 Task: Reply to email with the signature Dallas Robinson with the subject Order confirmation from softage.1@softage.net with the message Please let me know if there are any changes or updates to the project plan. with CC to softage.4@softage.net with an attached document Timesheet.xlsx
Action: Mouse moved to (425, 540)
Screenshot: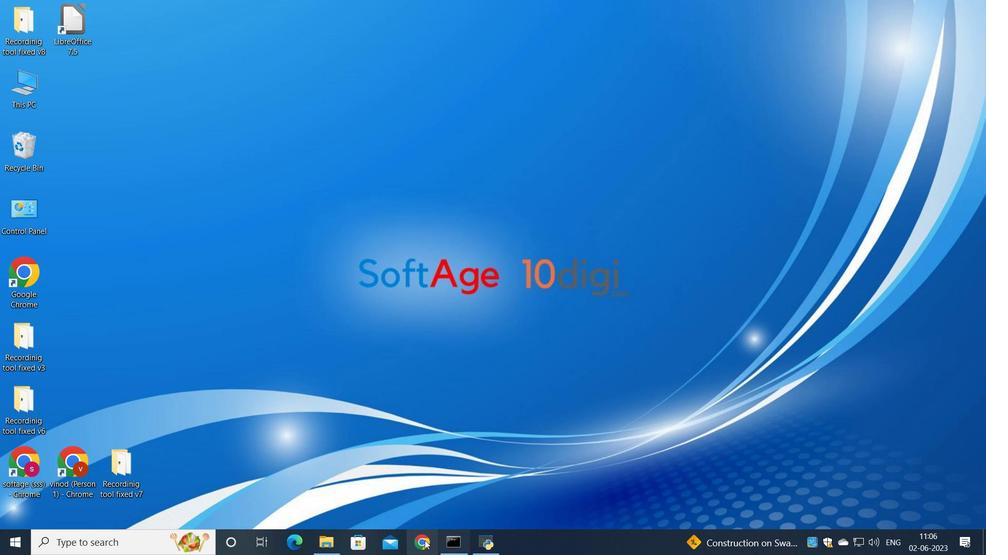 
Action: Mouse pressed left at (425, 540)
Screenshot: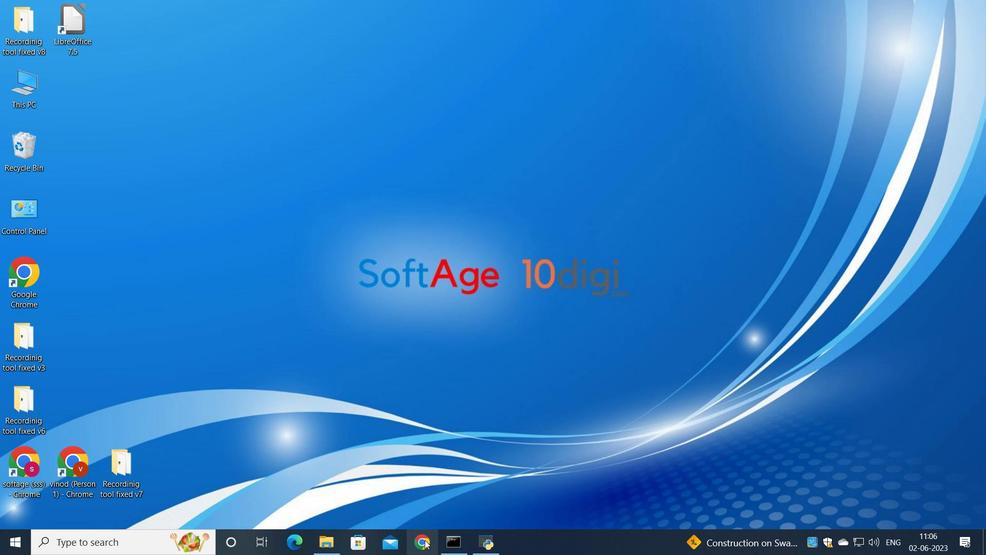
Action: Mouse moved to (414, 316)
Screenshot: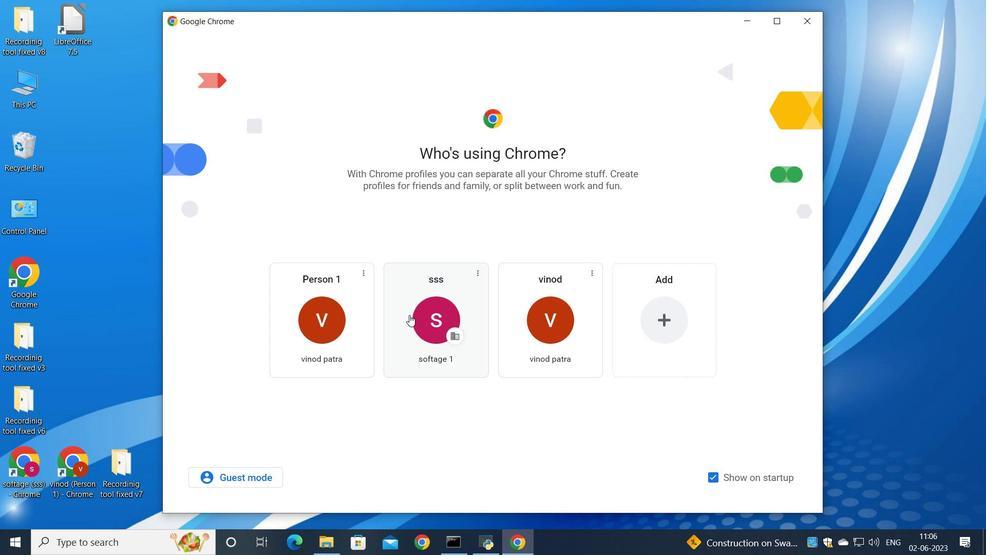 
Action: Mouse pressed left at (414, 316)
Screenshot: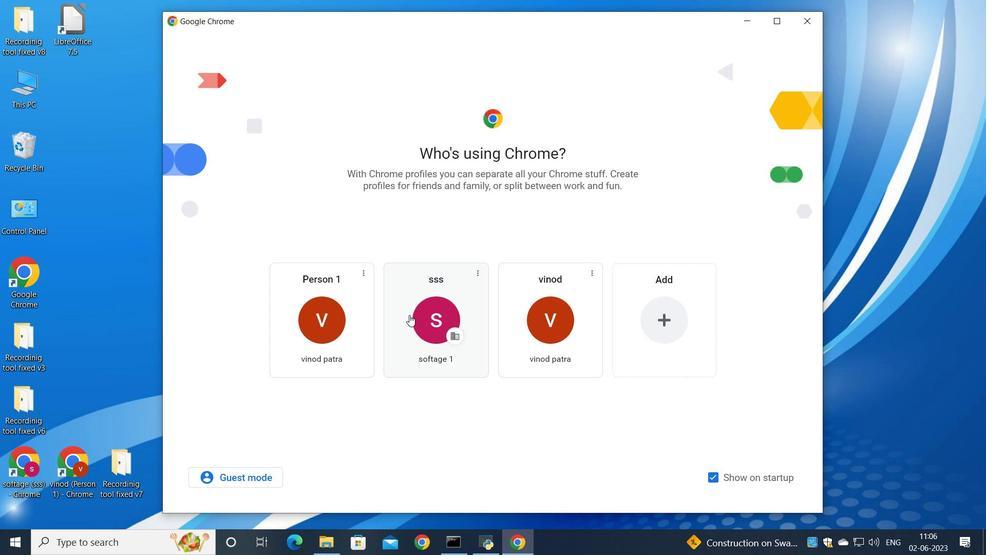 
Action: Mouse moved to (860, 91)
Screenshot: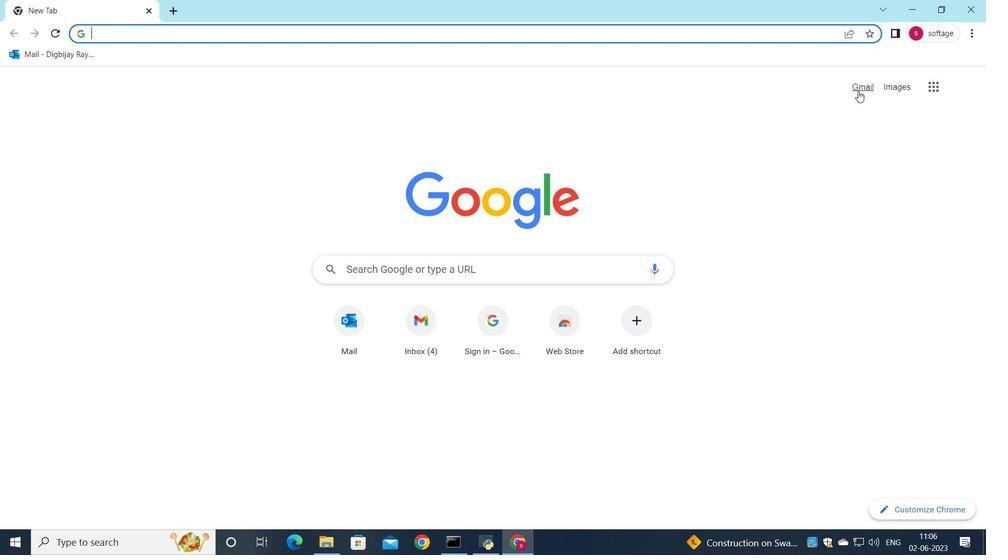 
Action: Mouse pressed left at (860, 91)
Screenshot: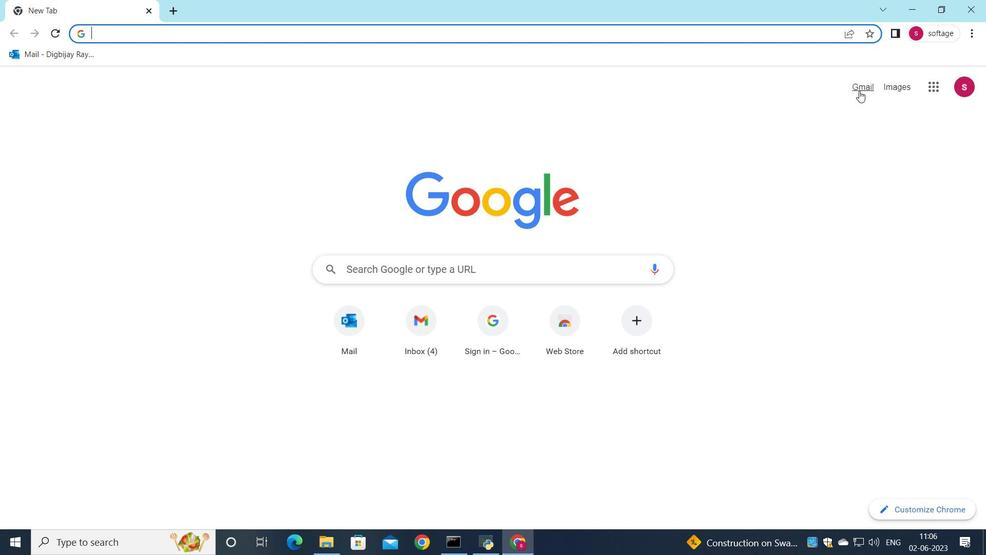 
Action: Mouse moved to (846, 92)
Screenshot: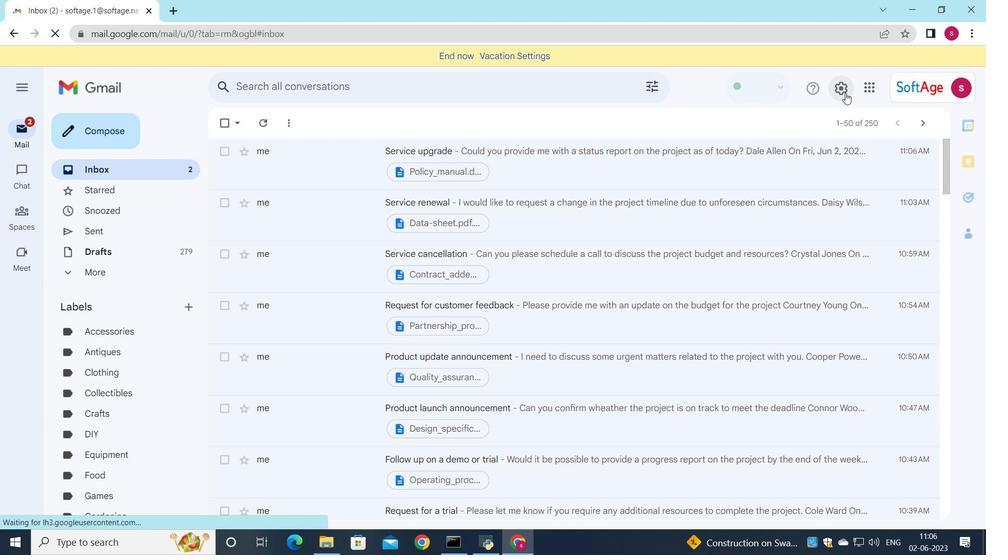 
Action: Mouse pressed left at (846, 92)
Screenshot: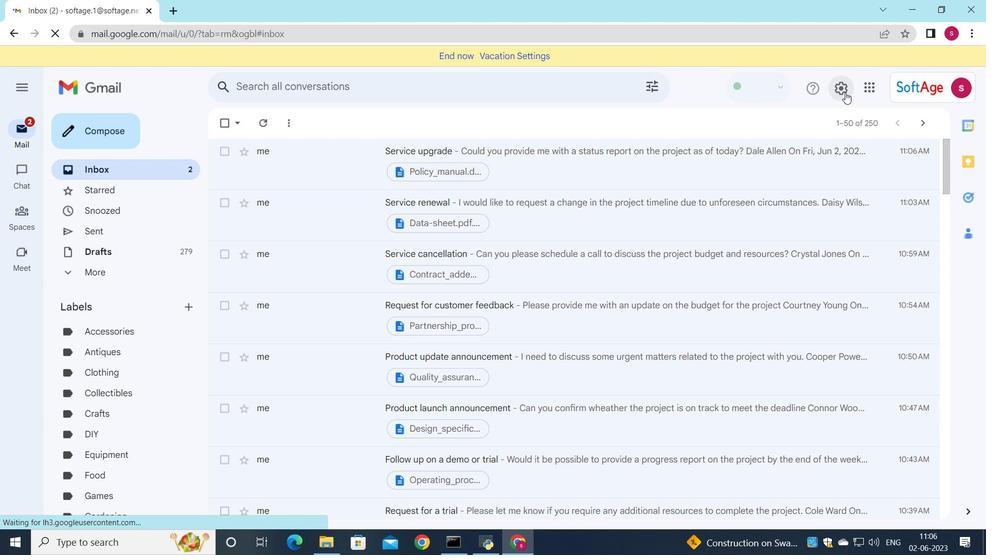 
Action: Mouse moved to (850, 155)
Screenshot: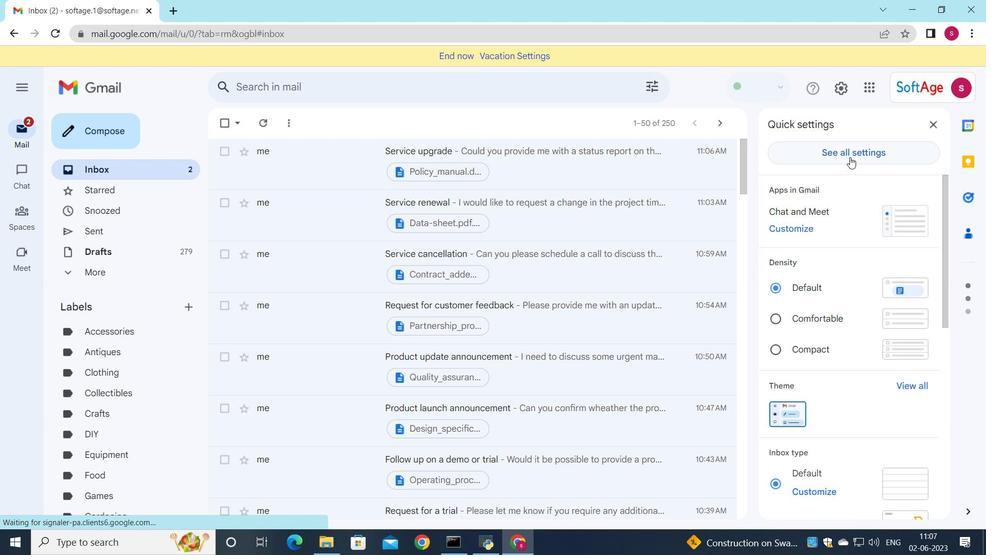
Action: Mouse pressed left at (850, 155)
Screenshot: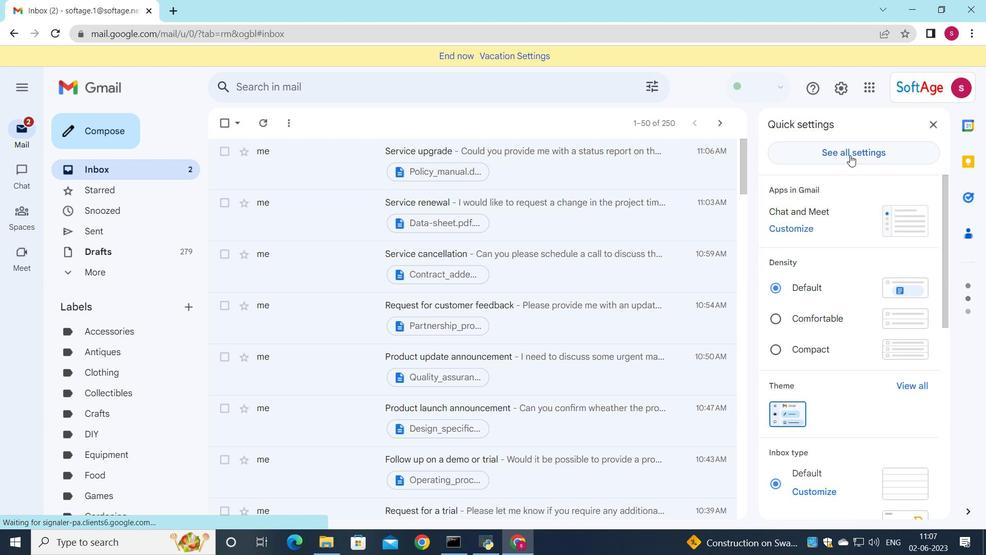 
Action: Mouse moved to (617, 305)
Screenshot: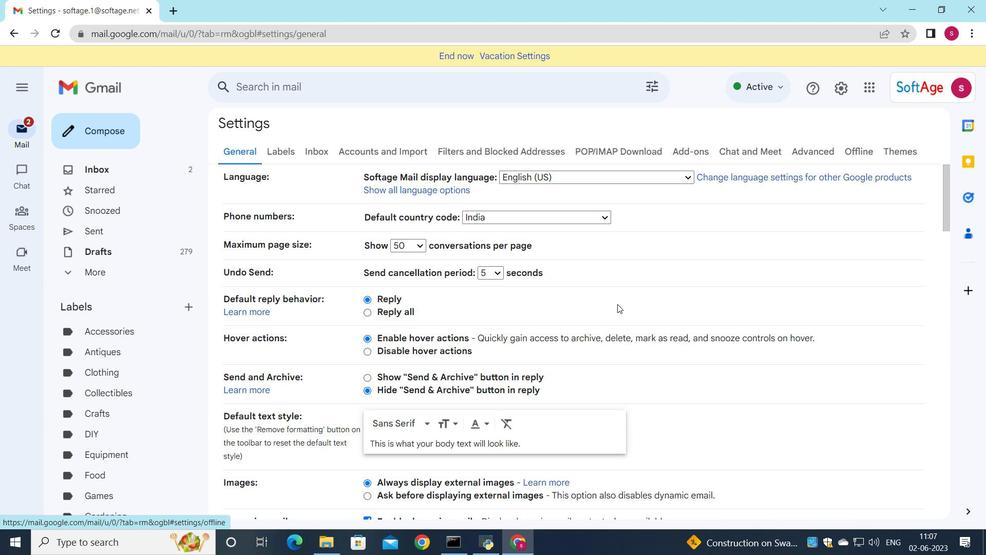
Action: Mouse scrolled (617, 304) with delta (0, 0)
Screenshot: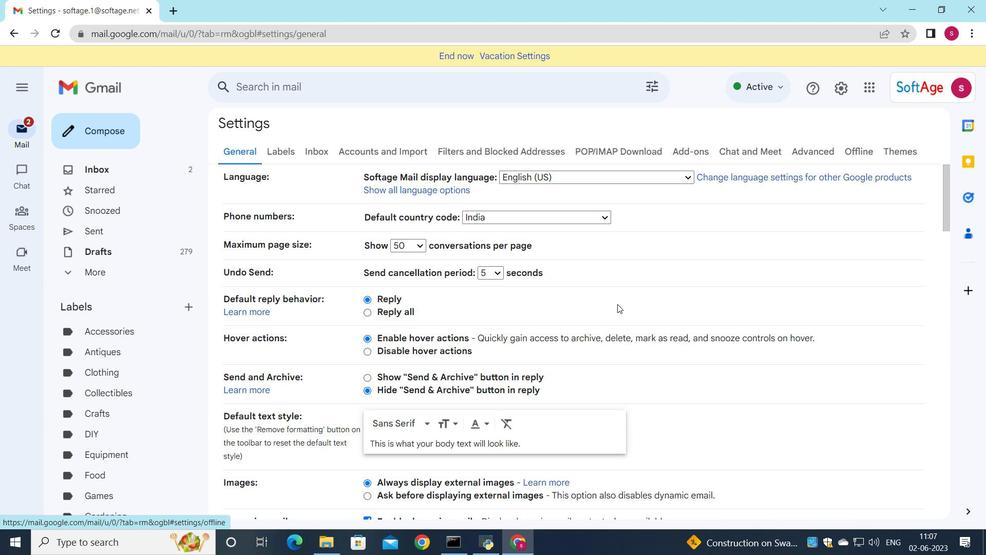 
Action: Mouse moved to (617, 305)
Screenshot: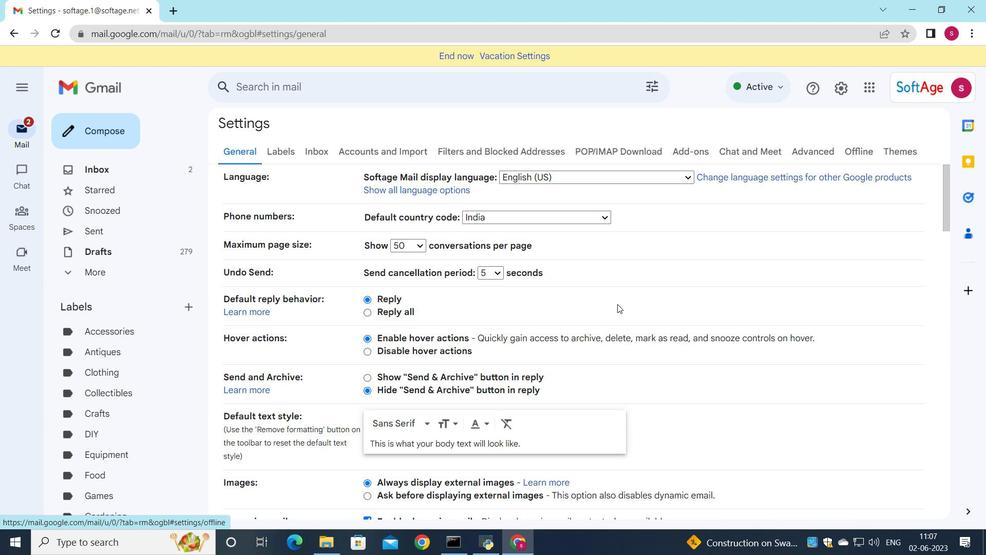
Action: Mouse scrolled (617, 305) with delta (0, 0)
Screenshot: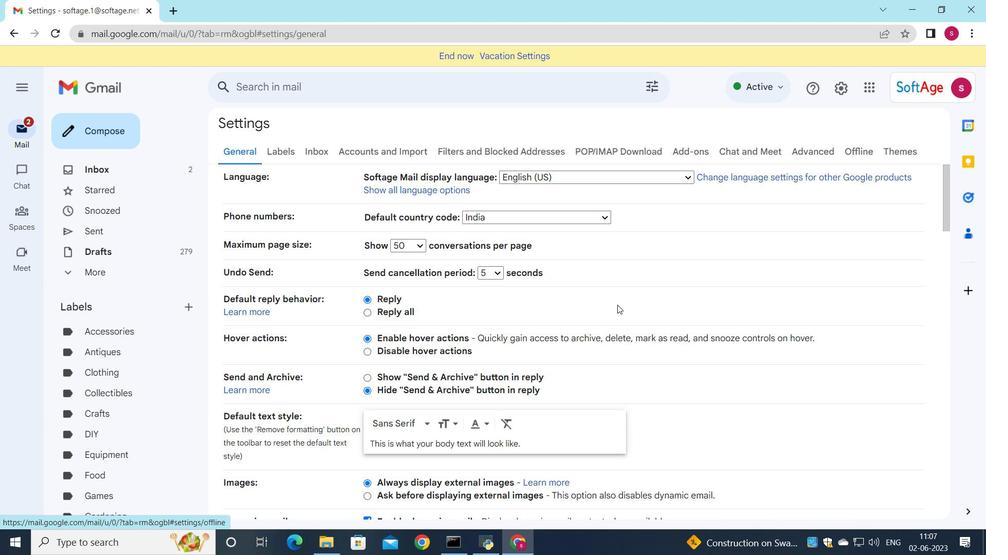 
Action: Mouse moved to (616, 305)
Screenshot: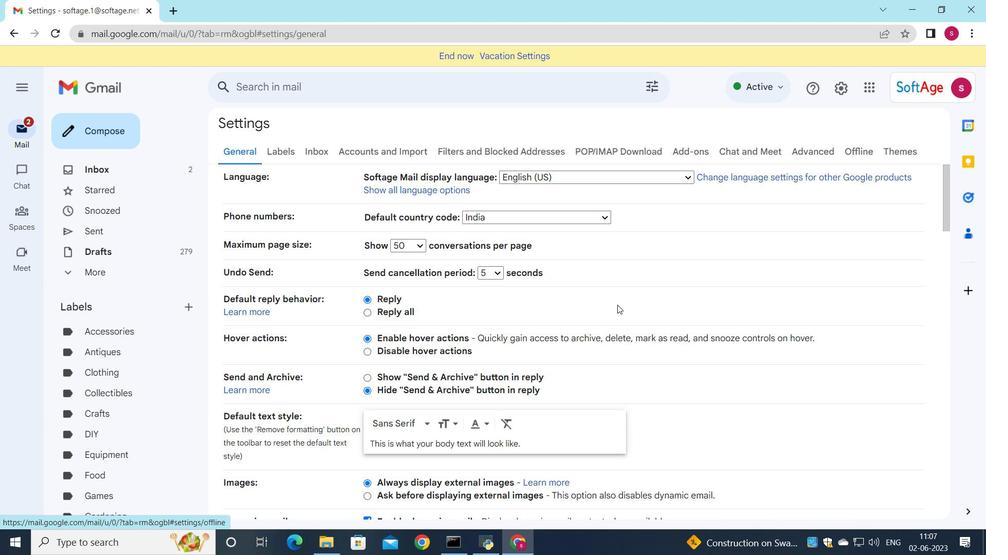 
Action: Mouse scrolled (616, 305) with delta (0, 0)
Screenshot: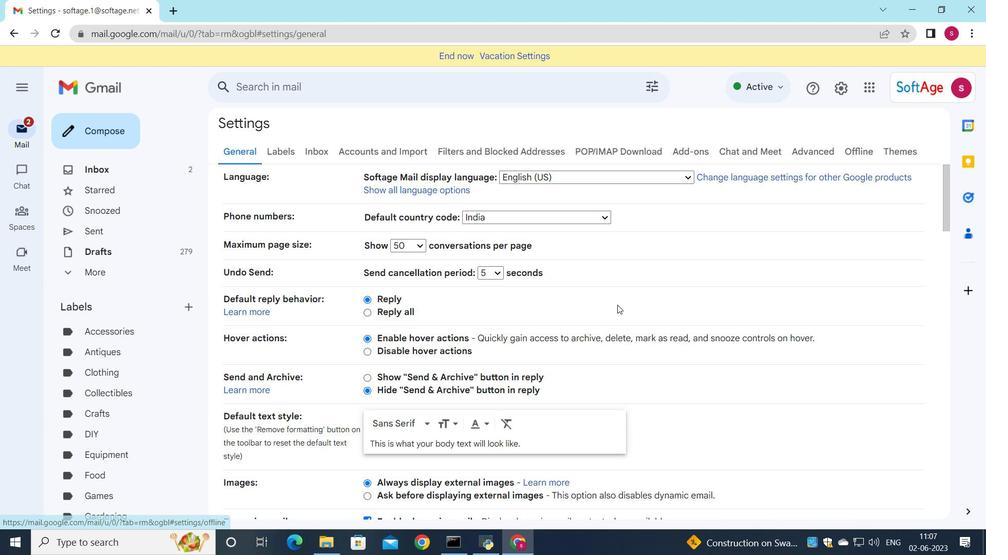 
Action: Mouse scrolled (616, 305) with delta (0, 0)
Screenshot: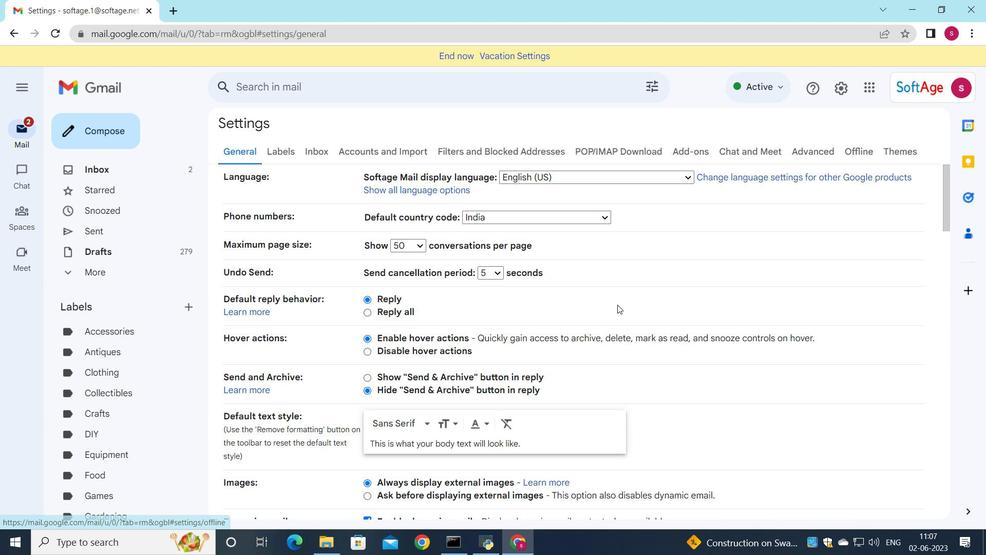 
Action: Mouse moved to (611, 295)
Screenshot: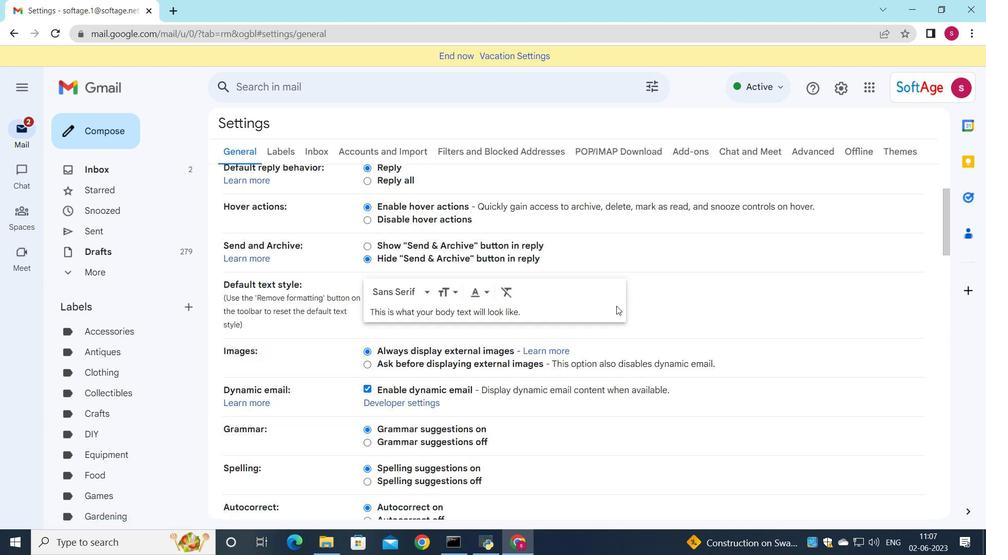 
Action: Mouse scrolled (611, 294) with delta (0, 0)
Screenshot: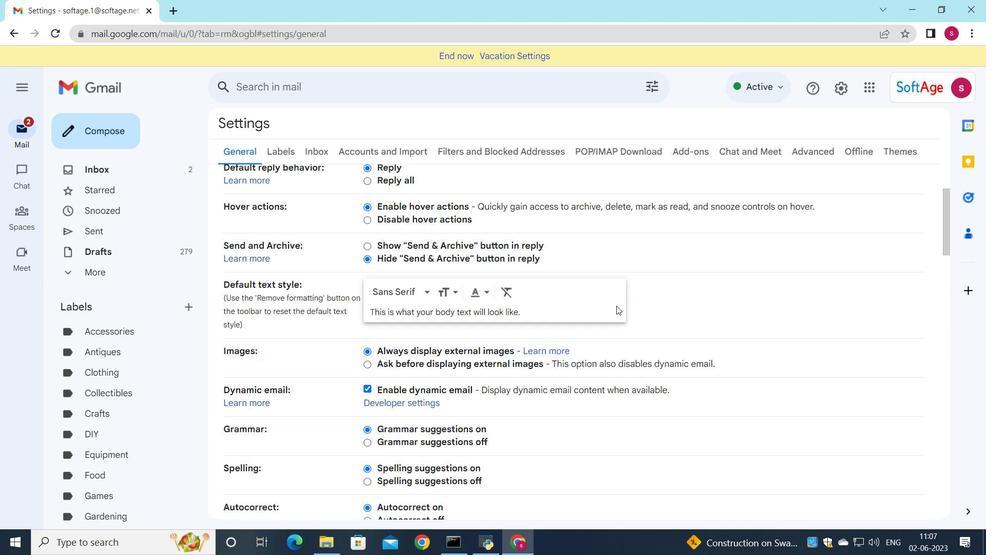 
Action: Mouse scrolled (611, 294) with delta (0, 0)
Screenshot: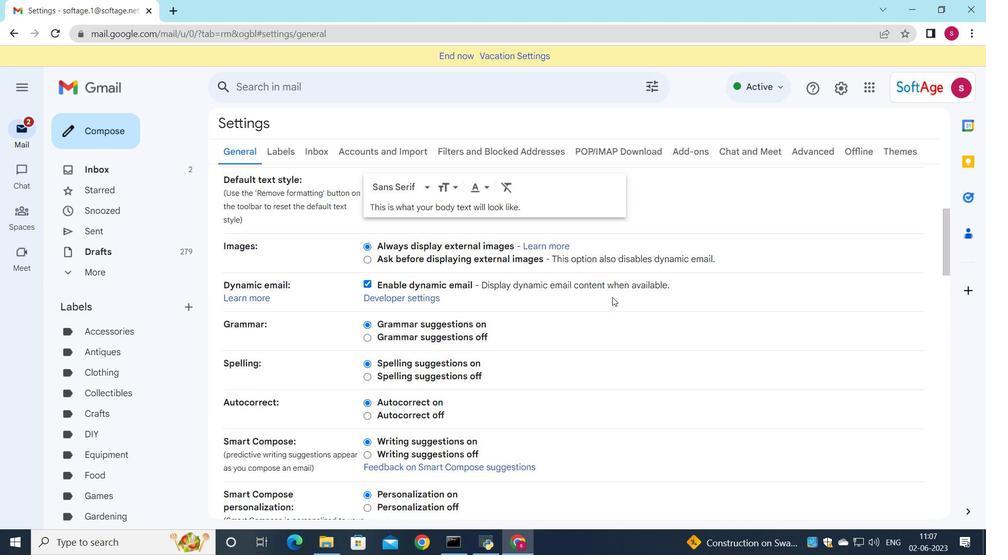 
Action: Mouse scrolled (611, 294) with delta (0, 0)
Screenshot: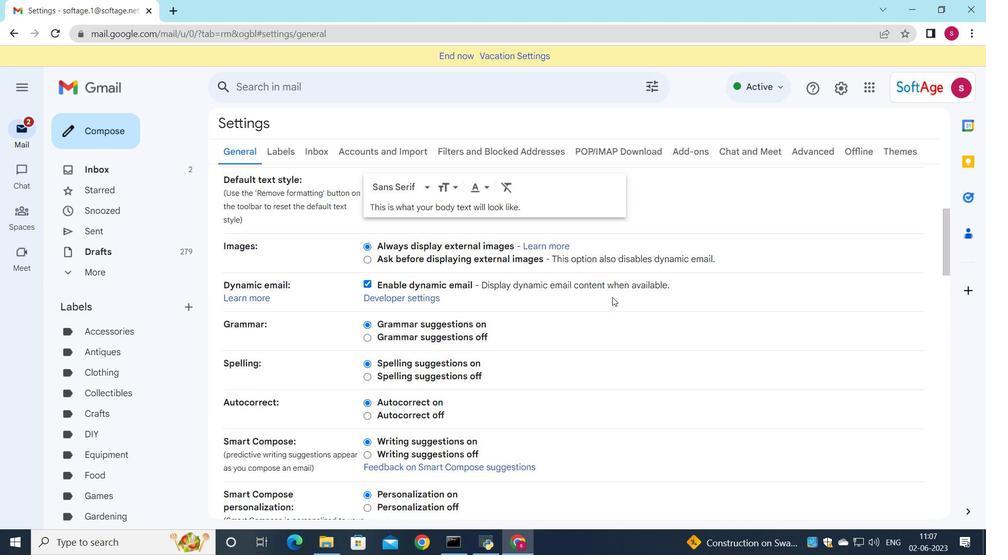 
Action: Mouse scrolled (611, 294) with delta (0, 0)
Screenshot: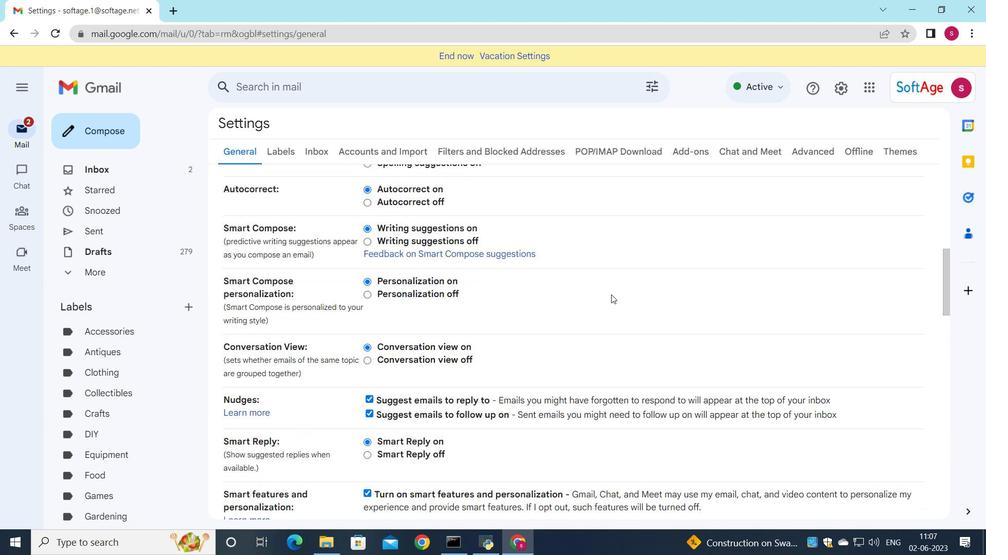 
Action: Mouse scrolled (611, 294) with delta (0, 0)
Screenshot: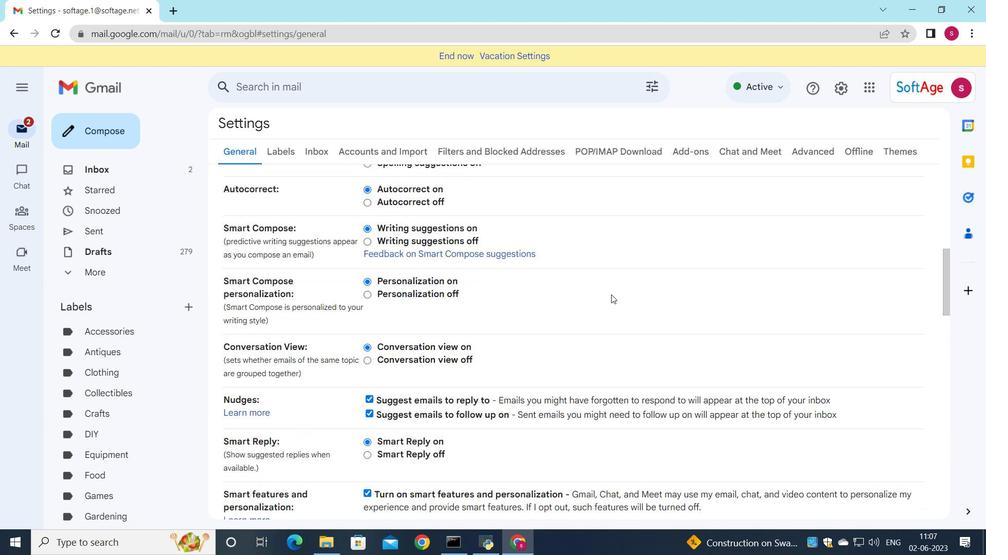 
Action: Mouse scrolled (611, 294) with delta (0, 0)
Screenshot: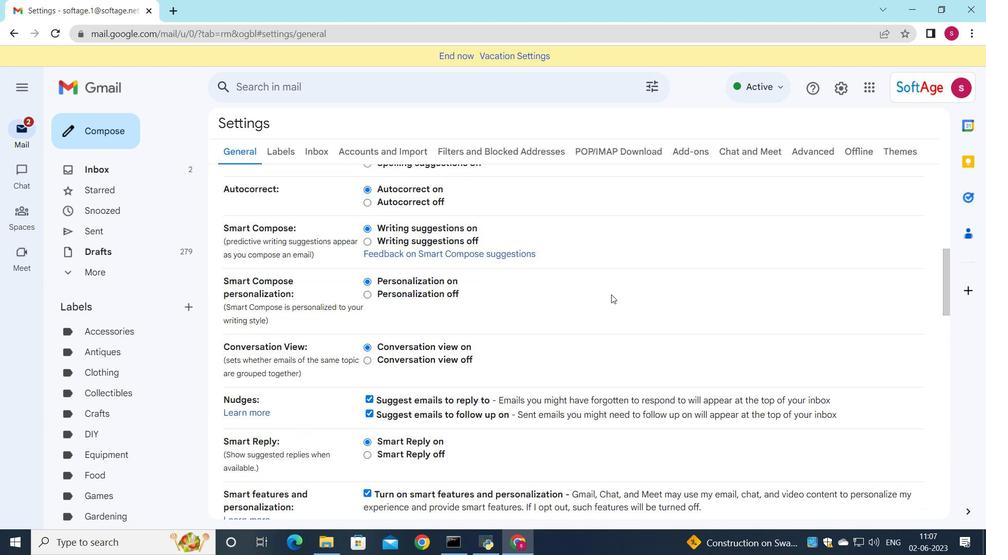 
Action: Mouse scrolled (611, 294) with delta (0, 0)
Screenshot: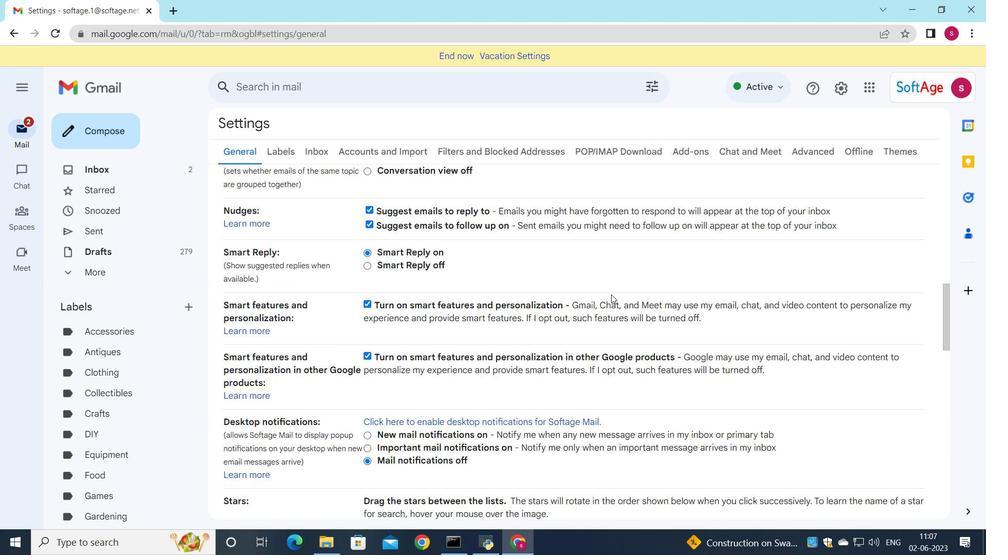
Action: Mouse scrolled (611, 294) with delta (0, 0)
Screenshot: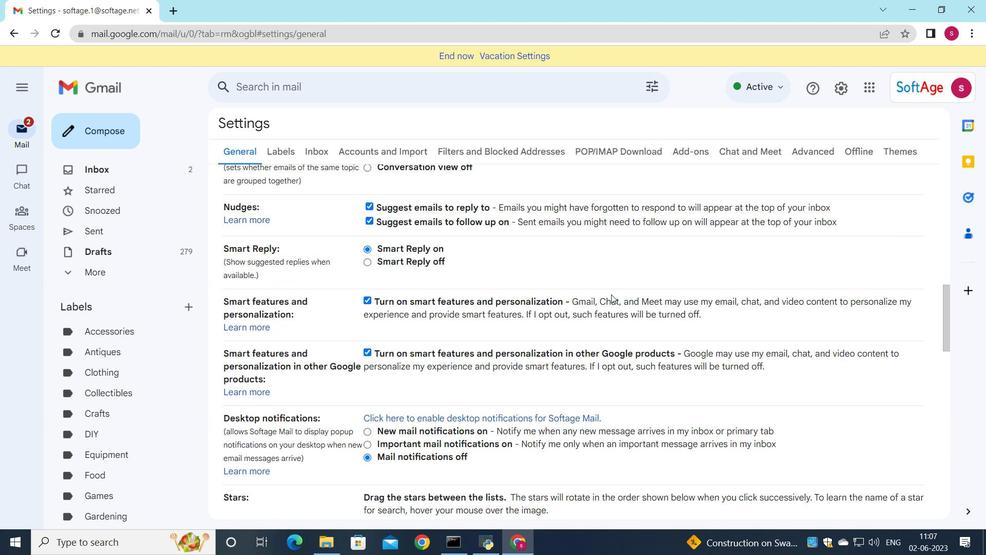 
Action: Mouse scrolled (611, 294) with delta (0, 0)
Screenshot: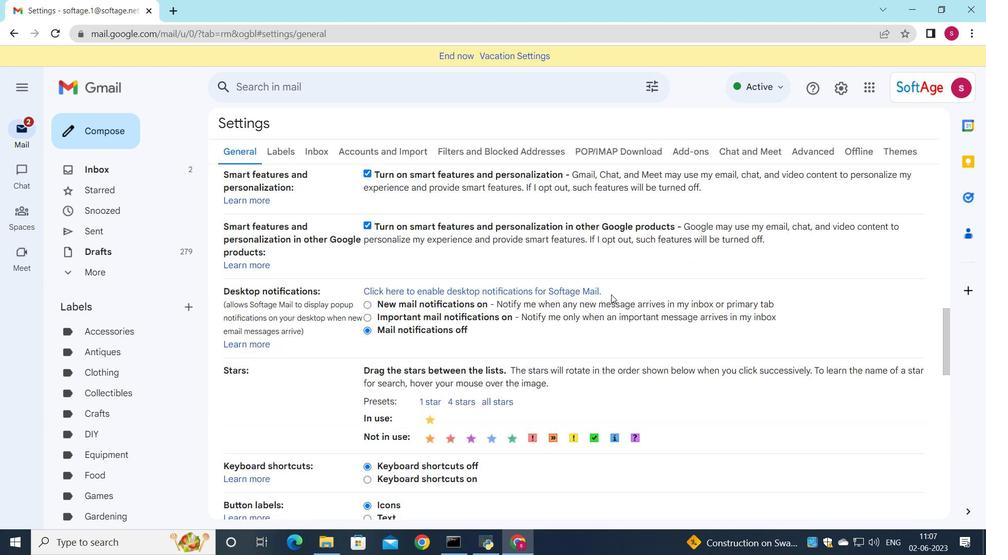 
Action: Mouse scrolled (611, 294) with delta (0, 0)
Screenshot: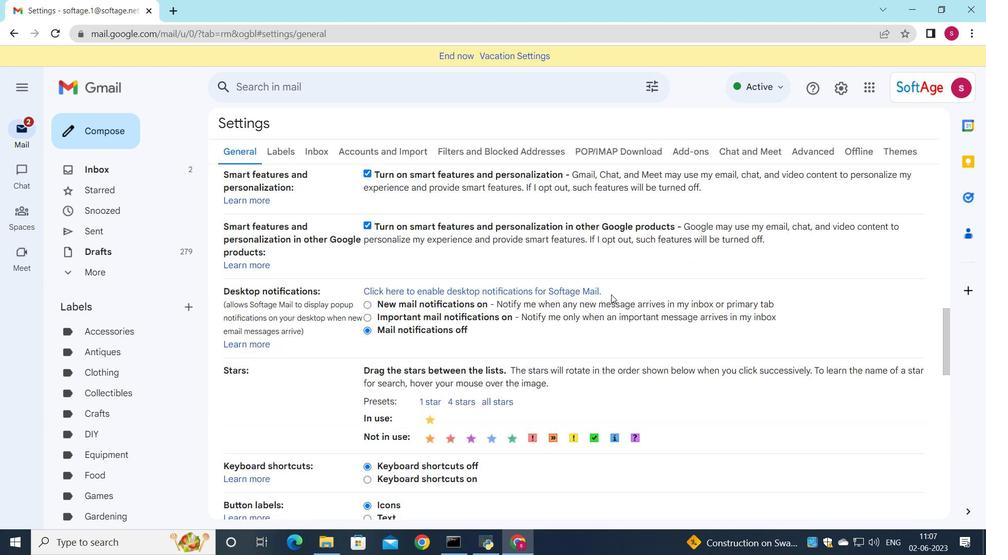 
Action: Mouse scrolled (611, 294) with delta (0, 0)
Screenshot: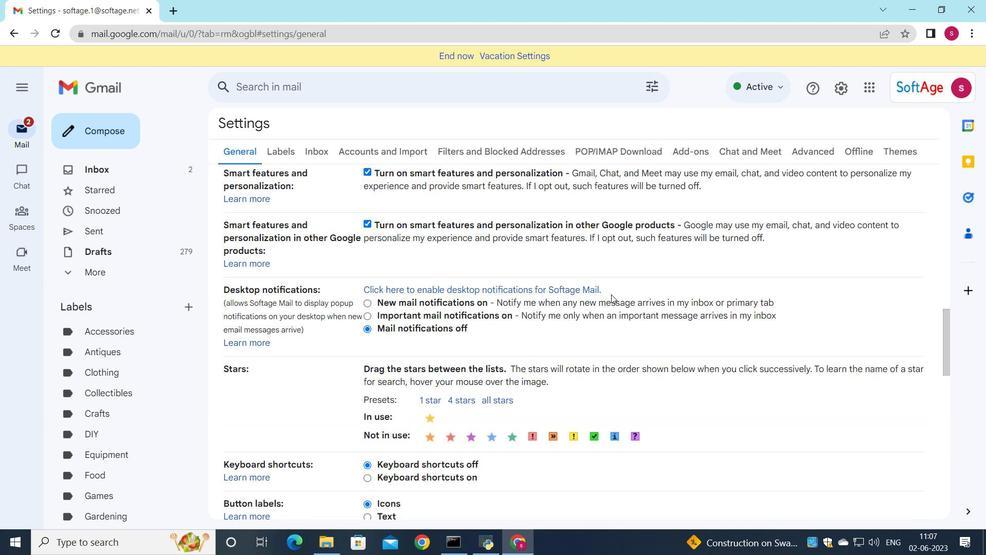 
Action: Mouse scrolled (611, 294) with delta (0, 0)
Screenshot: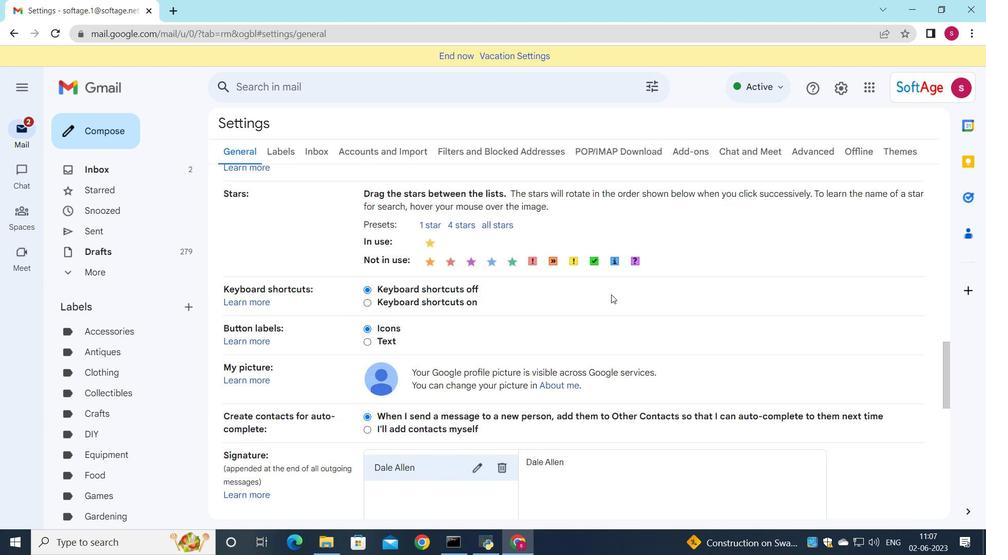 
Action: Mouse scrolled (611, 294) with delta (0, 0)
Screenshot: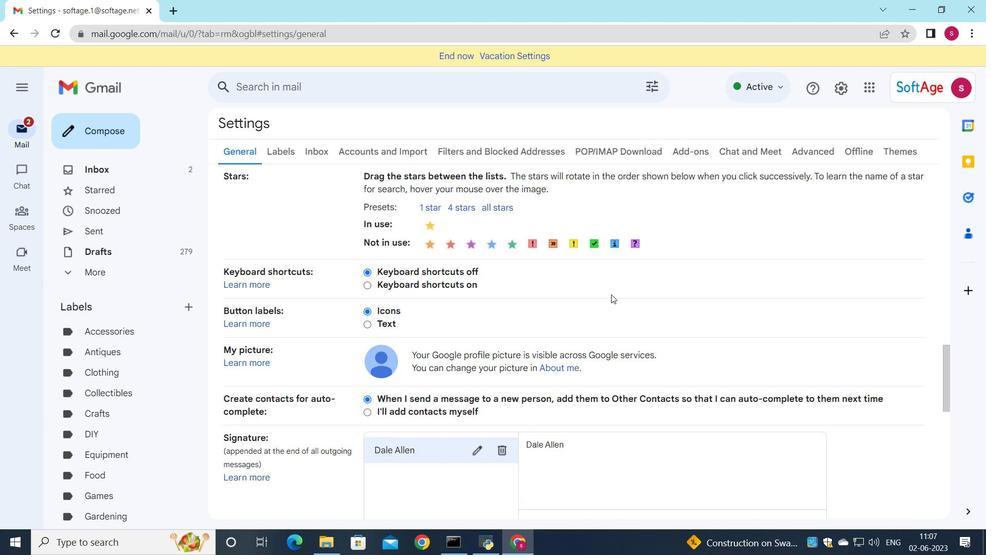 
Action: Mouse scrolled (611, 294) with delta (0, 0)
Screenshot: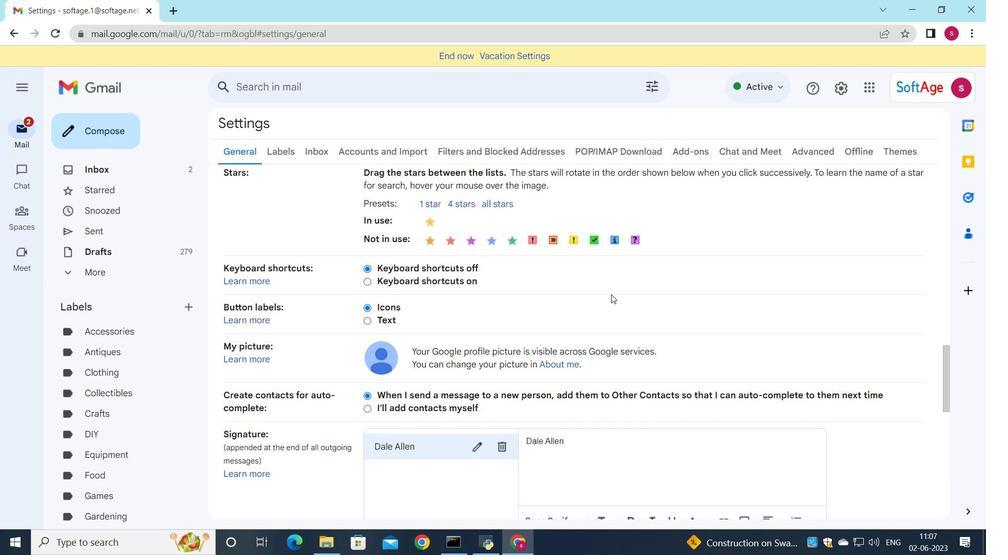 
Action: Mouse moved to (504, 259)
Screenshot: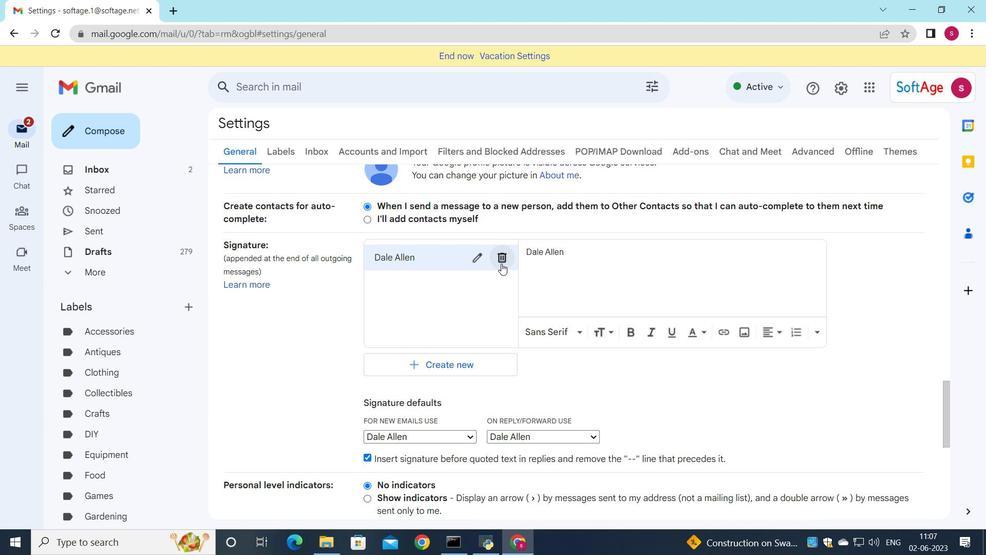 
Action: Mouse pressed left at (504, 259)
Screenshot: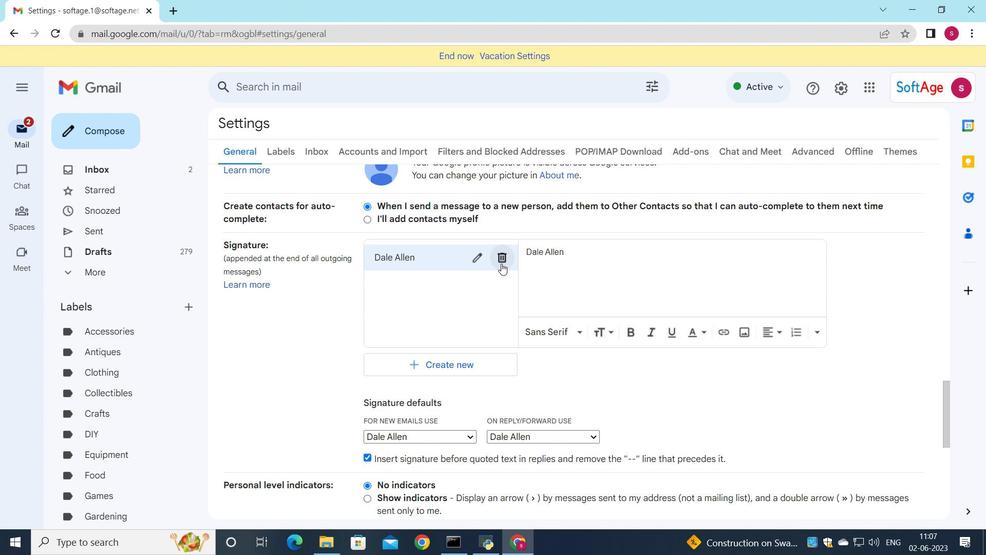 
Action: Mouse moved to (601, 319)
Screenshot: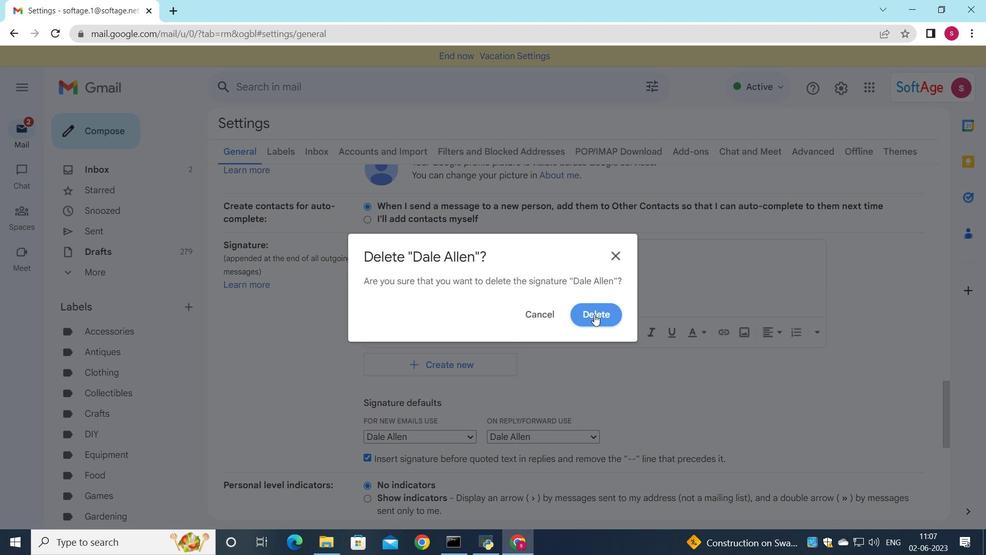 
Action: Mouse pressed left at (601, 319)
Screenshot: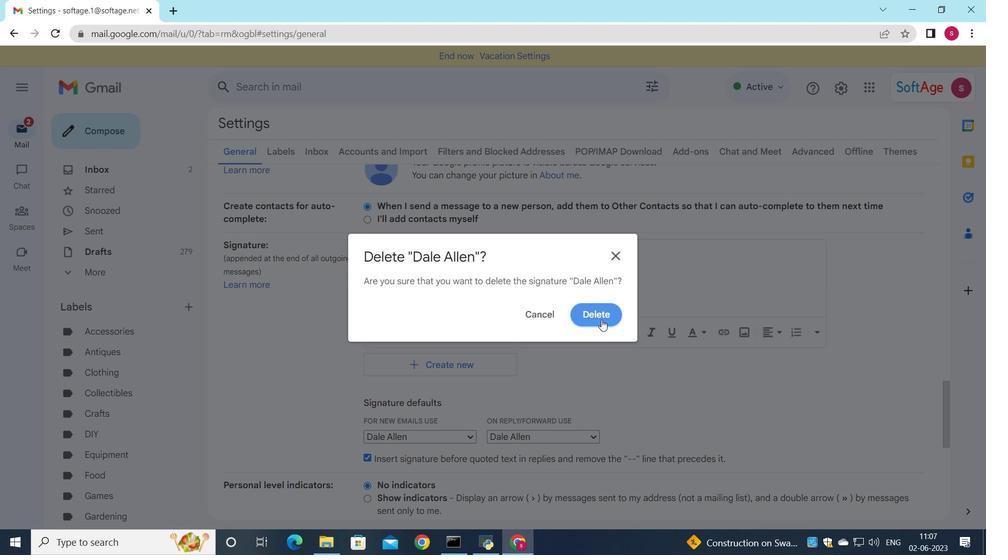 
Action: Mouse moved to (434, 266)
Screenshot: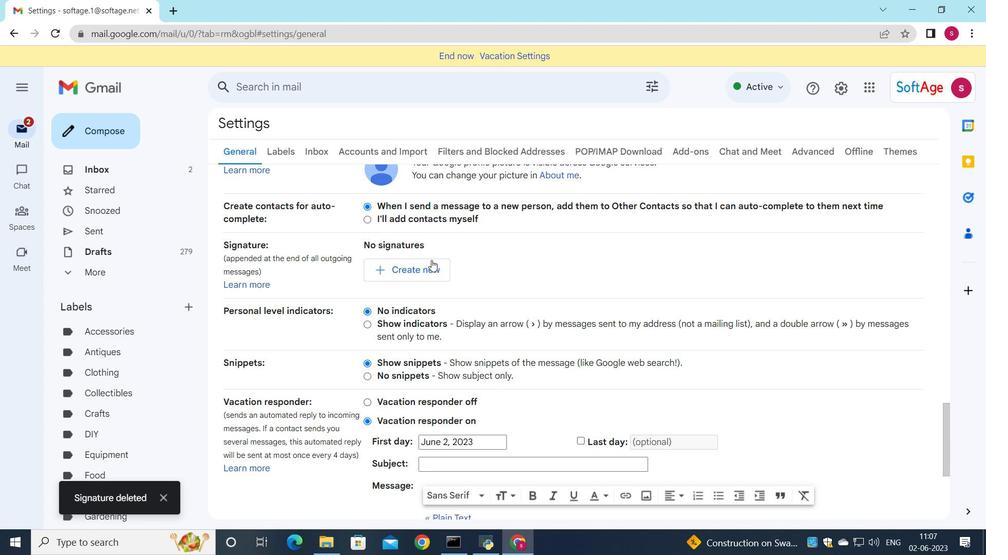 
Action: Mouse pressed left at (434, 266)
Screenshot: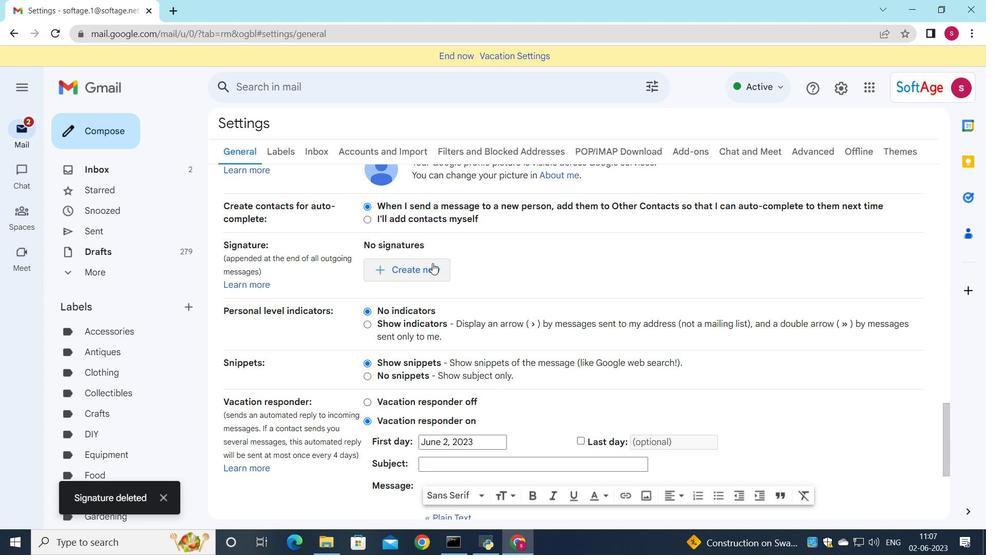 
Action: Mouse moved to (644, 260)
Screenshot: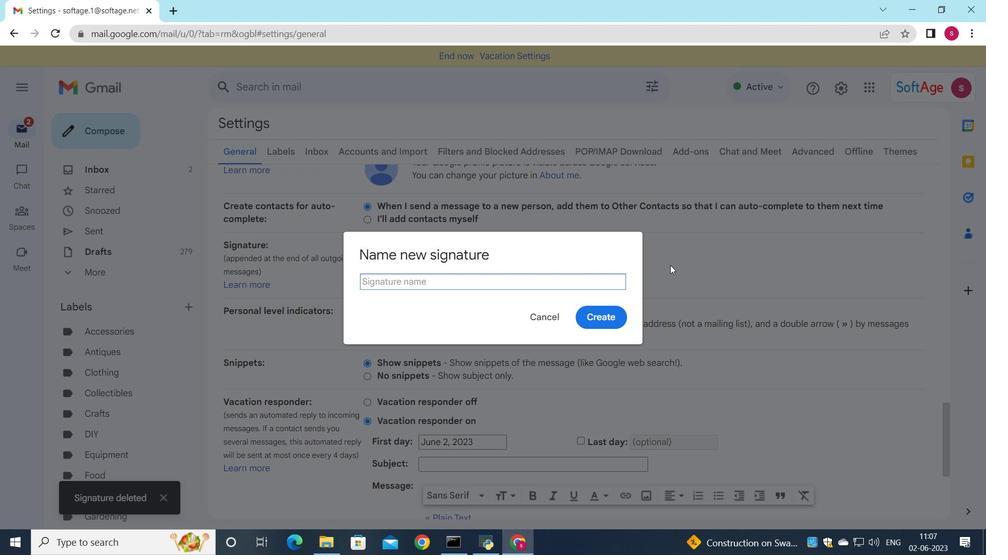 
Action: Key pressed <Key.shift>dallas<Key.space><Key.backspace><Key.backspace><Key.backspace><Key.backspace><Key.backspace><Key.backspace><Key.backspace><Key.backspace><Key.backspace><Key.backspace><Key.backspace><Key.backspace><Key.backspace><Key.backspace><Key.shift>Dallas<Key.space><Key.shift>Robinson
Screenshot: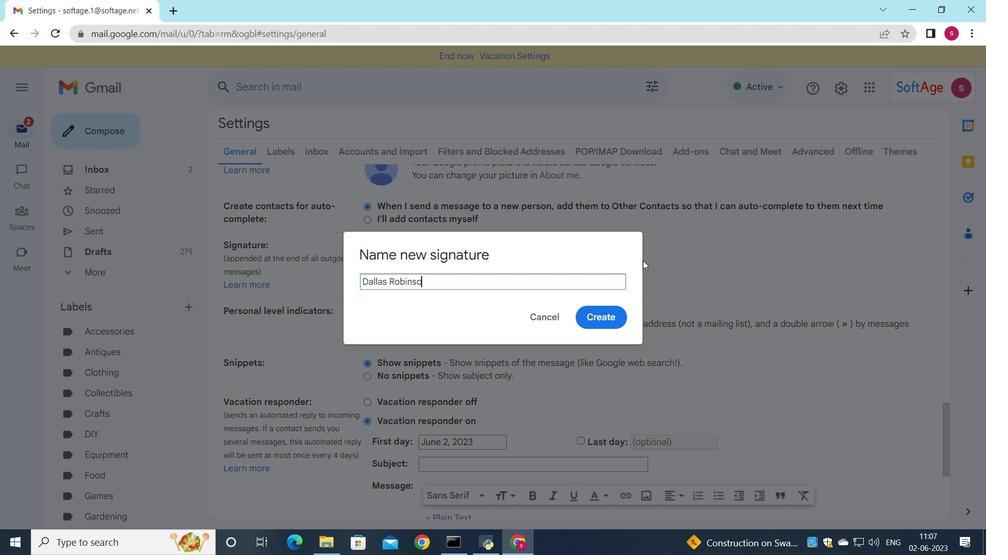 
Action: Mouse moved to (593, 320)
Screenshot: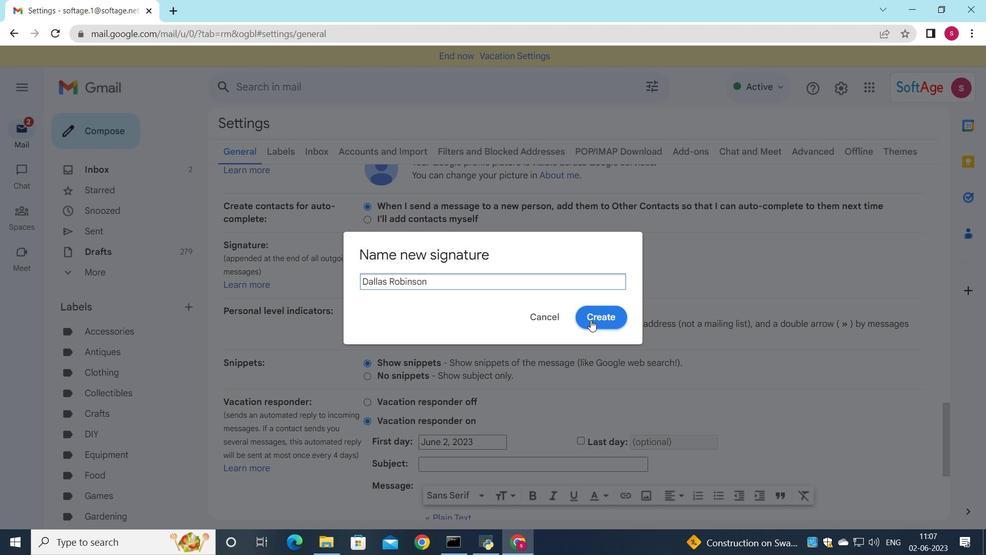 
Action: Mouse pressed left at (593, 320)
Screenshot: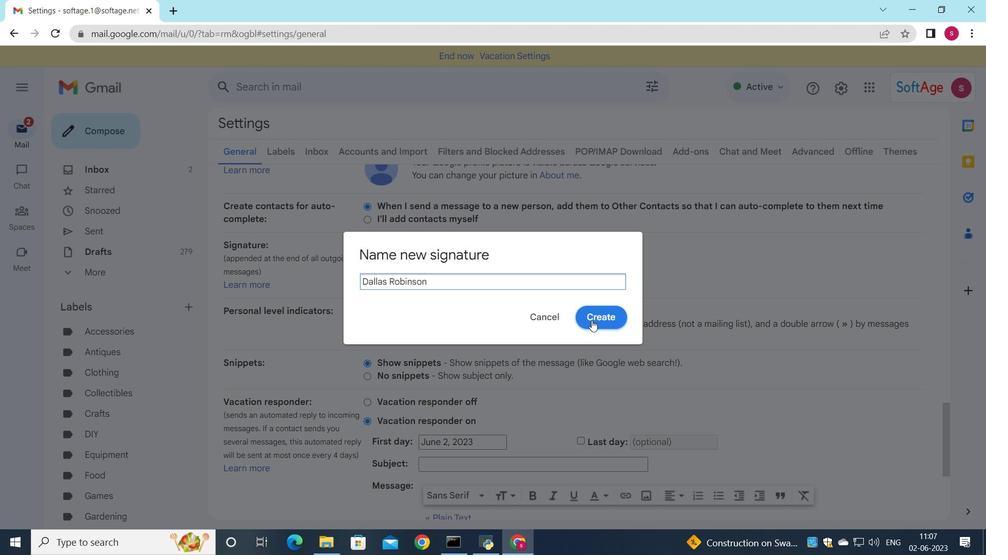 
Action: Mouse moved to (604, 274)
Screenshot: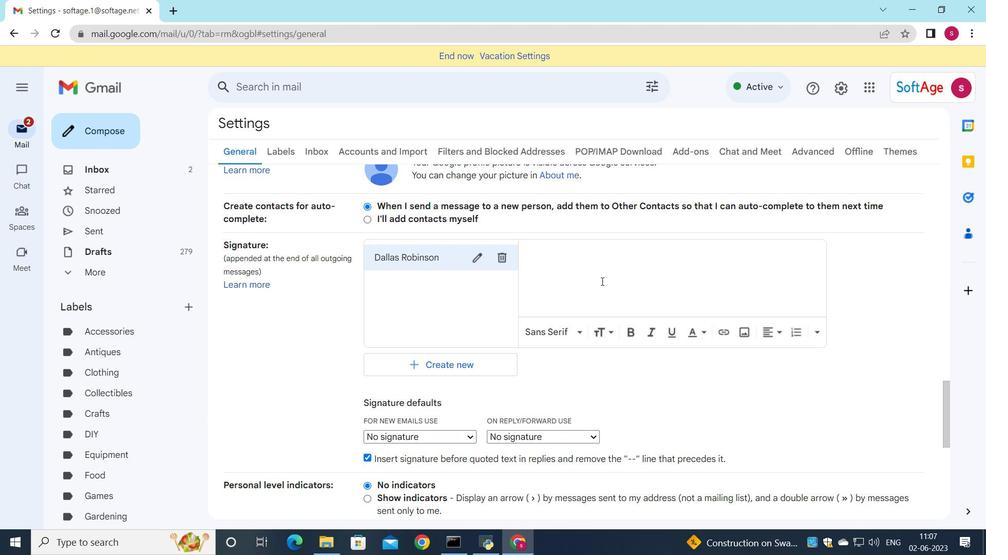 
Action: Mouse pressed left at (604, 274)
Screenshot: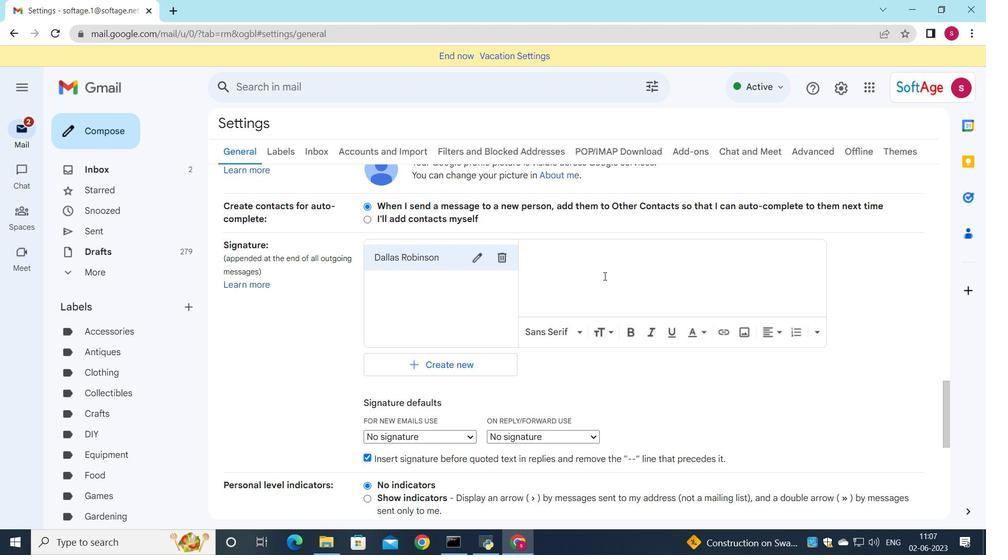 
Action: Mouse moved to (602, 272)
Screenshot: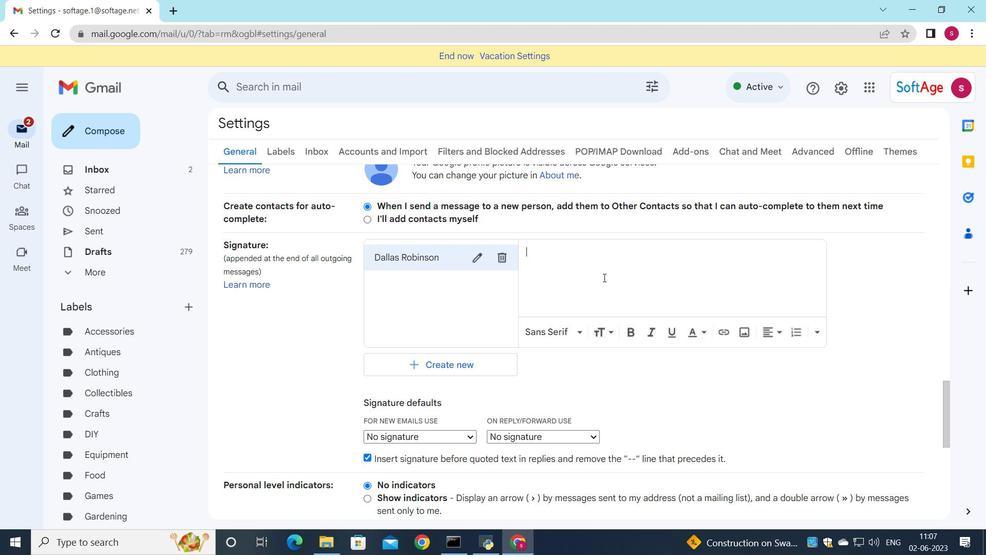 
Action: Key pressed <Key.shift>Dallas<Key.space><Key.shift>Robim<Key.backspace>nson
Screenshot: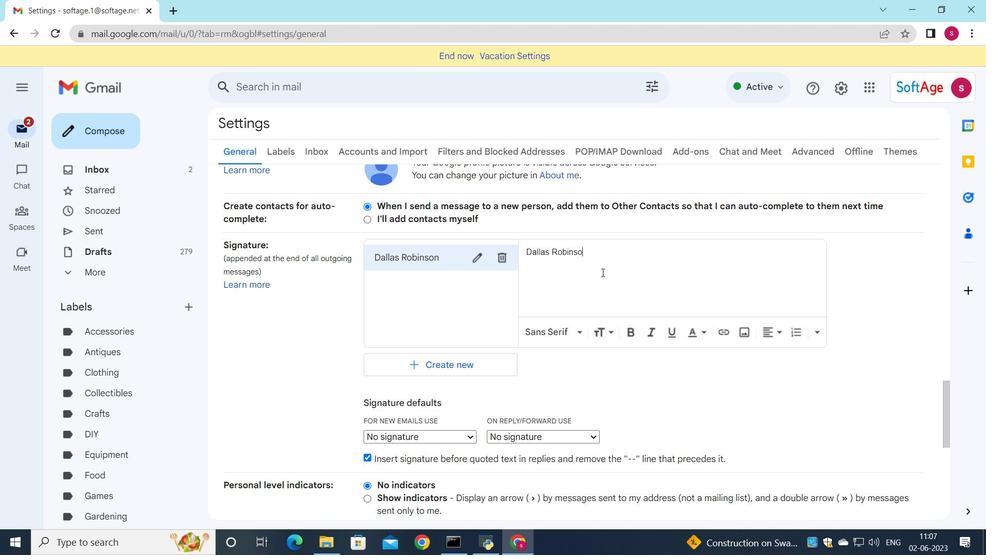 
Action: Mouse moved to (413, 433)
Screenshot: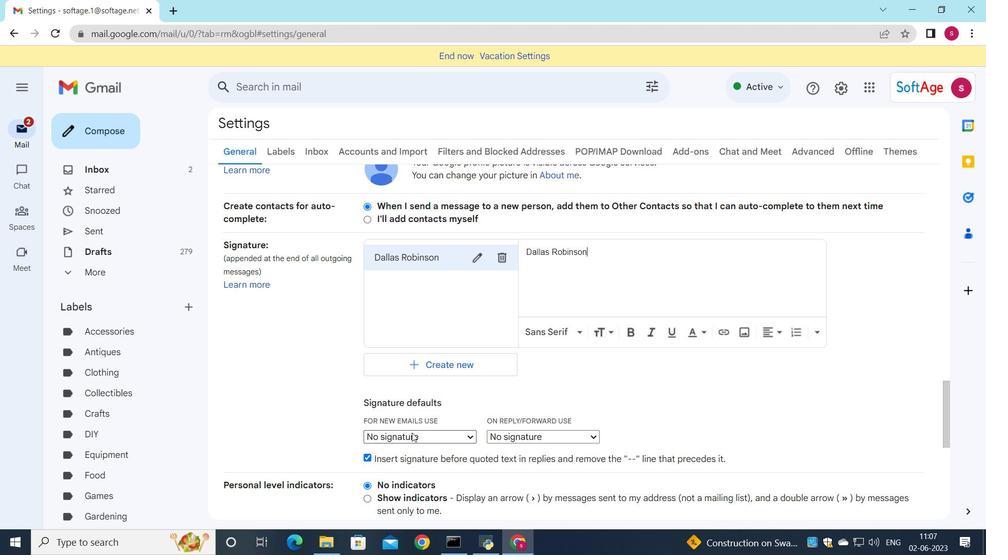 
Action: Mouse pressed left at (413, 433)
Screenshot: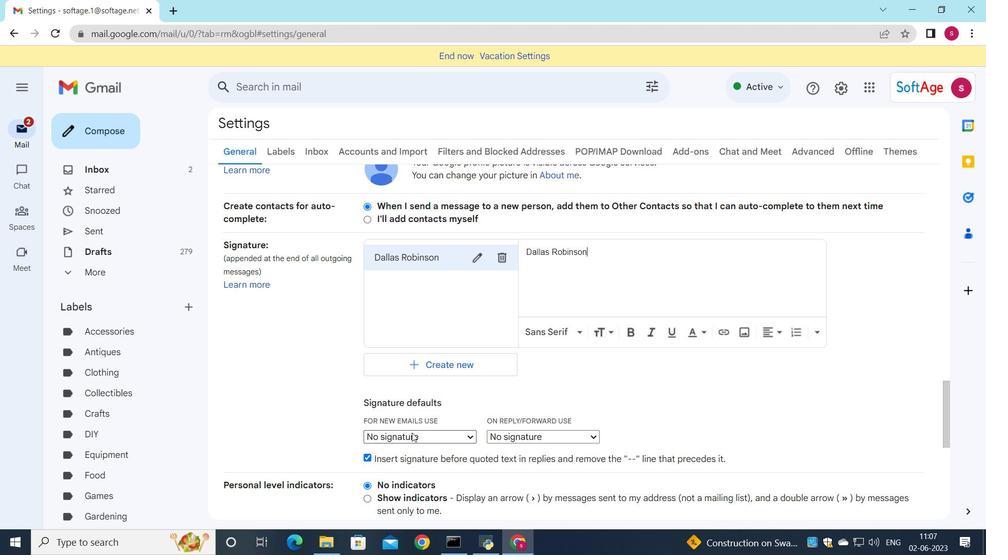 
Action: Mouse moved to (417, 459)
Screenshot: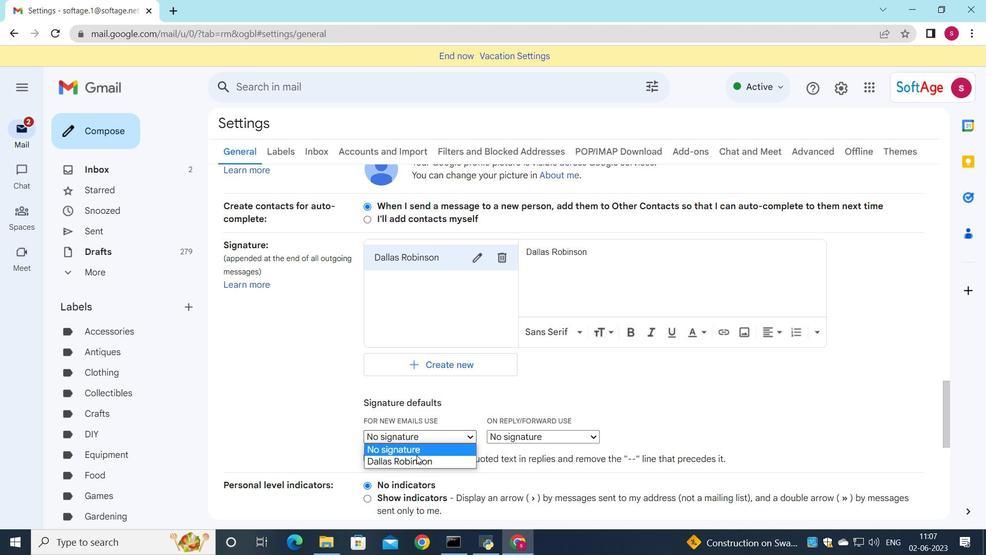 
Action: Mouse pressed left at (417, 459)
Screenshot: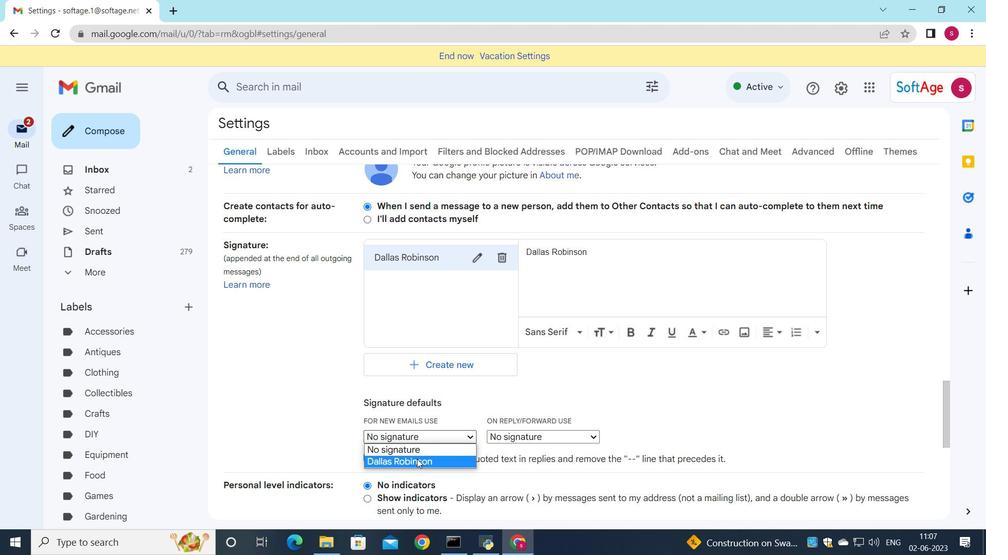 
Action: Mouse moved to (493, 431)
Screenshot: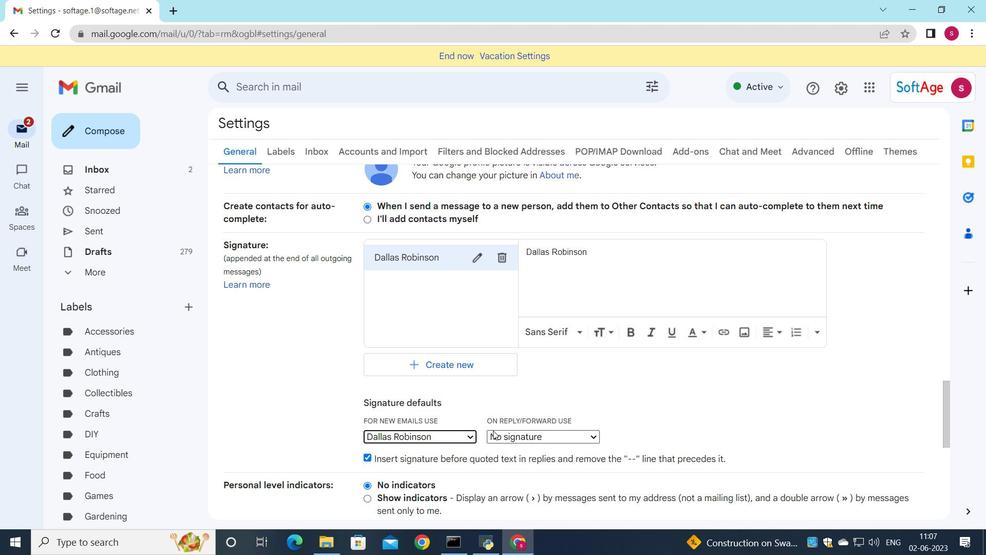 
Action: Mouse pressed left at (493, 431)
Screenshot: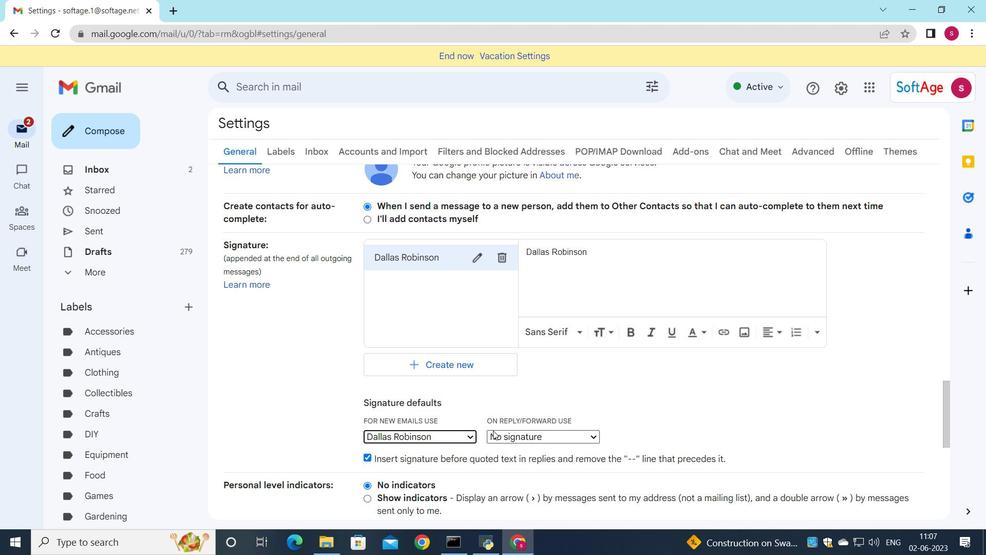 
Action: Mouse moved to (492, 462)
Screenshot: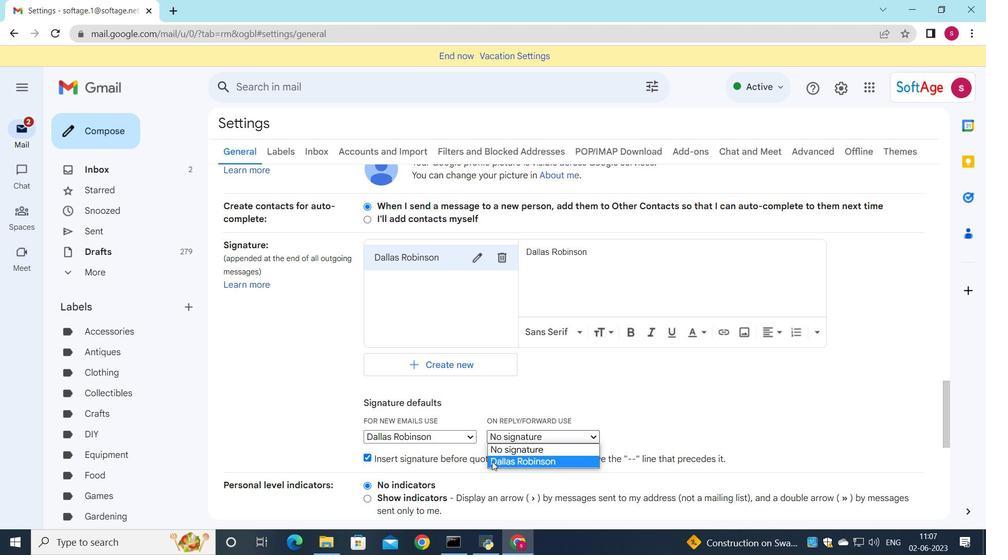 
Action: Mouse pressed left at (492, 462)
Screenshot: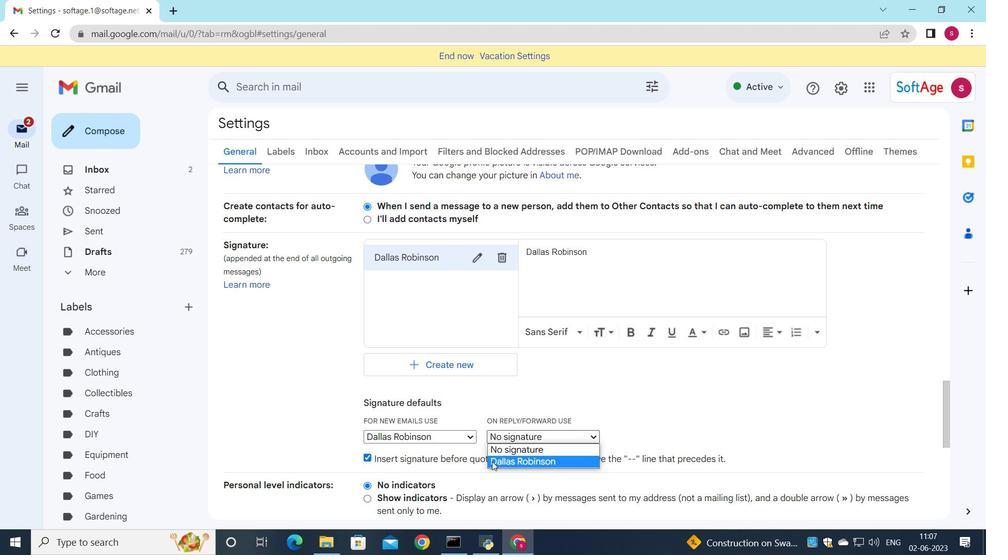 
Action: Mouse moved to (492, 427)
Screenshot: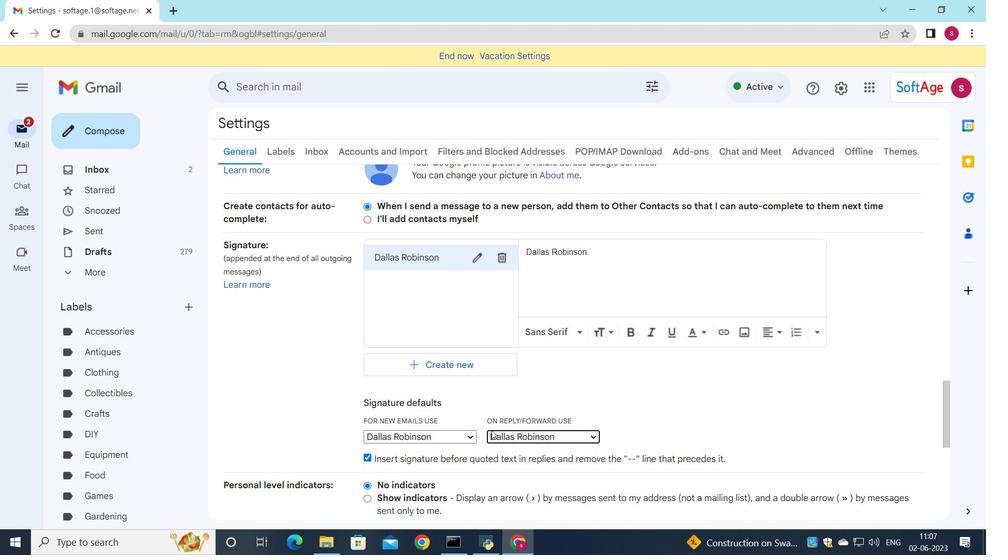 
Action: Mouse scrolled (492, 426) with delta (0, 0)
Screenshot: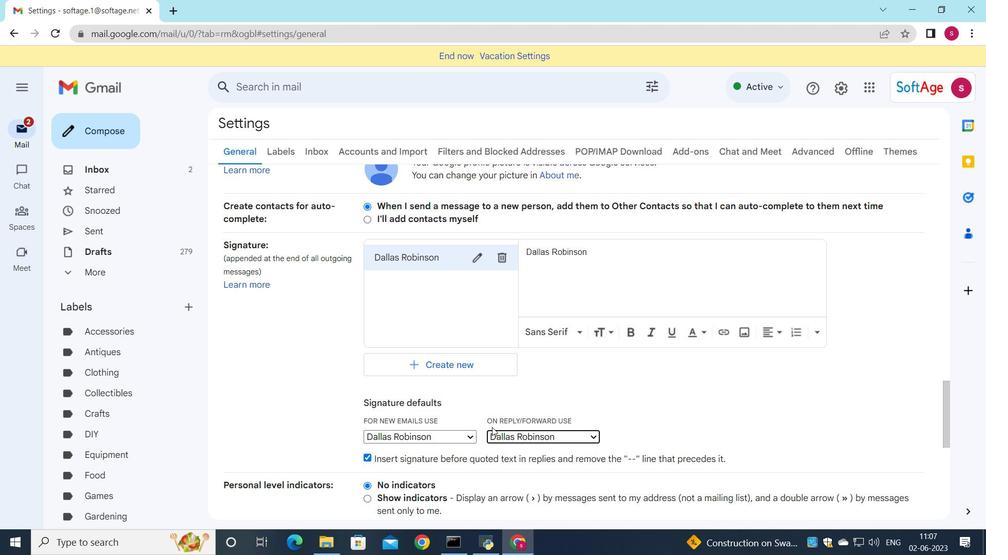 
Action: Mouse scrolled (492, 426) with delta (0, 0)
Screenshot: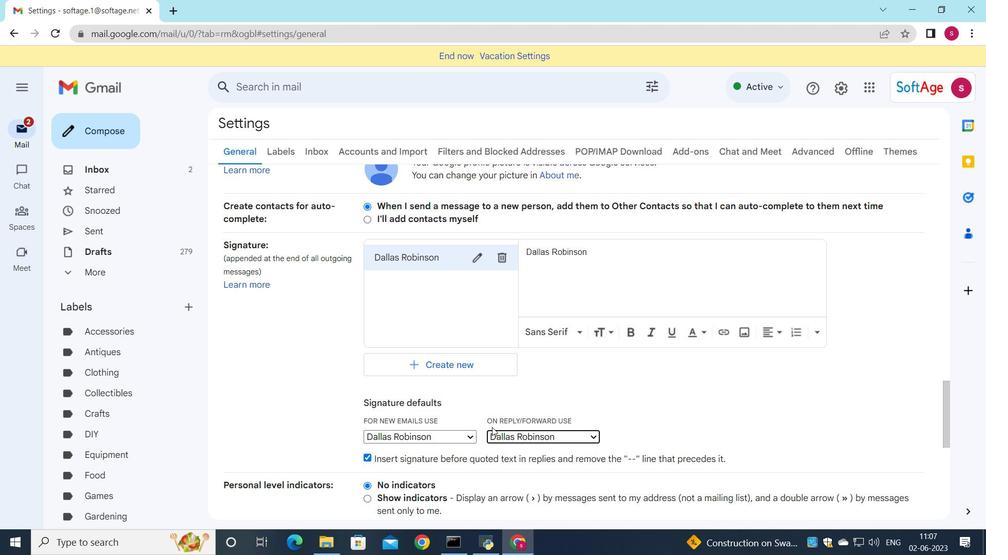 
Action: Mouse scrolled (492, 426) with delta (0, 0)
Screenshot: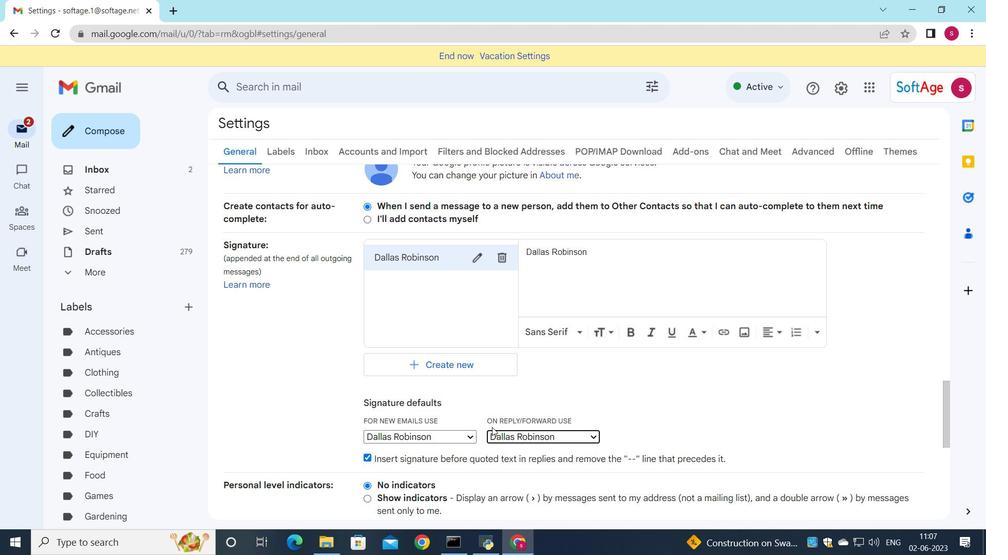 
Action: Mouse scrolled (492, 426) with delta (0, 0)
Screenshot: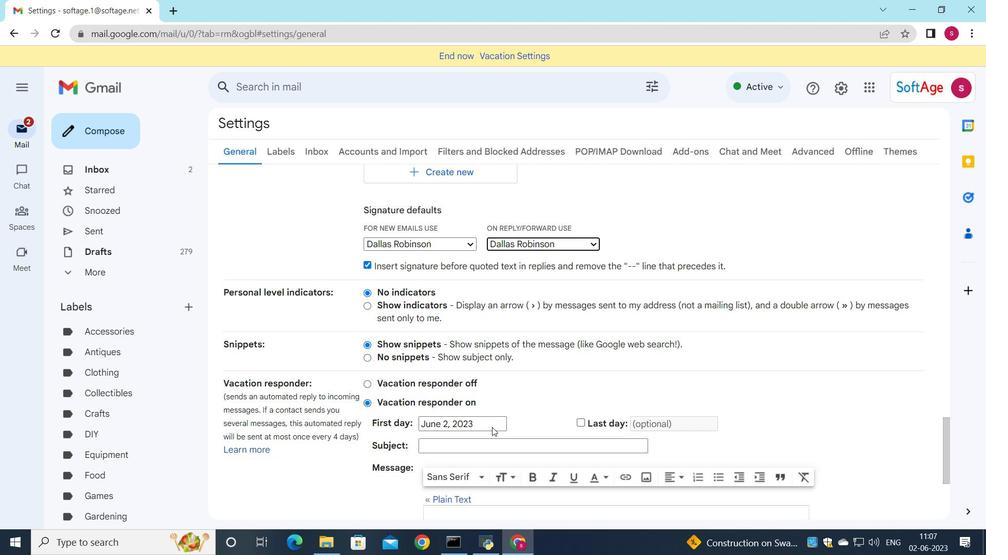 
Action: Mouse scrolled (492, 426) with delta (0, 0)
Screenshot: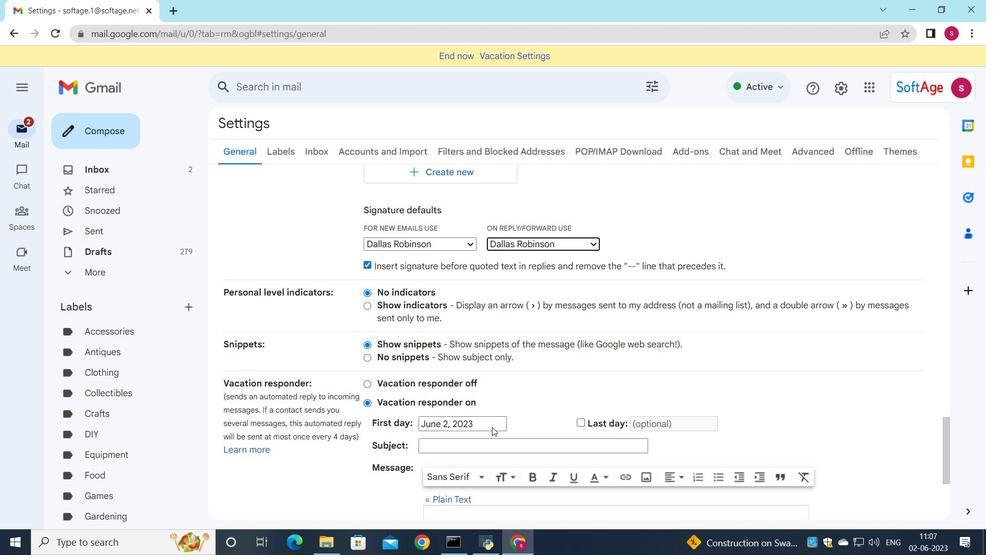
Action: Mouse scrolled (492, 426) with delta (0, 0)
Screenshot: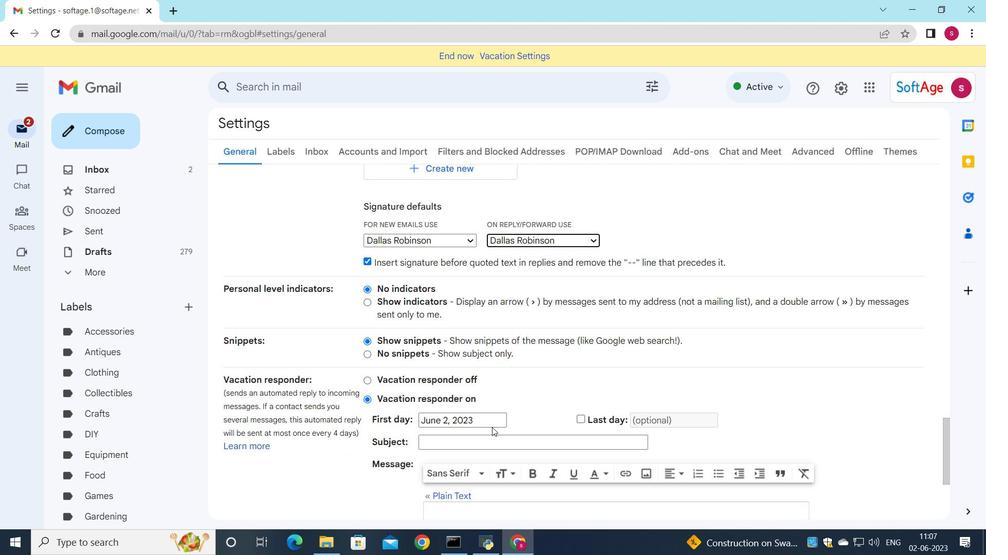 
Action: Mouse scrolled (492, 426) with delta (0, 0)
Screenshot: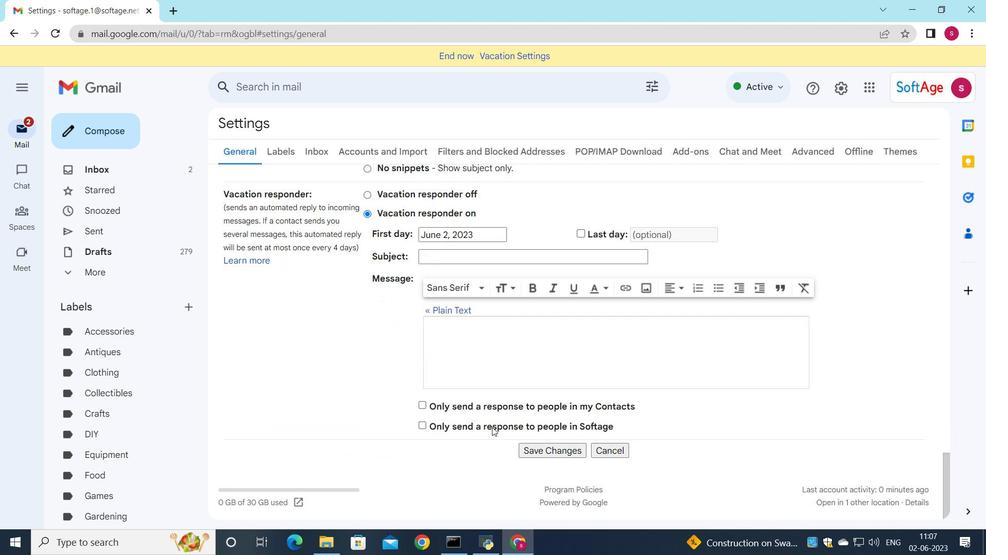 
Action: Mouse scrolled (492, 426) with delta (0, 0)
Screenshot: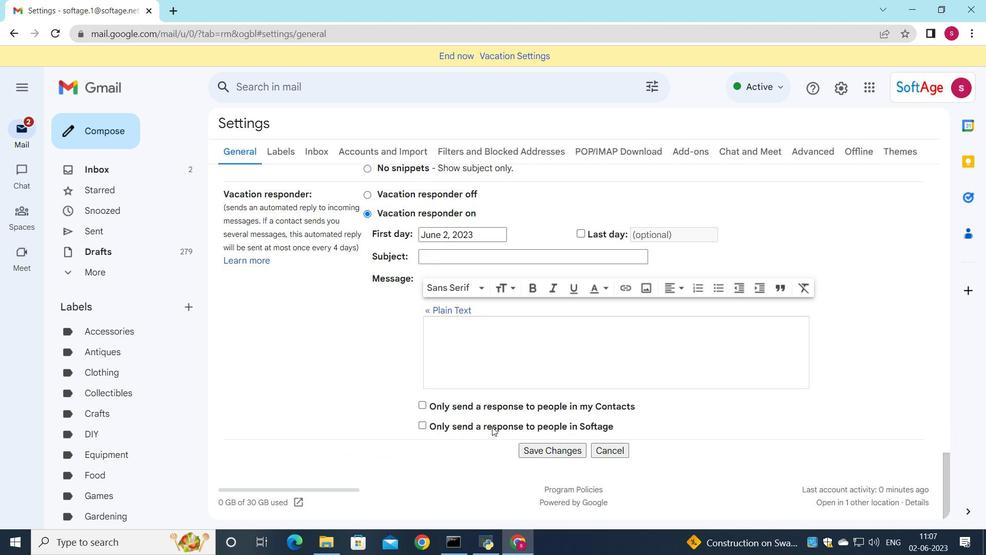 
Action: Mouse scrolled (492, 426) with delta (0, 0)
Screenshot: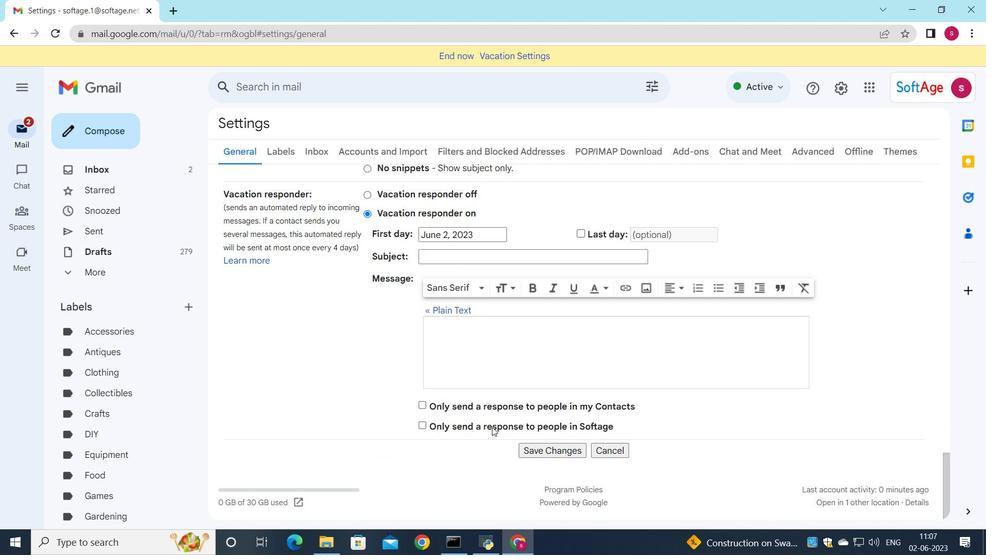 
Action: Mouse moved to (527, 448)
Screenshot: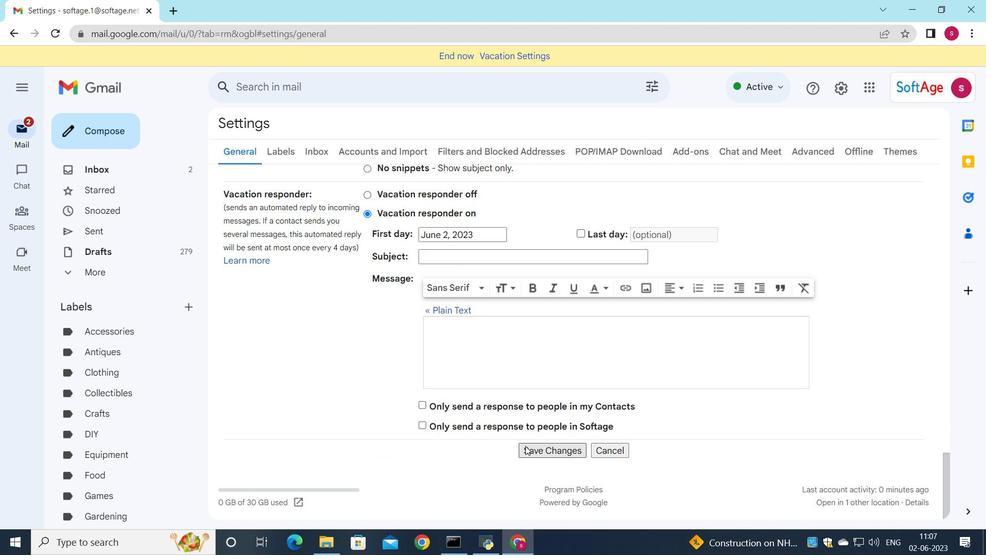 
Action: Mouse pressed left at (527, 448)
Screenshot: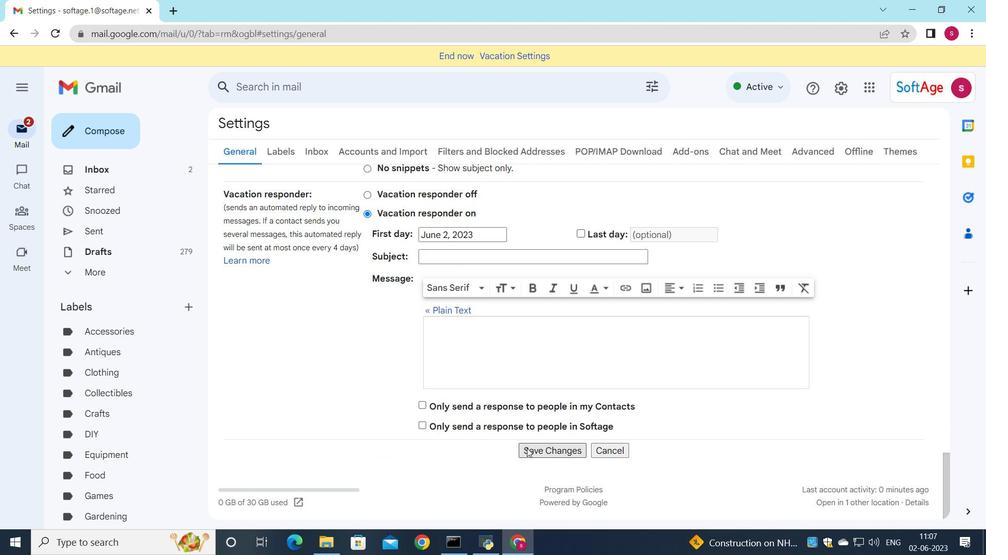 
Action: Mouse moved to (574, 364)
Screenshot: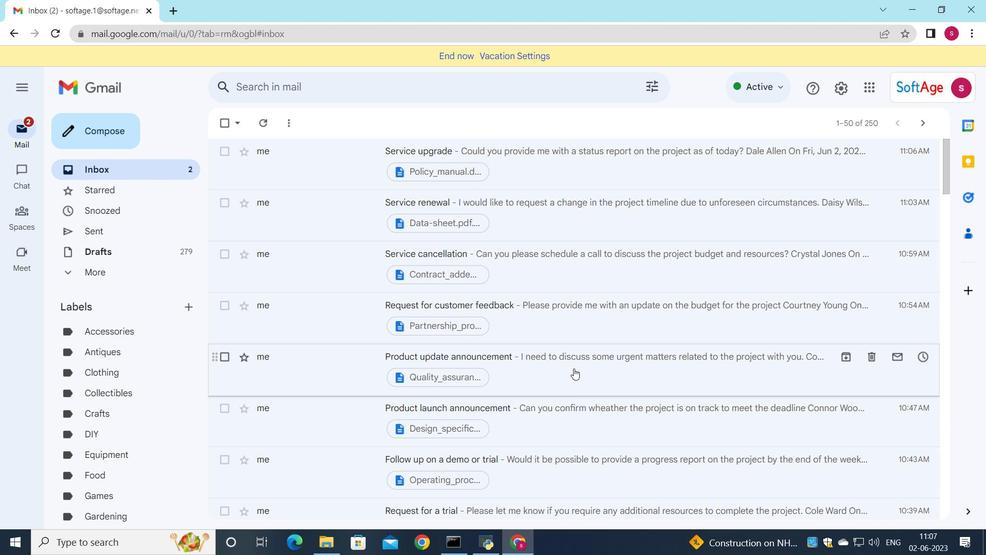 
Action: Mouse scrolled (574, 364) with delta (0, 0)
Screenshot: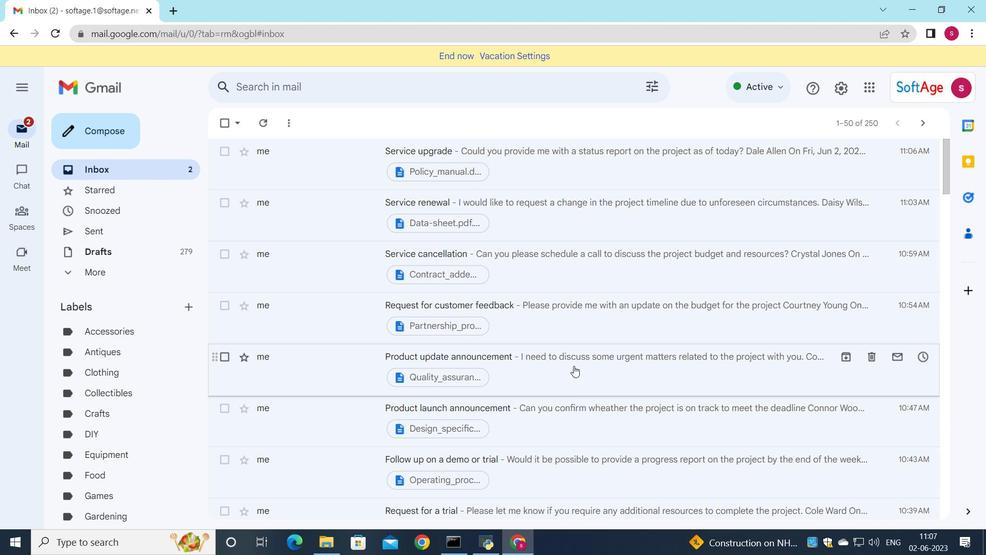 
Action: Mouse moved to (602, 327)
Screenshot: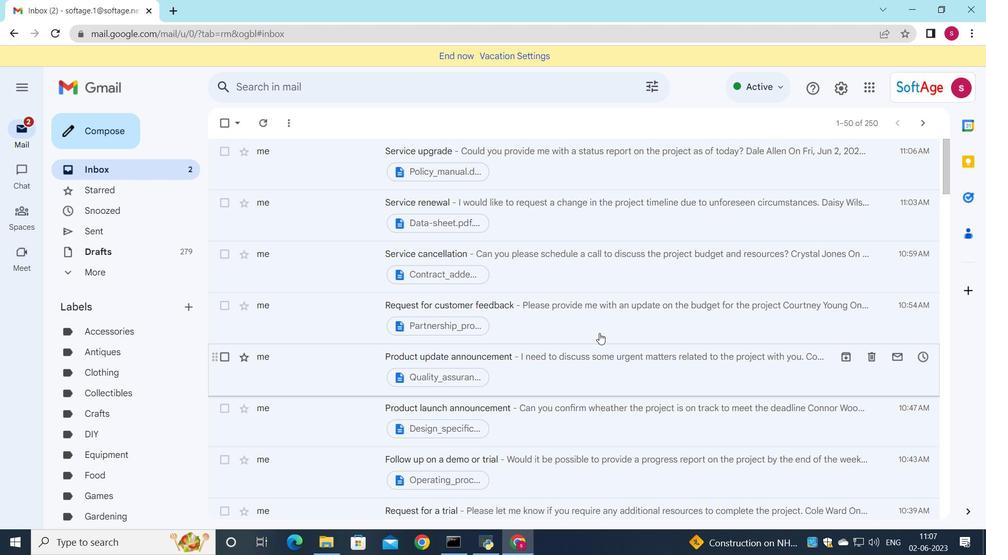 
Action: Mouse pressed left at (602, 327)
Screenshot: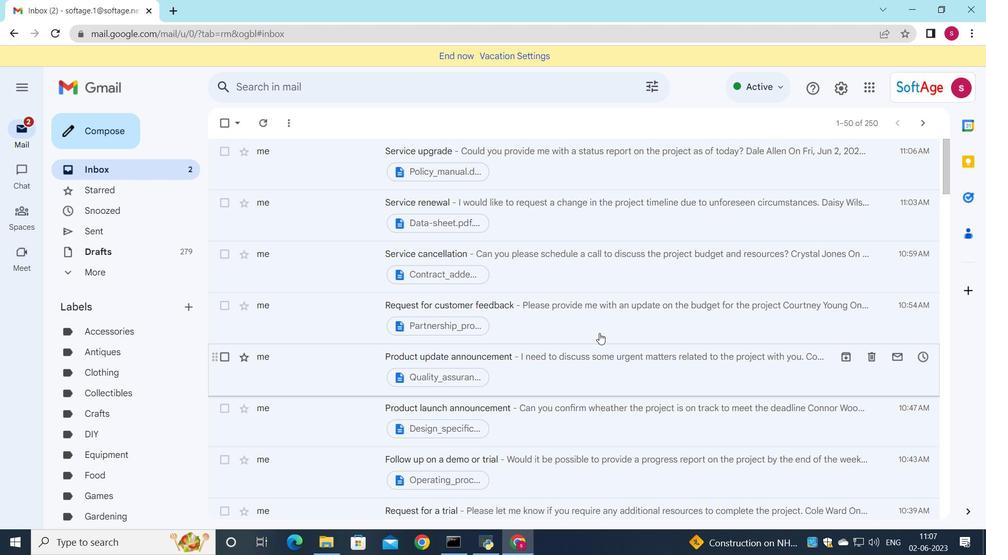 
Action: Mouse moved to (481, 391)
Screenshot: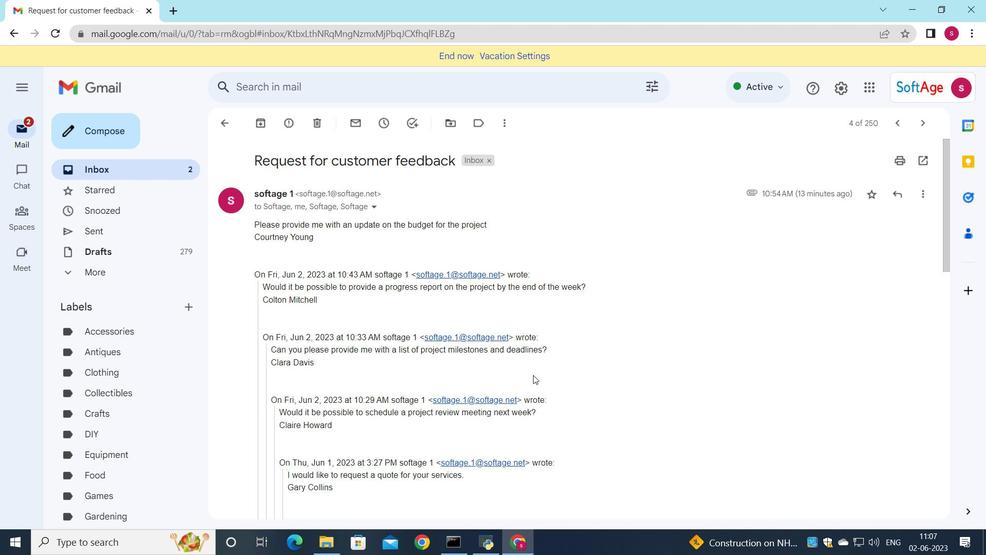 
Action: Mouse scrolled (481, 391) with delta (0, 0)
Screenshot: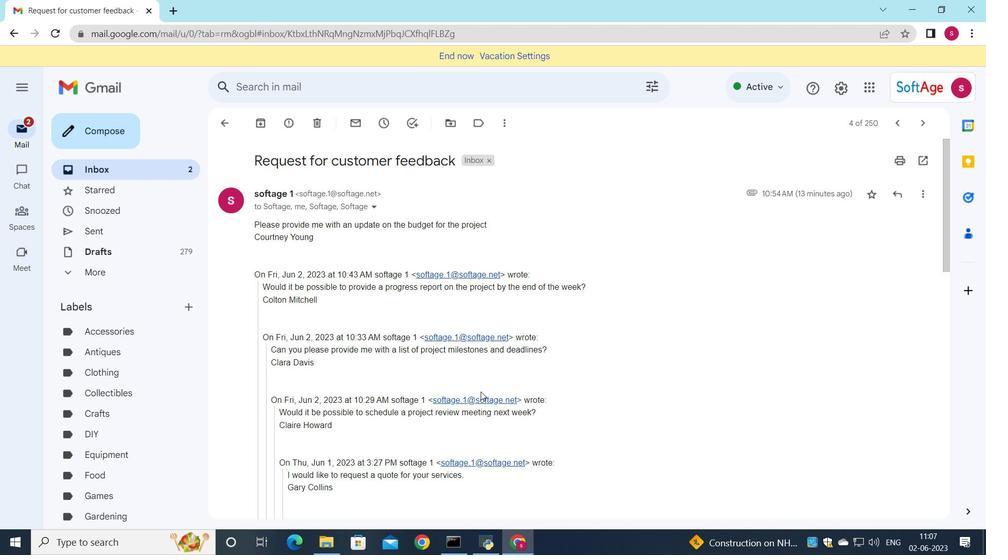 
Action: Mouse scrolled (481, 391) with delta (0, 0)
Screenshot: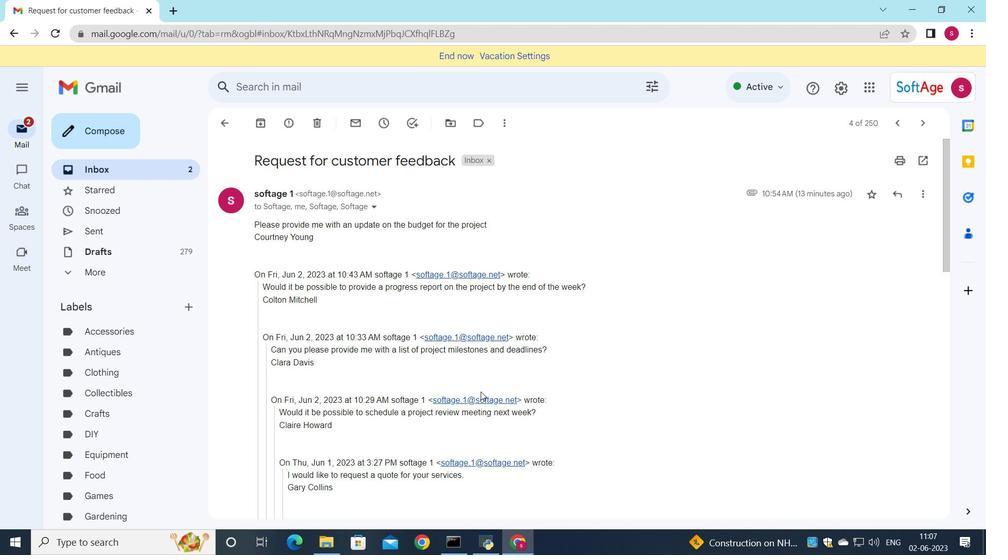
Action: Mouse moved to (481, 392)
Screenshot: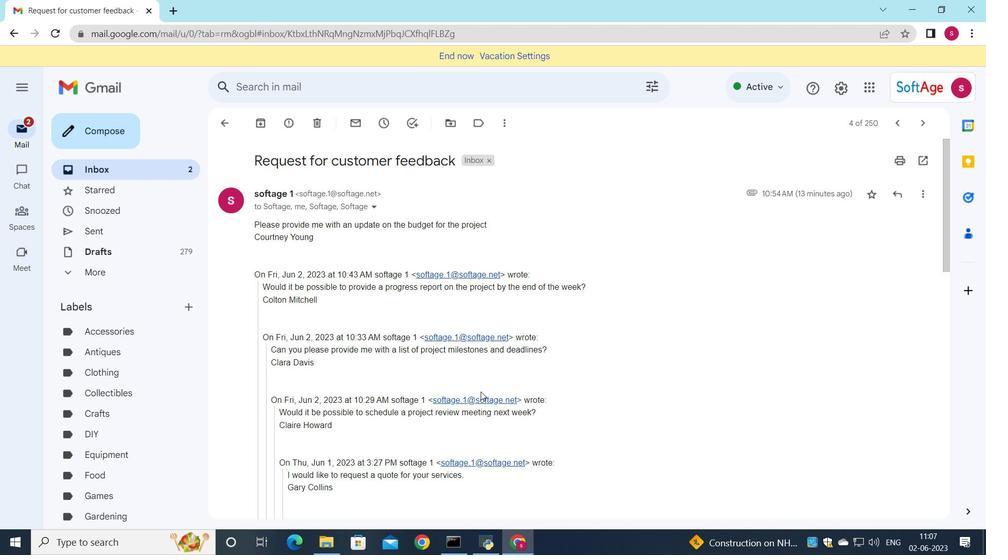 
Action: Mouse scrolled (481, 391) with delta (0, 0)
Screenshot: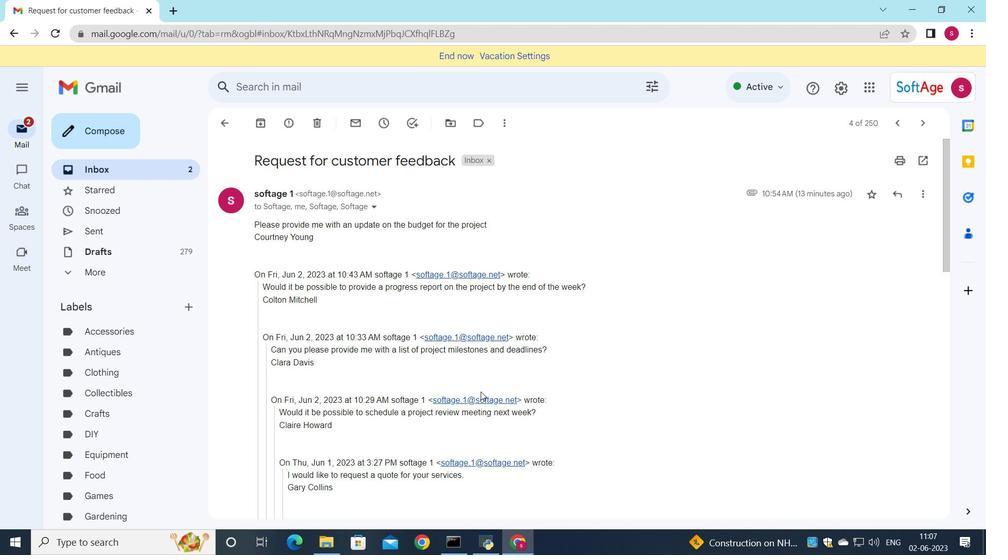 
Action: Mouse moved to (478, 422)
Screenshot: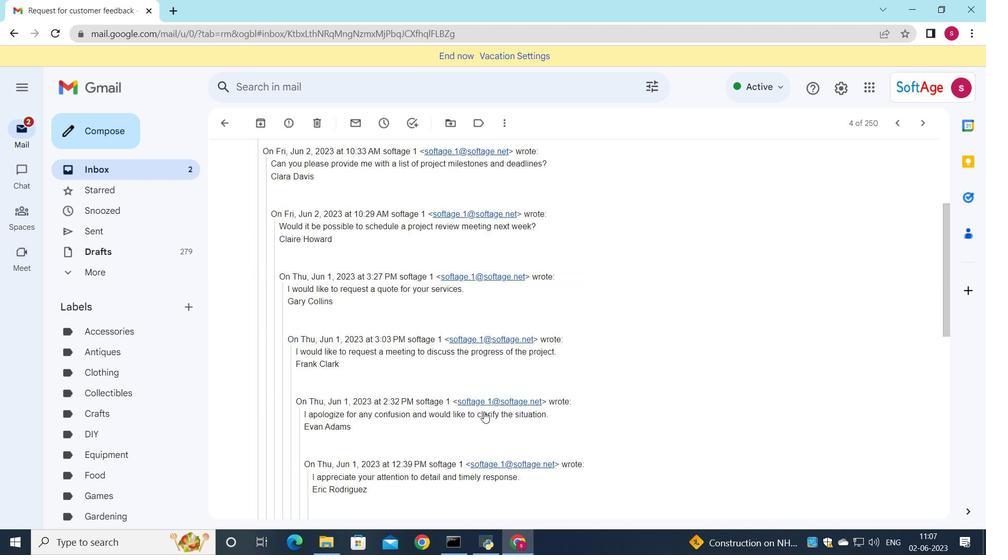 
Action: Mouse scrolled (478, 421) with delta (0, 0)
Screenshot: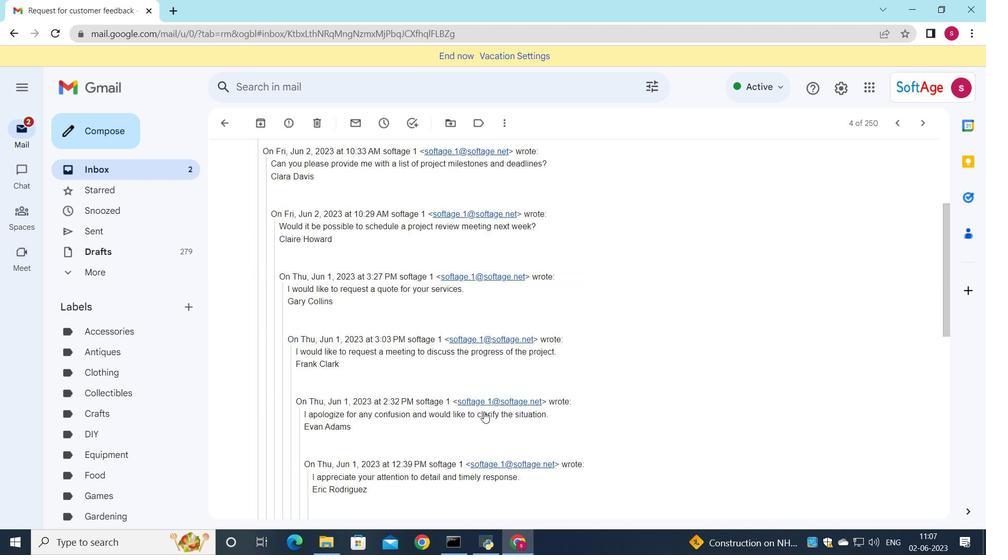
Action: Mouse moved to (472, 430)
Screenshot: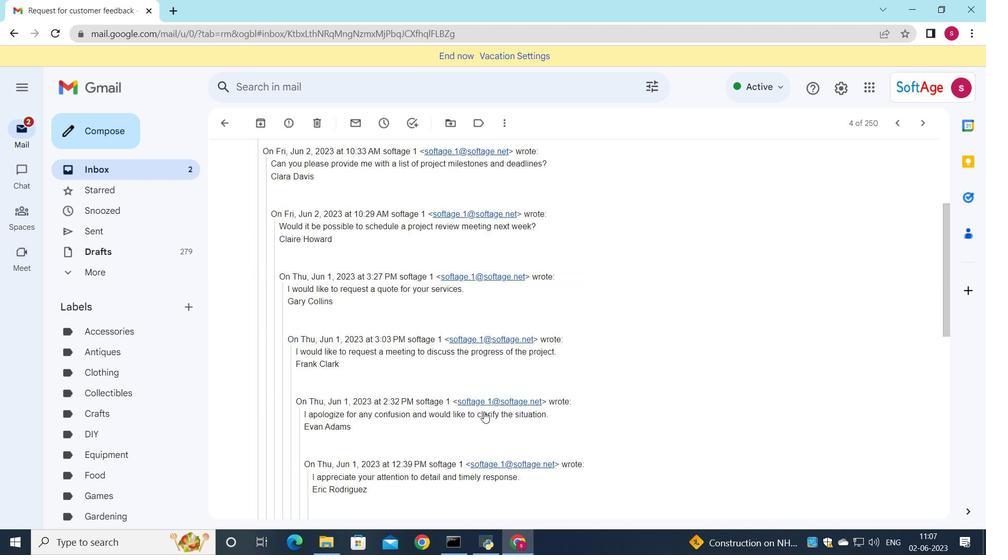 
Action: Mouse scrolled (472, 429) with delta (0, 0)
Screenshot: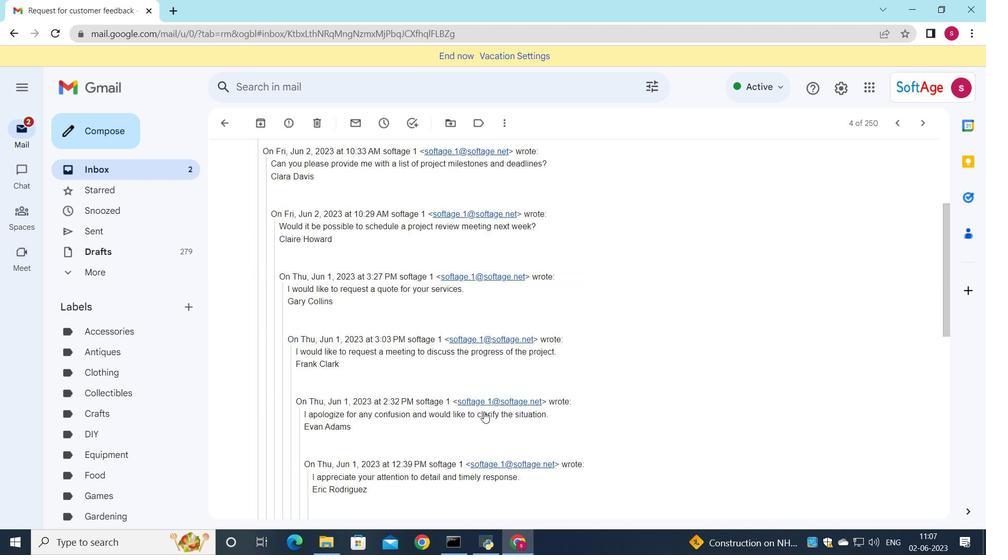 
Action: Mouse moved to (467, 436)
Screenshot: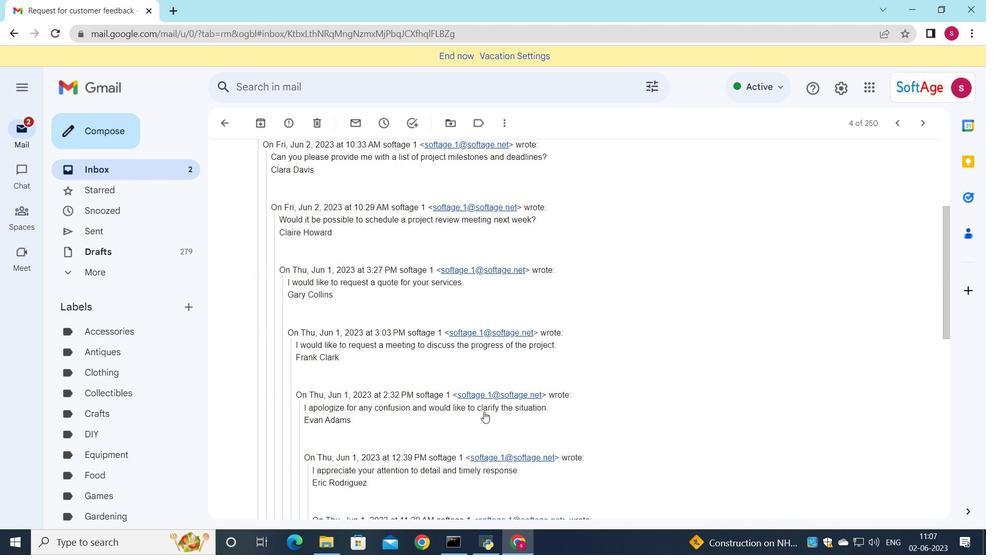 
Action: Mouse scrolled (467, 436) with delta (0, 0)
Screenshot: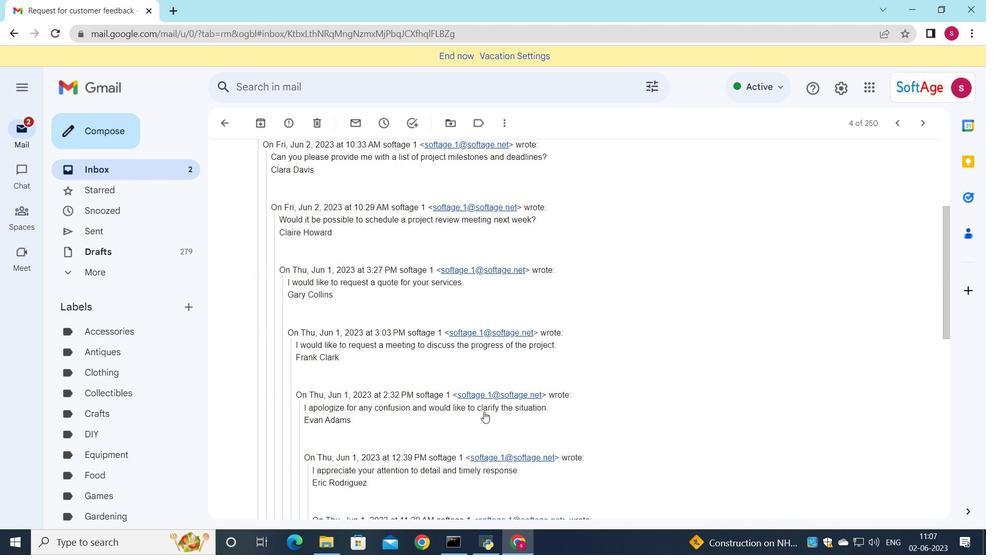 
Action: Mouse moved to (461, 448)
Screenshot: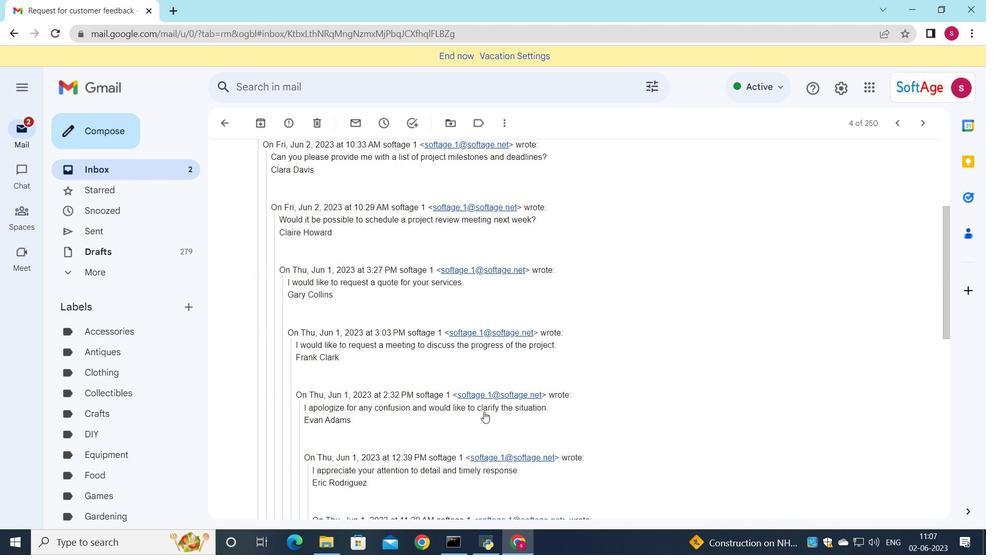 
Action: Mouse scrolled (461, 447) with delta (0, 0)
Screenshot: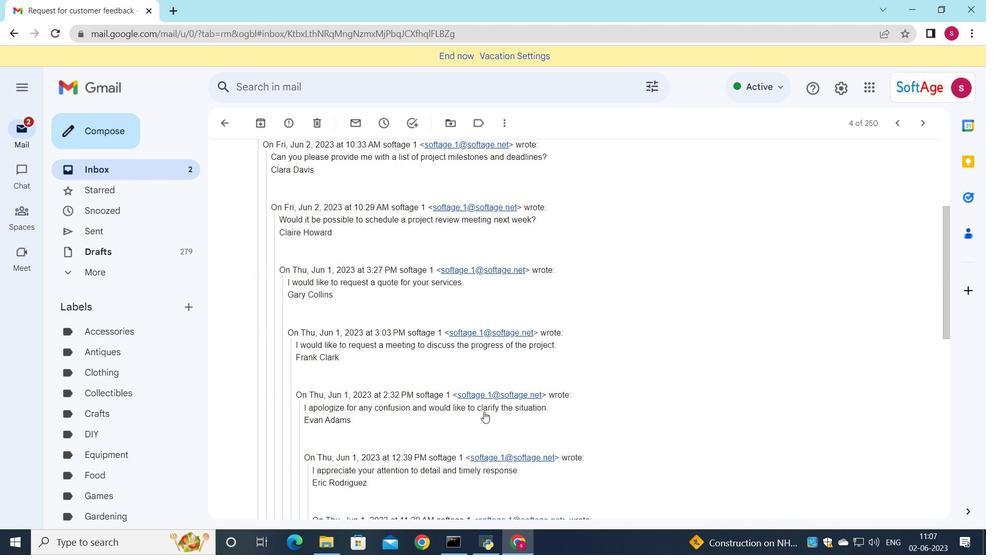 
Action: Mouse moved to (444, 462)
Screenshot: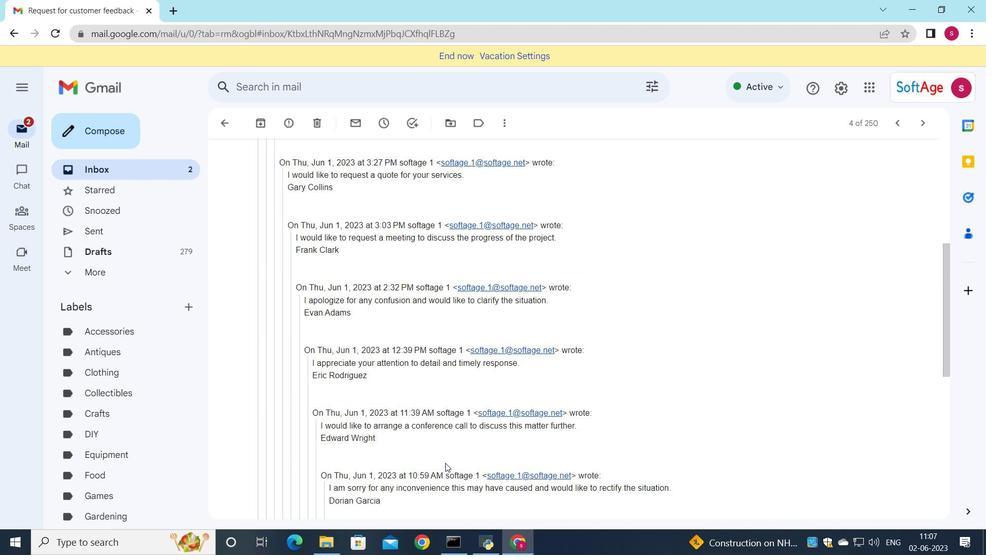 
Action: Mouse scrolled (444, 462) with delta (0, 0)
Screenshot: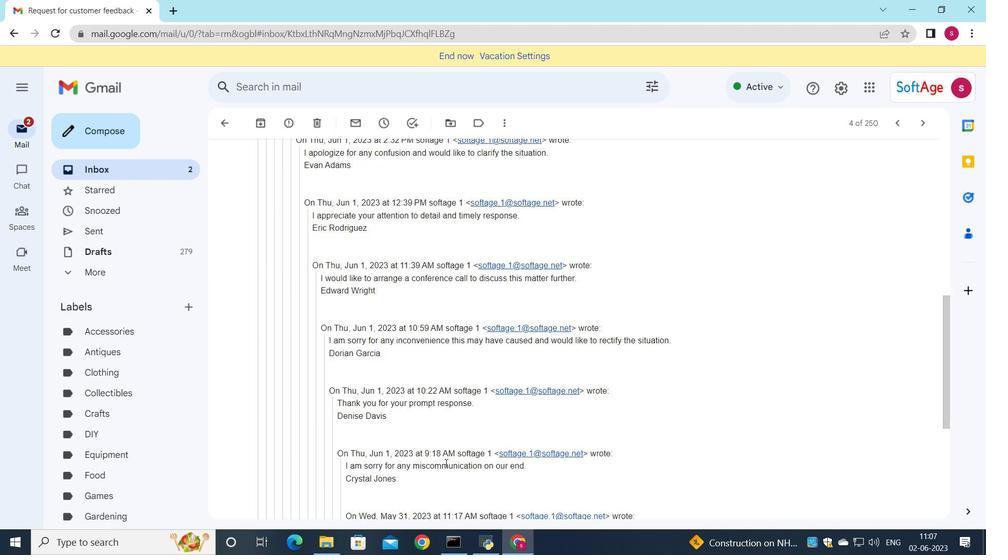 
Action: Mouse scrolled (444, 462) with delta (0, 0)
Screenshot: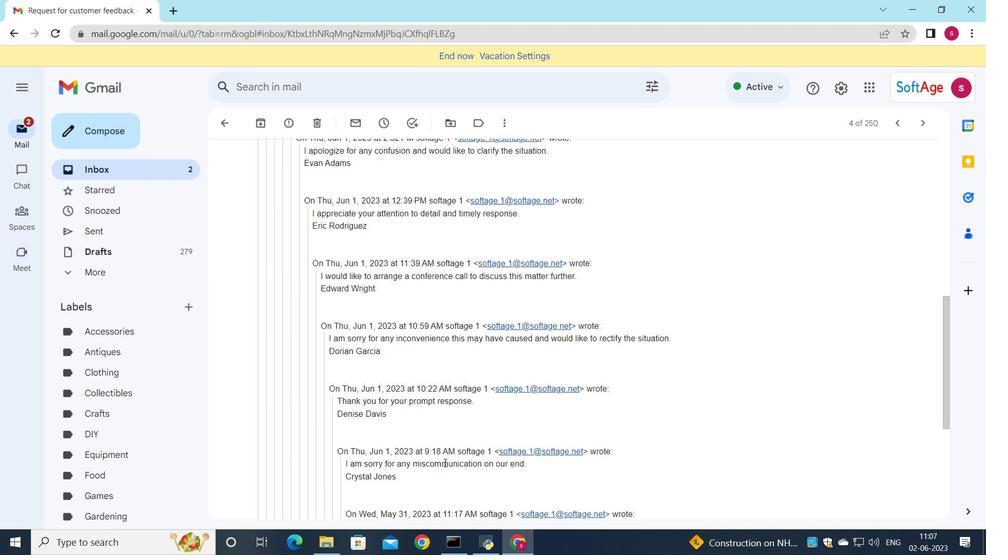 
Action: Mouse moved to (443, 462)
Screenshot: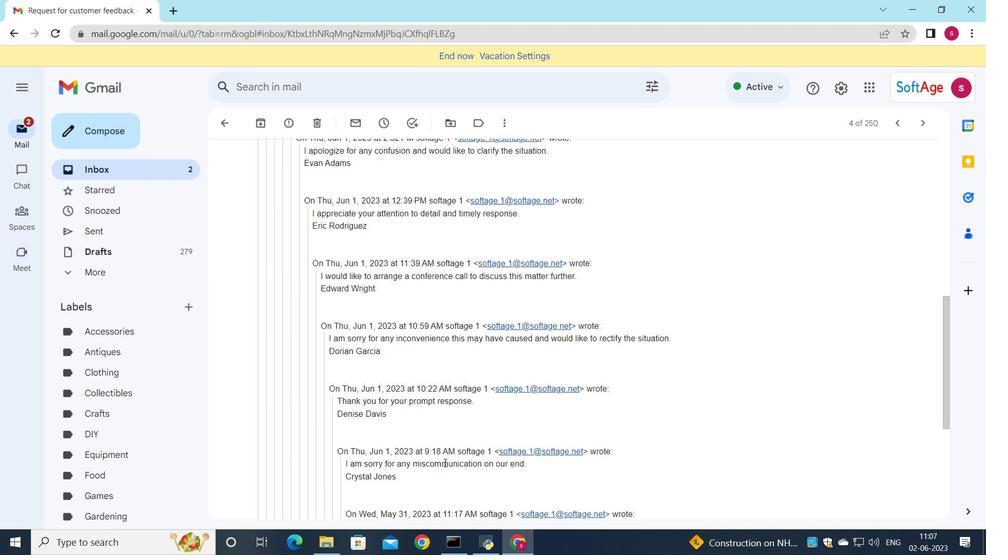 
Action: Mouse scrolled (443, 462) with delta (0, 0)
Screenshot: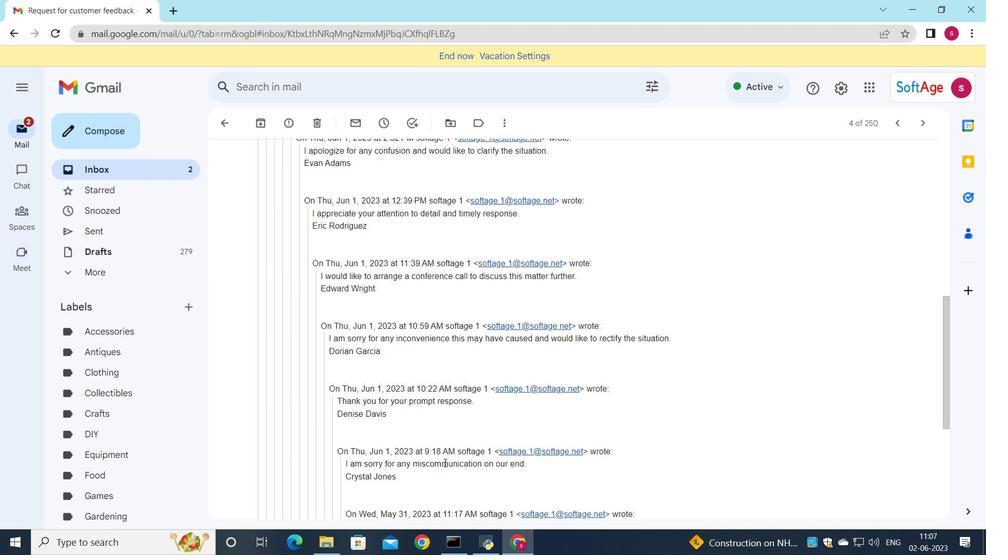 
Action: Mouse moved to (442, 463)
Screenshot: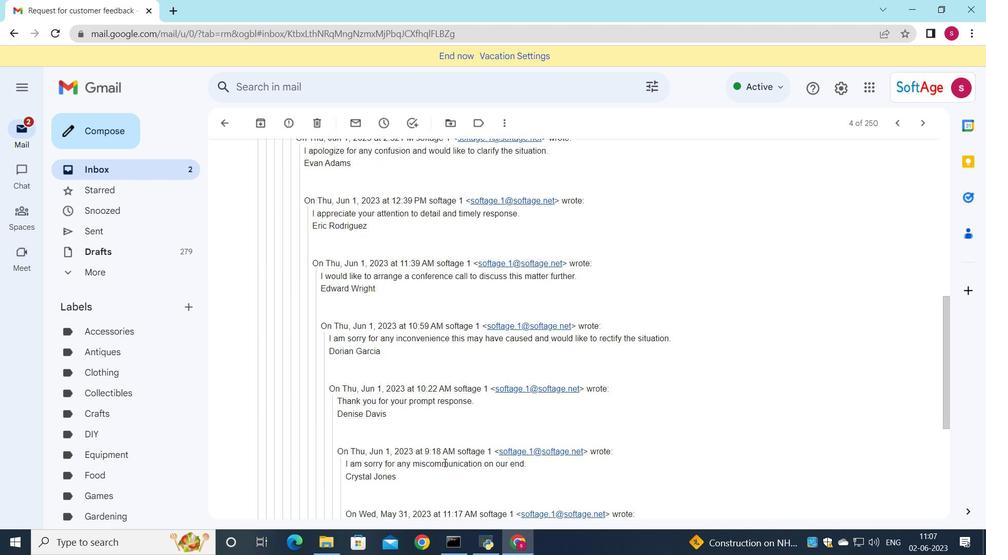 
Action: Mouse scrolled (443, 462) with delta (0, 0)
Screenshot: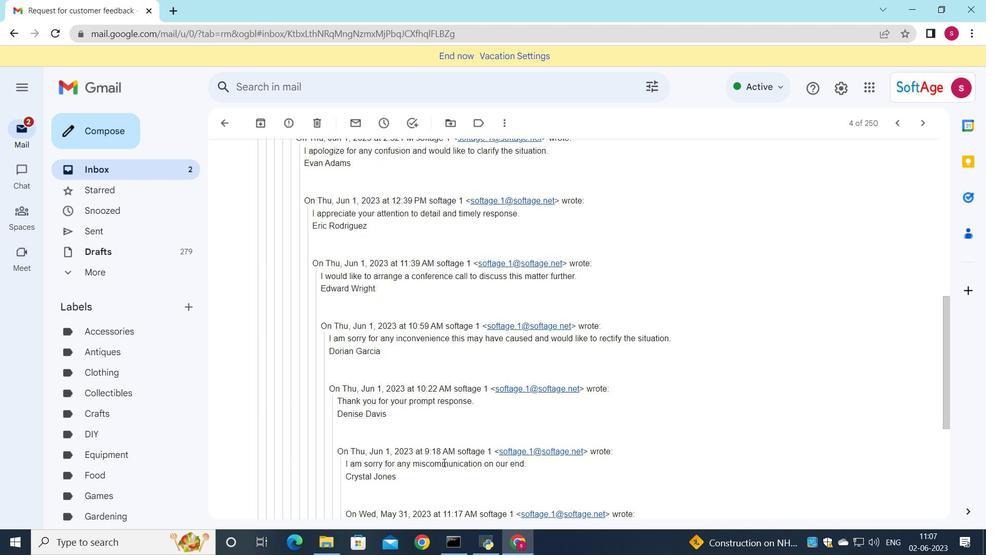 
Action: Mouse moved to (441, 464)
Screenshot: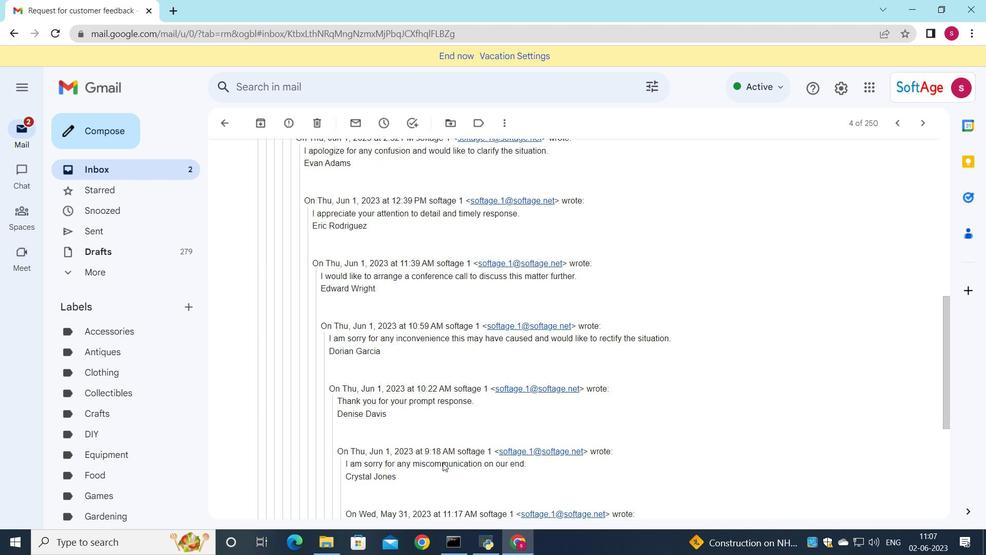 
Action: Mouse scrolled (441, 464) with delta (0, 0)
Screenshot: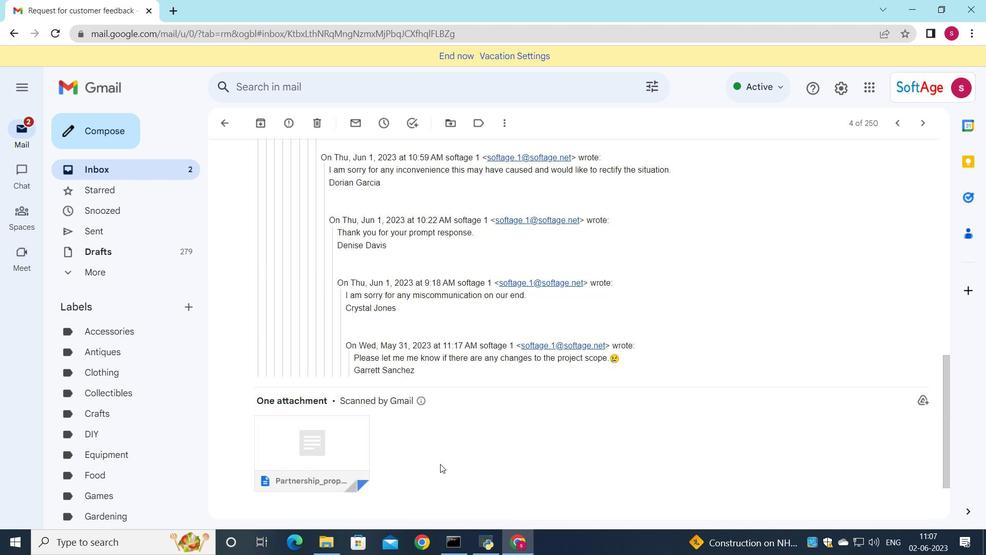 
Action: Mouse scrolled (441, 464) with delta (0, 0)
Screenshot: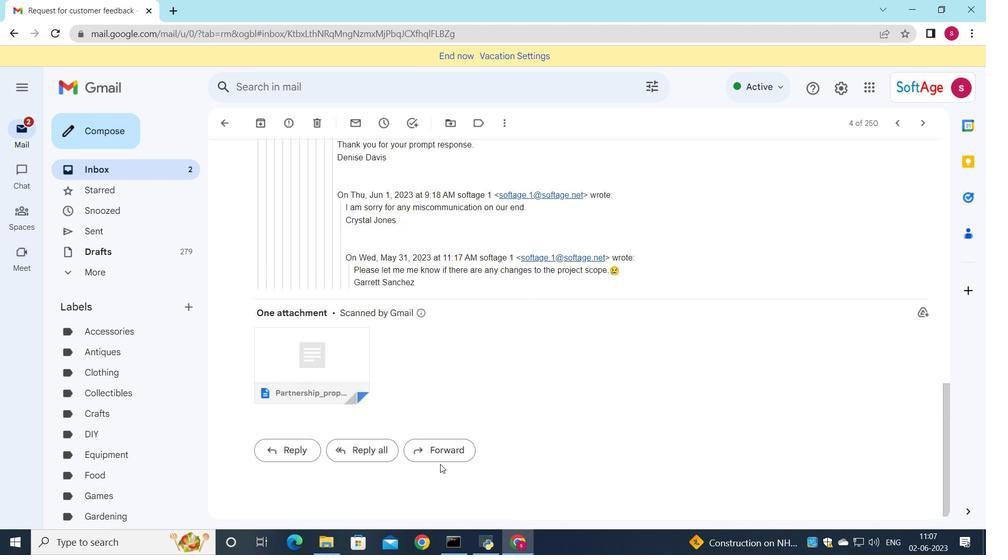 
Action: Mouse scrolled (441, 464) with delta (0, 0)
Screenshot: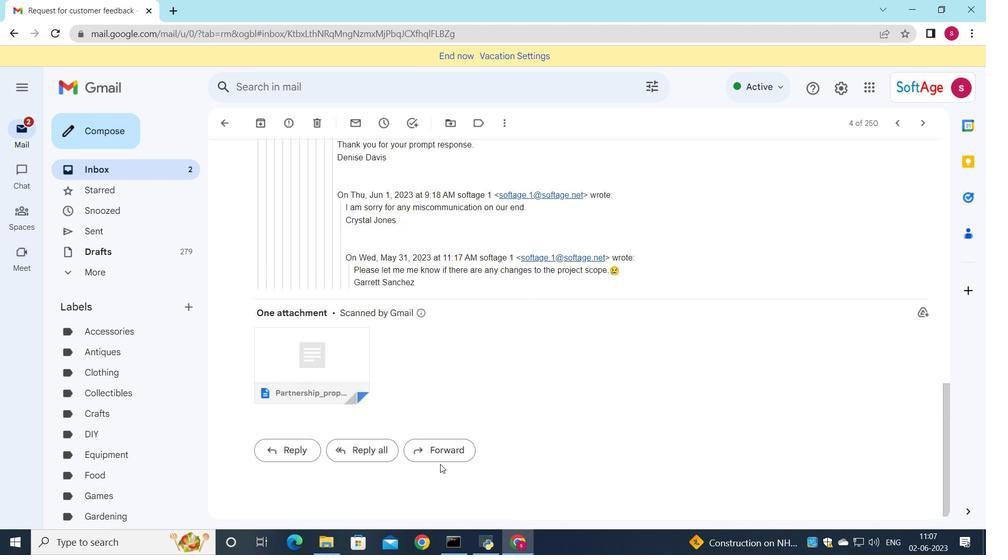 
Action: Mouse scrolled (441, 464) with delta (0, 0)
Screenshot: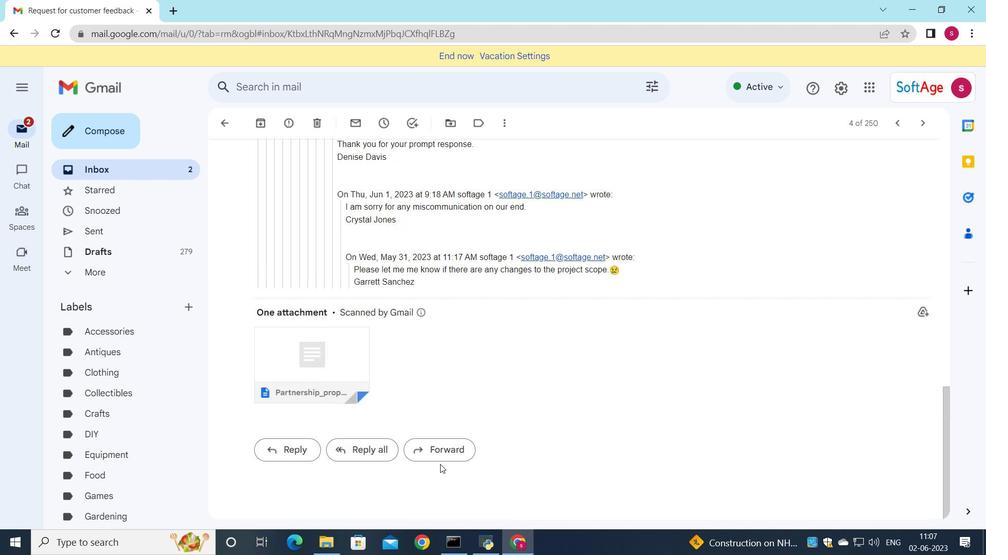 
Action: Mouse moved to (297, 449)
Screenshot: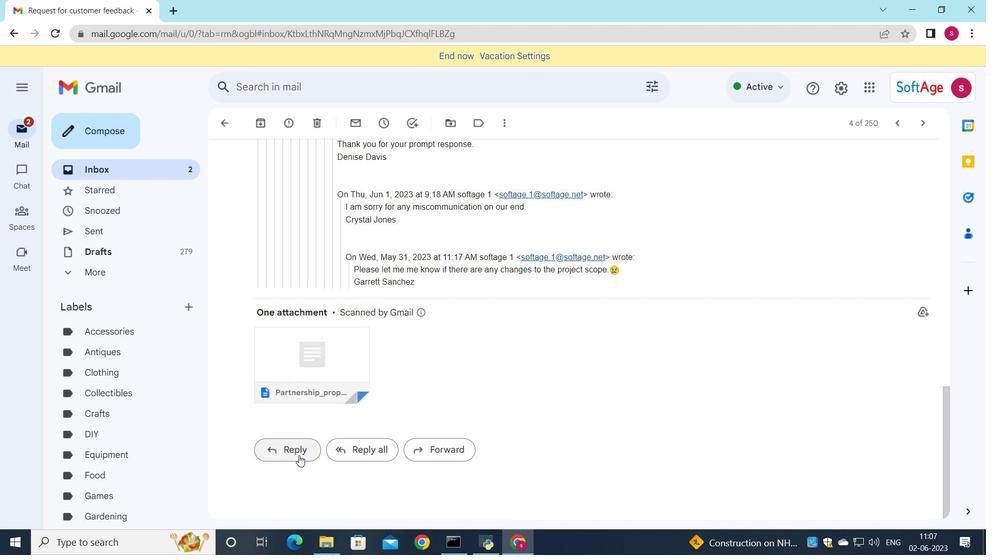 
Action: Mouse pressed left at (297, 449)
Screenshot: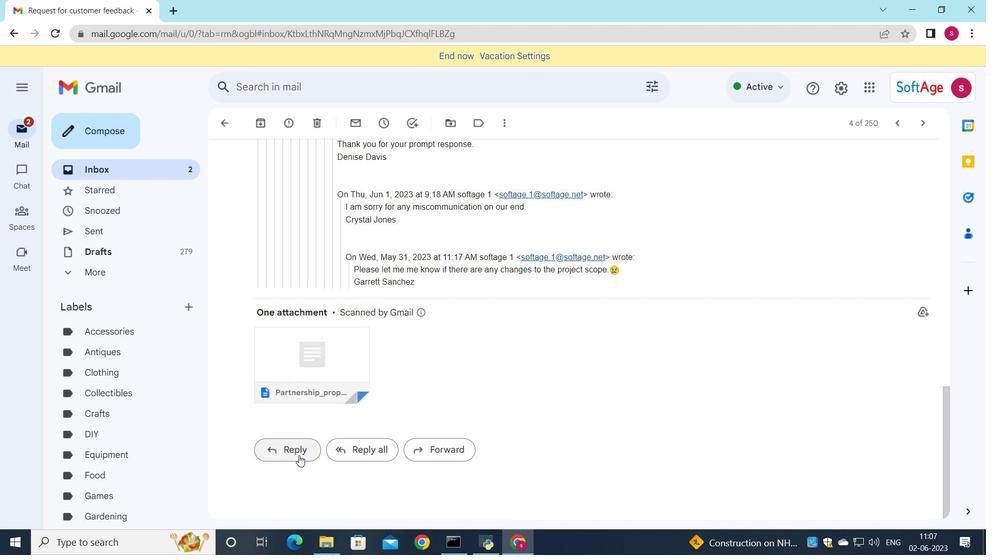 
Action: Mouse moved to (279, 348)
Screenshot: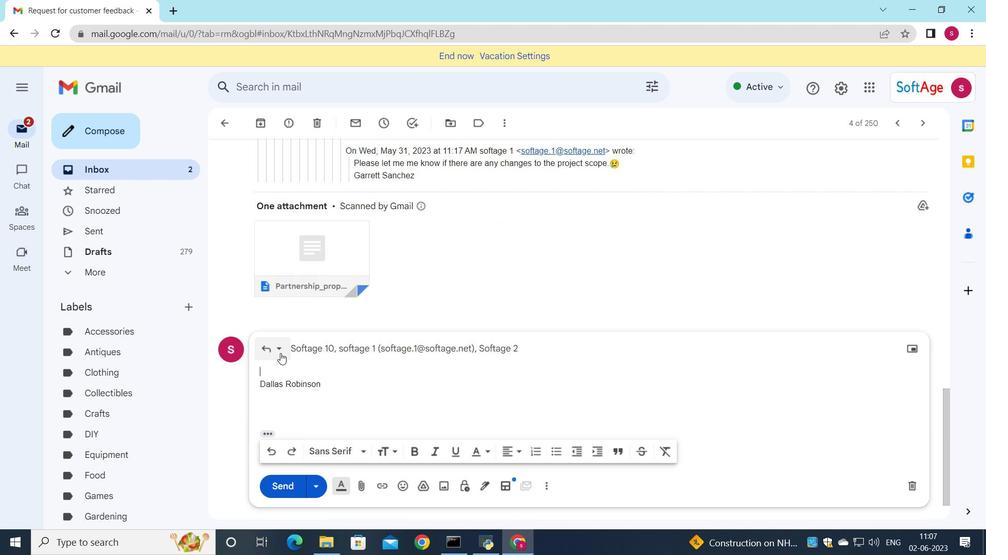 
Action: Mouse pressed left at (279, 348)
Screenshot: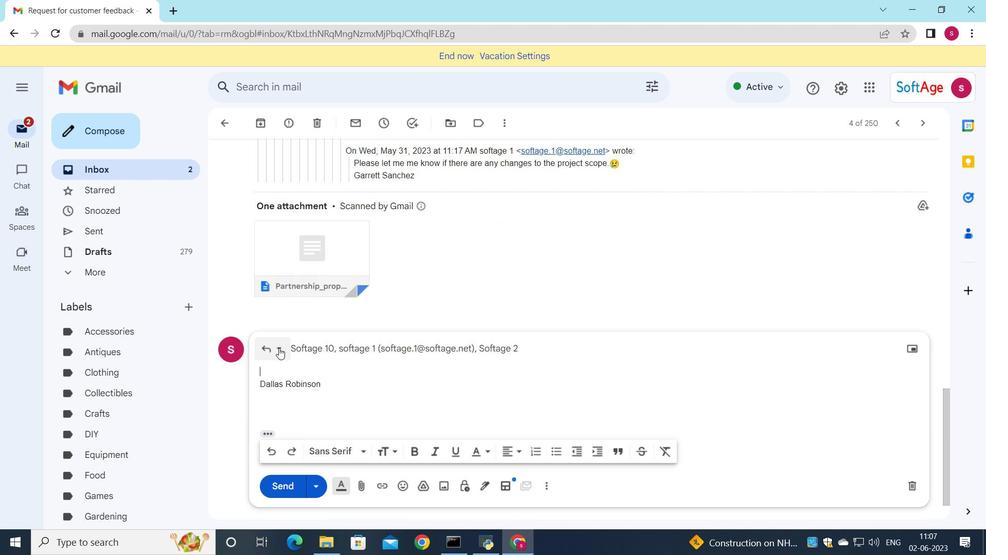 
Action: Mouse moved to (317, 439)
Screenshot: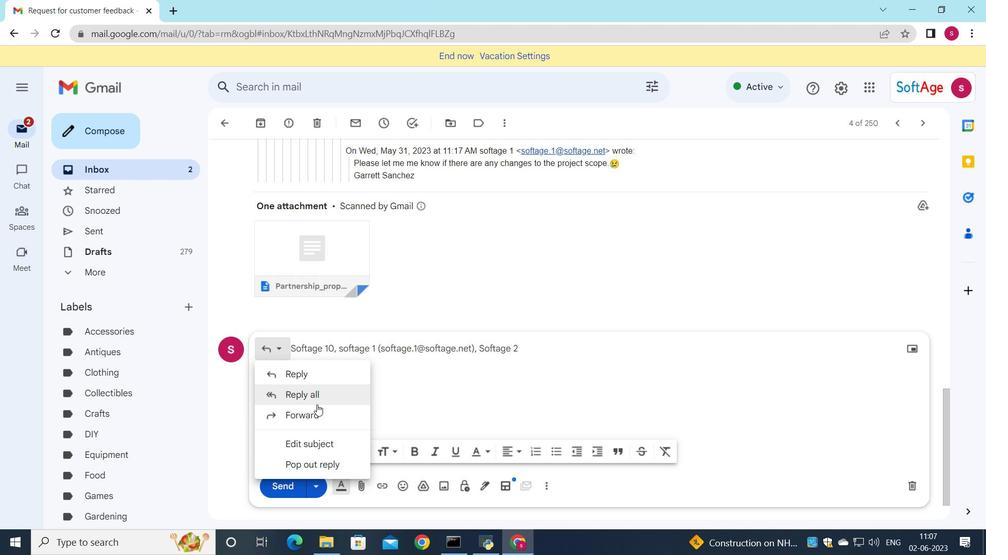 
Action: Mouse pressed left at (317, 439)
Screenshot: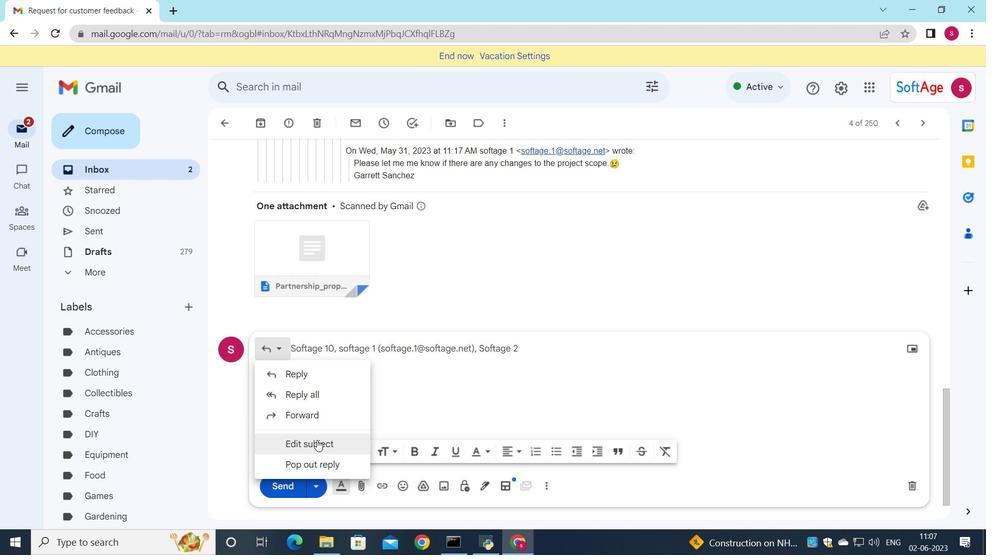 
Action: Mouse moved to (766, 229)
Screenshot: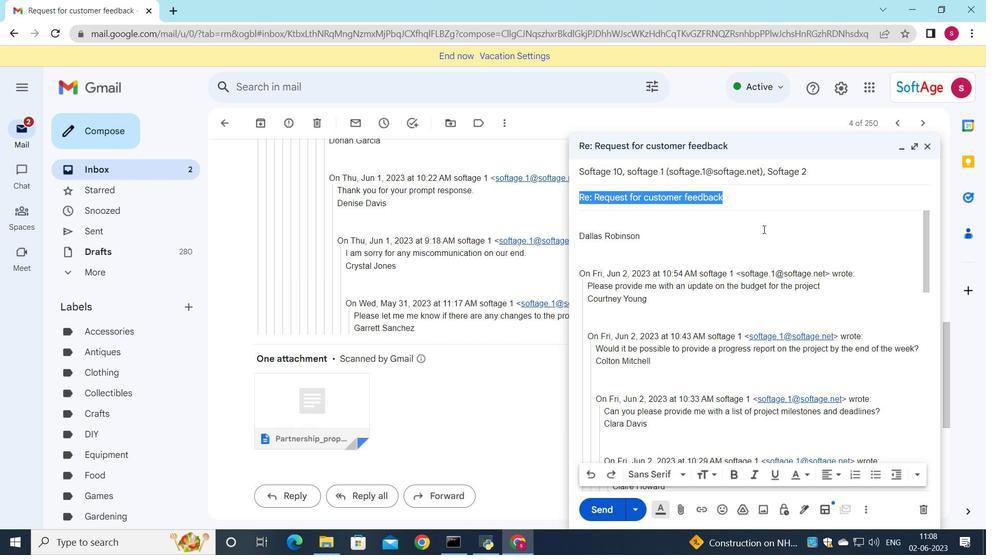 
Action: Key pressed <Key.shift>Order<Key.space>confirmation
Screenshot: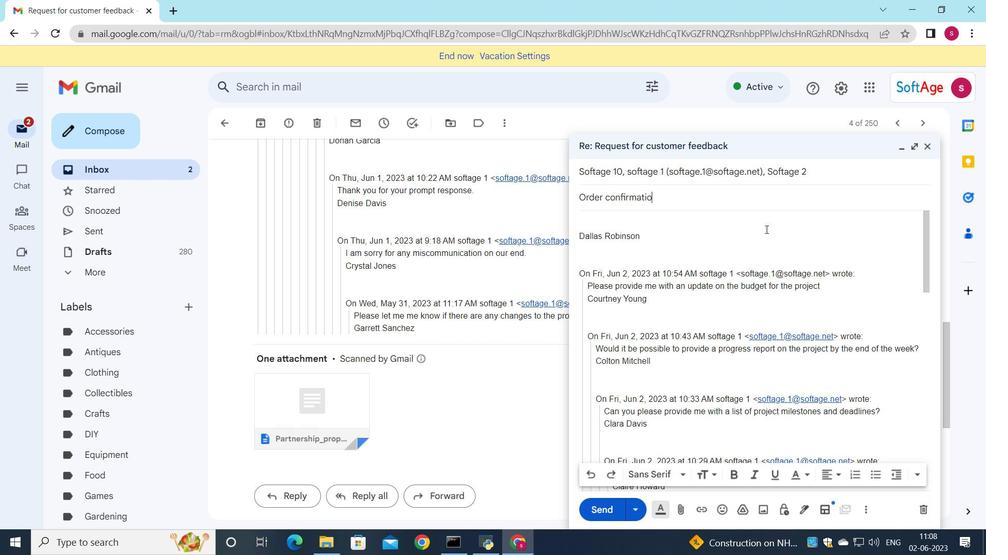 
Action: Mouse moved to (593, 224)
Screenshot: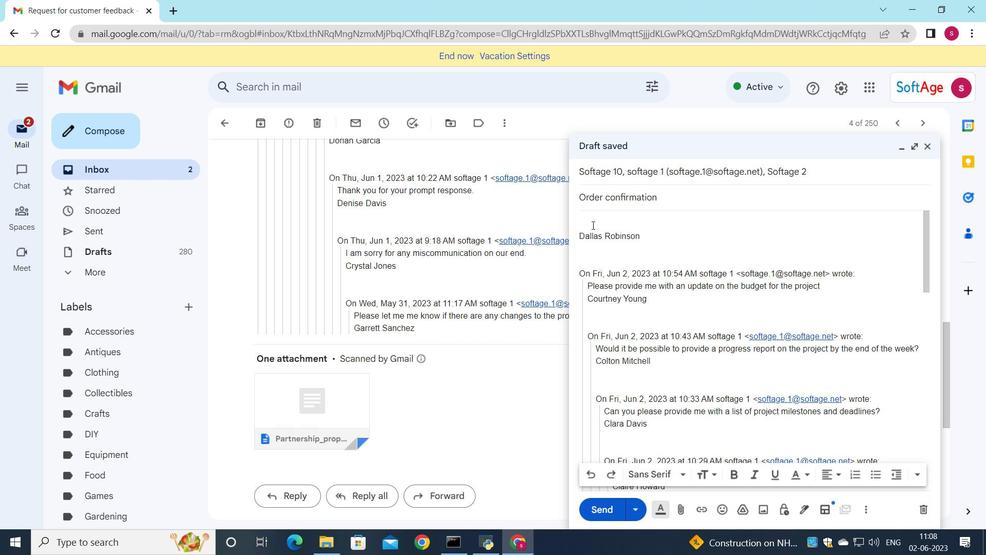 
Action: Mouse pressed left at (593, 224)
Screenshot: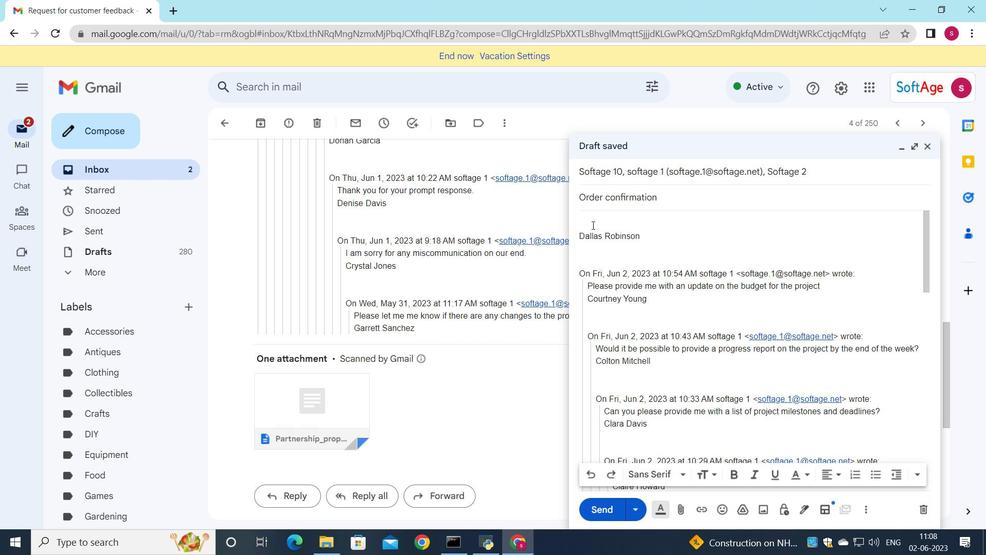 
Action: Key pressed <Key.shift>Please<Key.space>let<Key.space>me<Key.space>know<Key.space>if<Key.space>there<Key.space>are<Key.space>any<Key.space>changes<Key.space>or<Key.space>updates<Key.space>to<Key.space>the<Key.space>project<Key.space>plan.
Screenshot: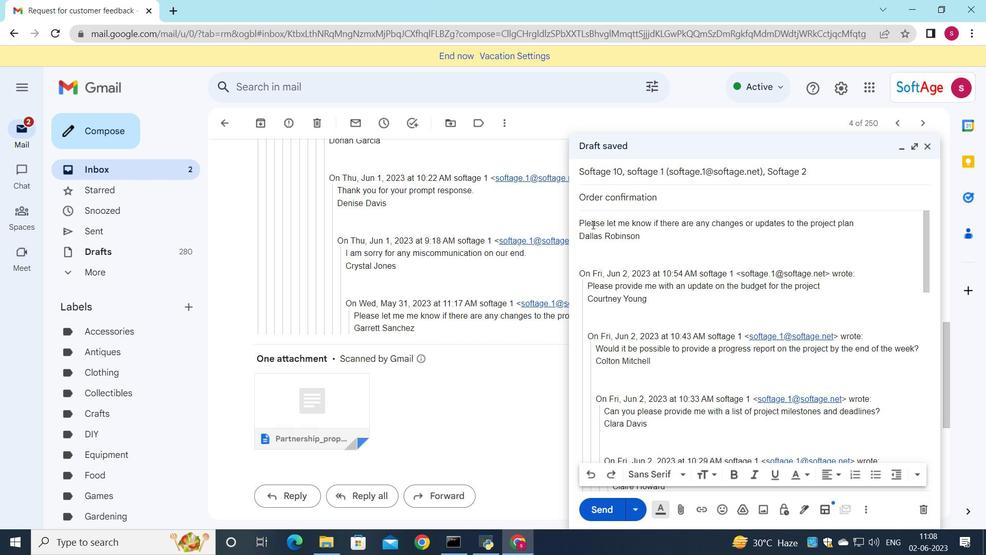 
Action: Mouse moved to (822, 173)
Screenshot: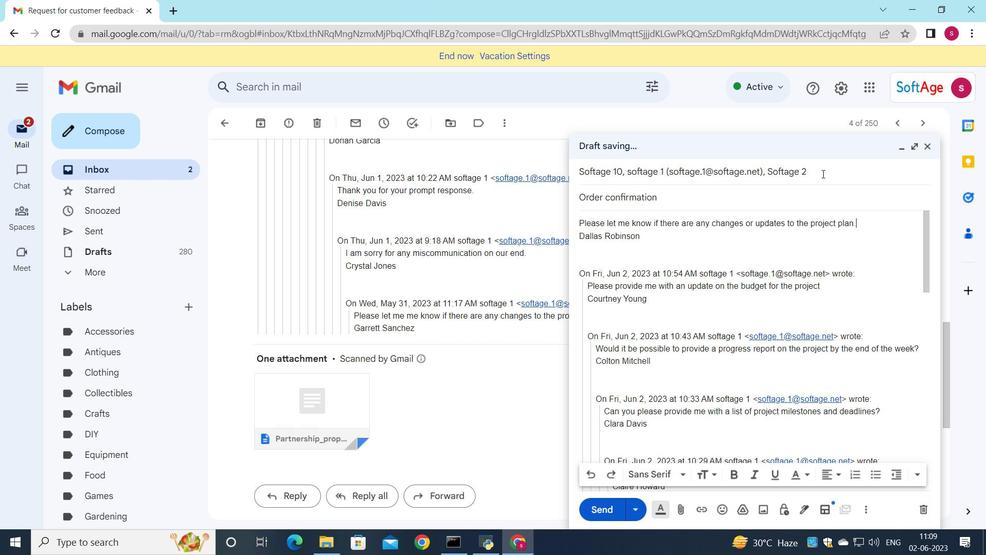 
Action: Mouse pressed left at (822, 173)
Screenshot: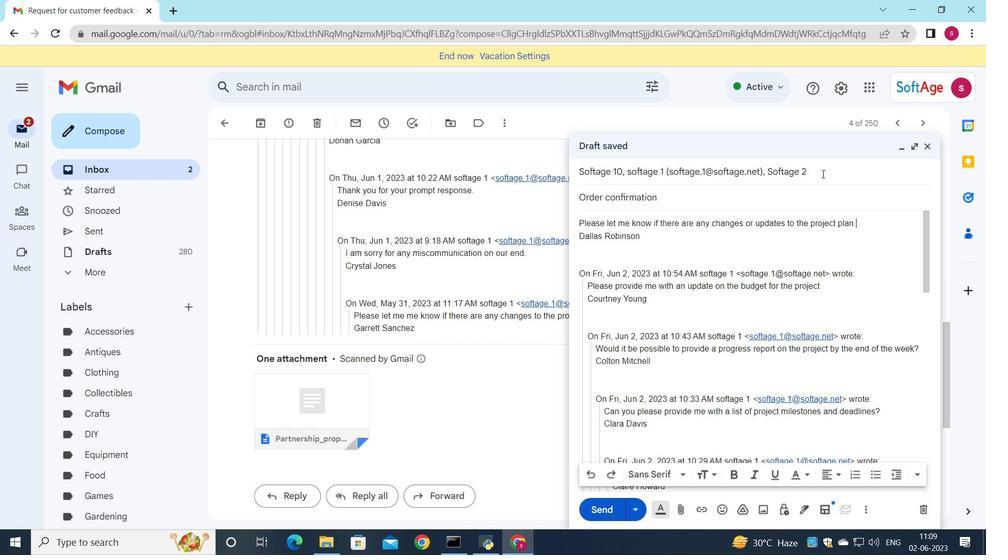 
Action: Mouse moved to (898, 188)
Screenshot: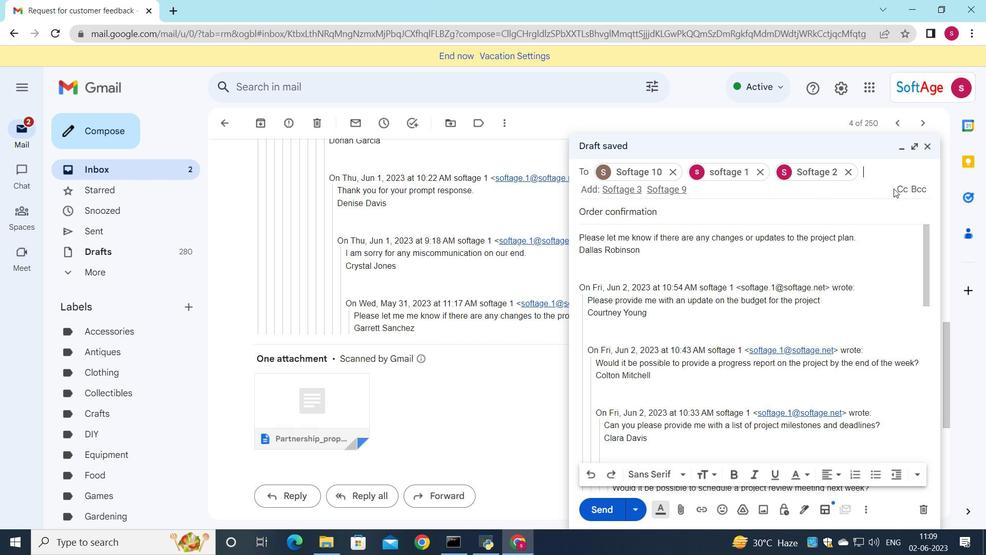 
Action: Mouse pressed left at (898, 188)
Screenshot: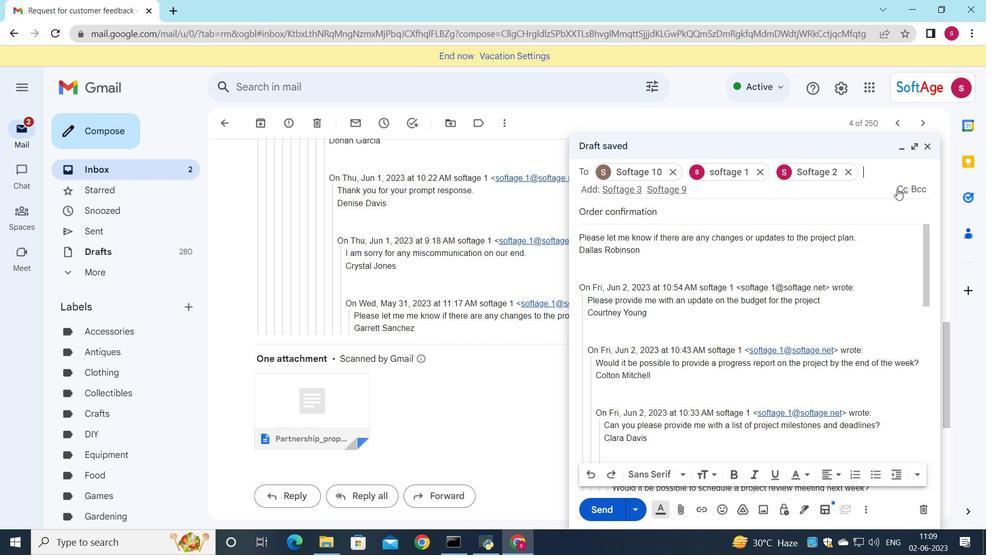 
Action: Mouse moved to (888, 215)
Screenshot: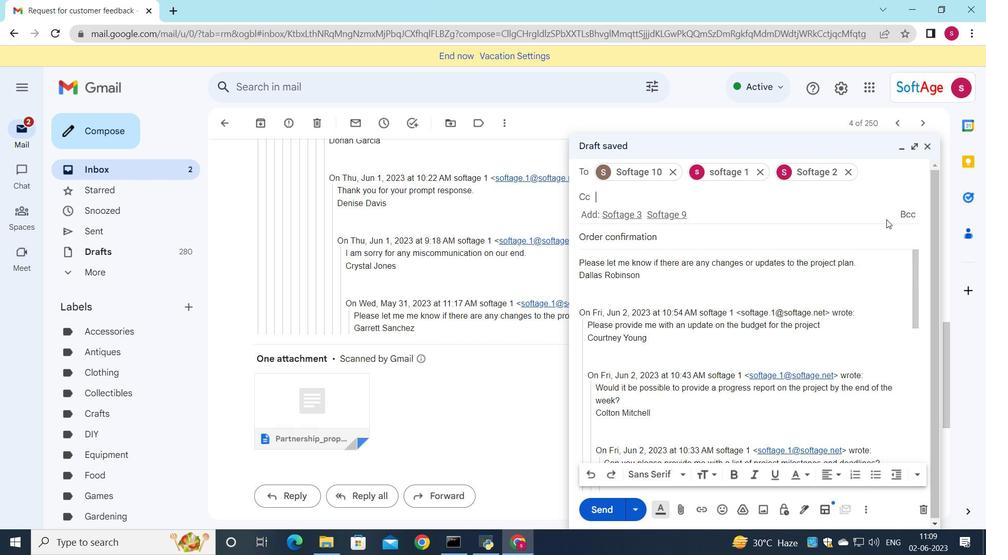 
Action: Key pressed <Key.down>
Screenshot: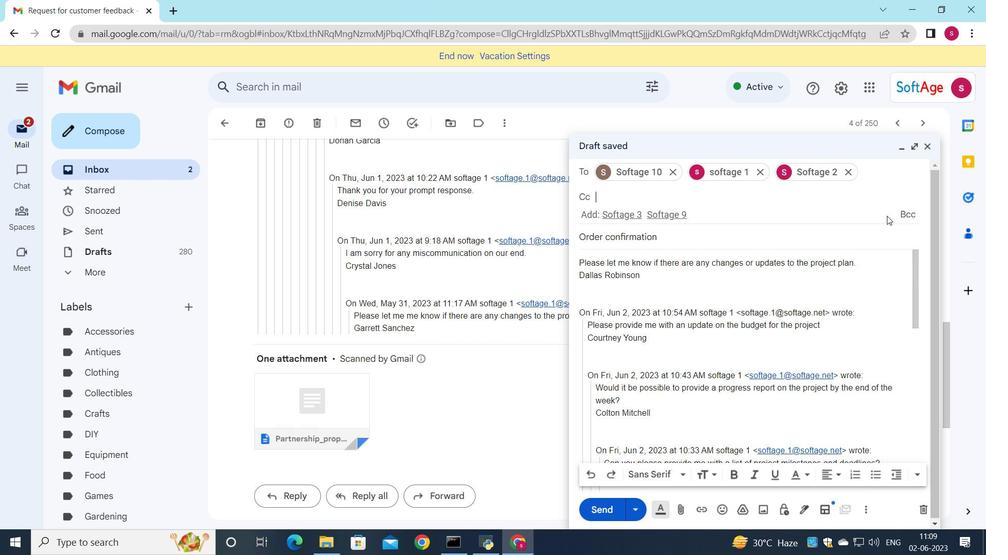 
Action: Mouse moved to (736, 231)
Screenshot: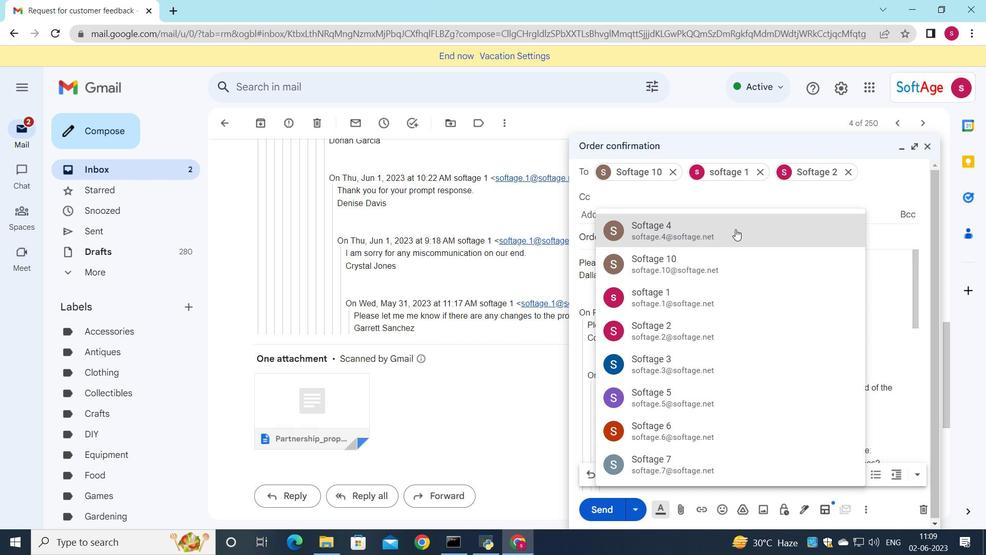 
Action: Mouse pressed left at (736, 231)
Screenshot: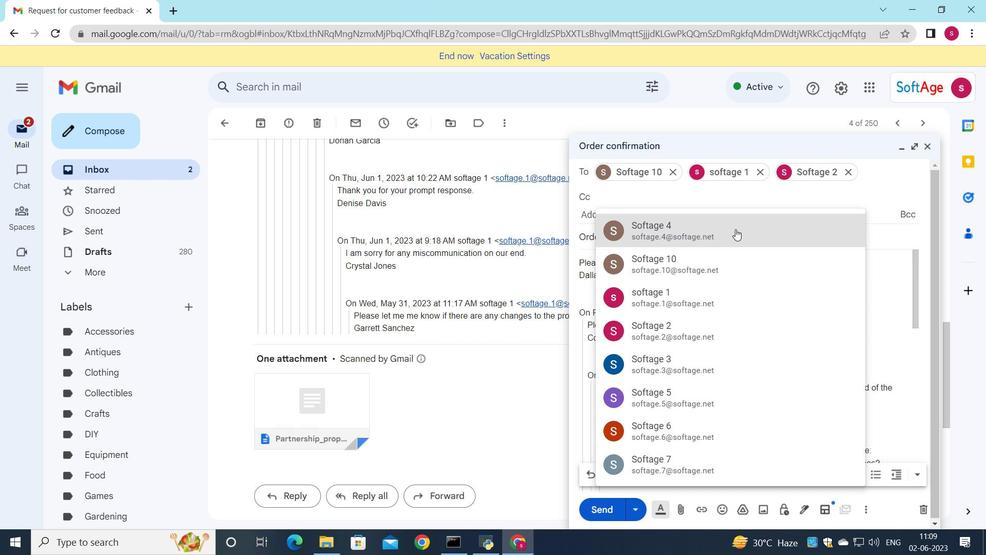
Action: Mouse moved to (676, 509)
Screenshot: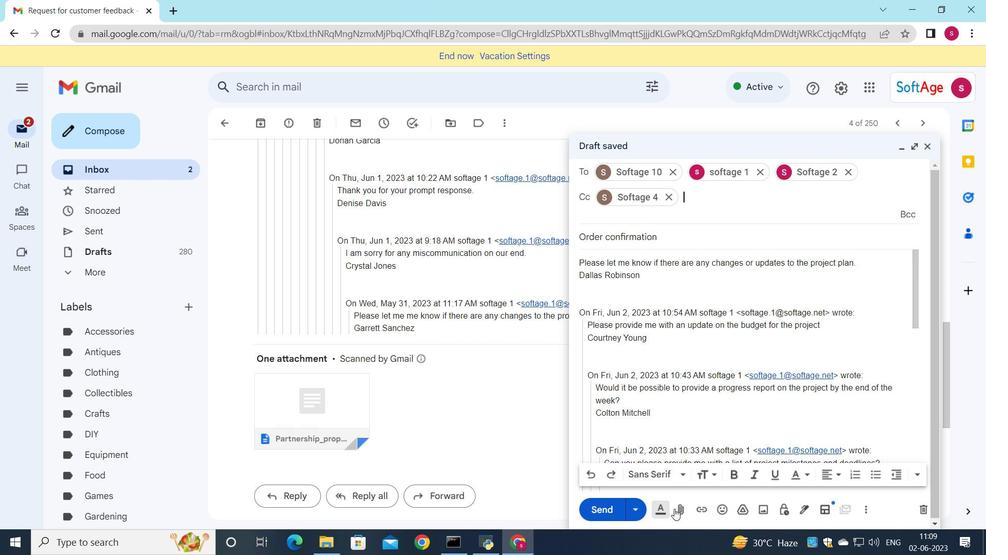 
Action: Mouse pressed left at (676, 509)
Screenshot: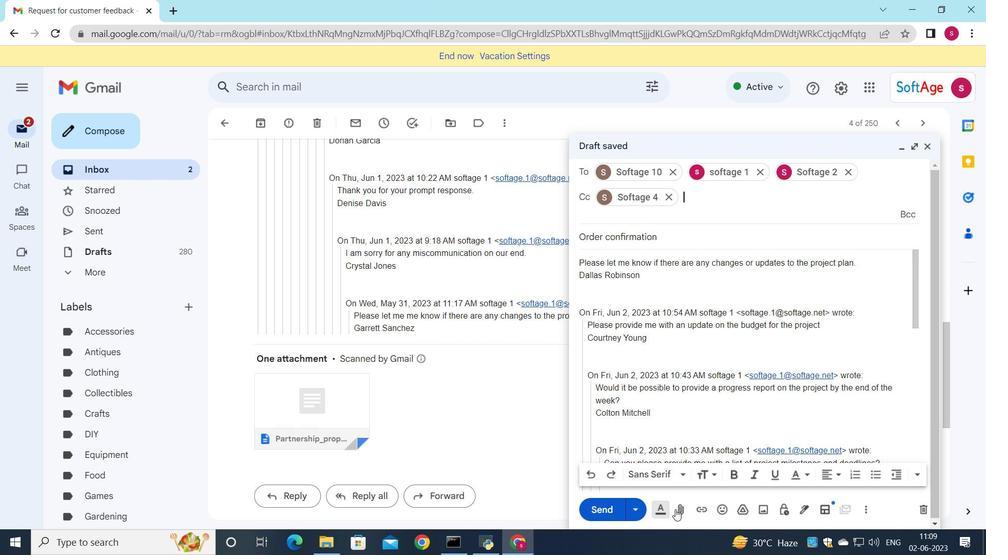 
Action: Mouse moved to (160, 95)
Screenshot: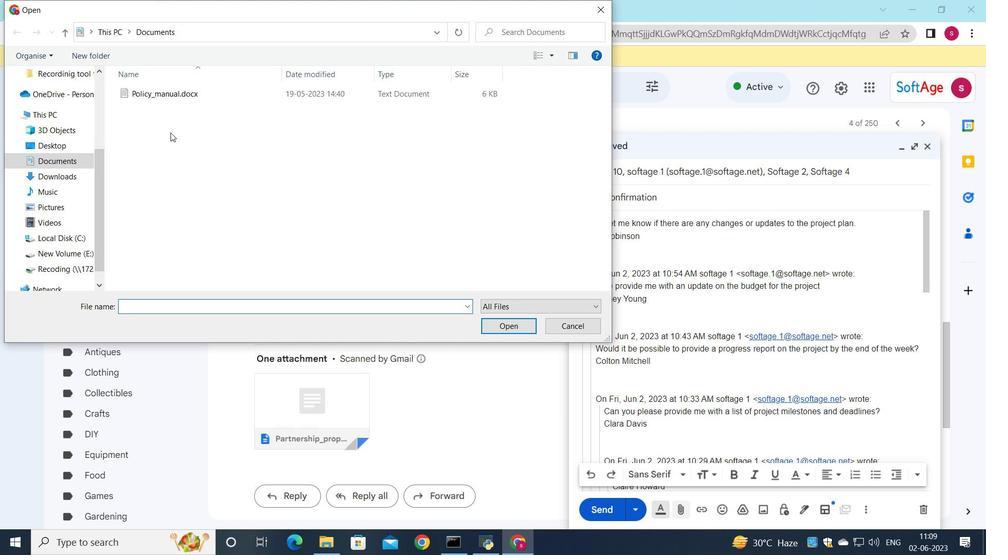 
Action: Mouse pressed left at (160, 95)
Screenshot: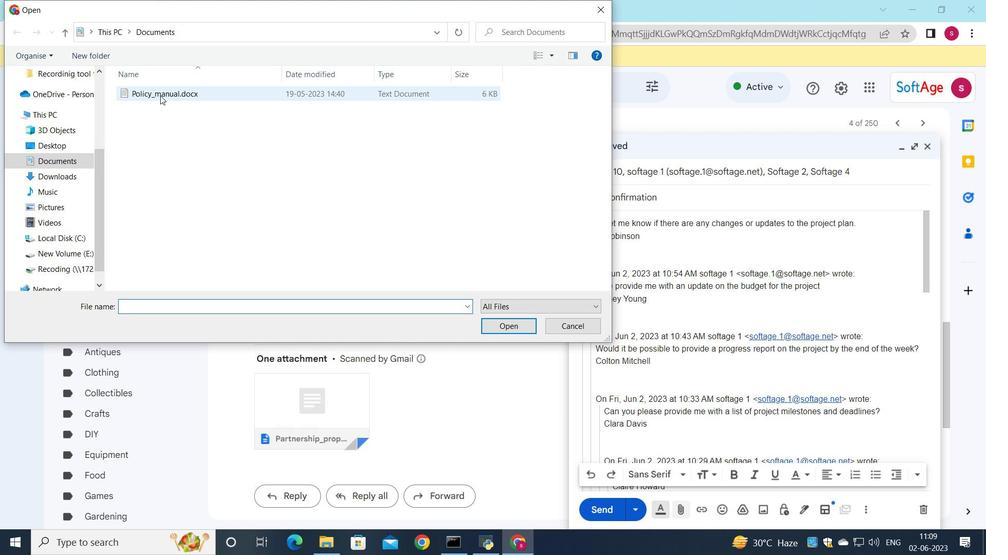 
Action: Mouse moved to (205, 97)
Screenshot: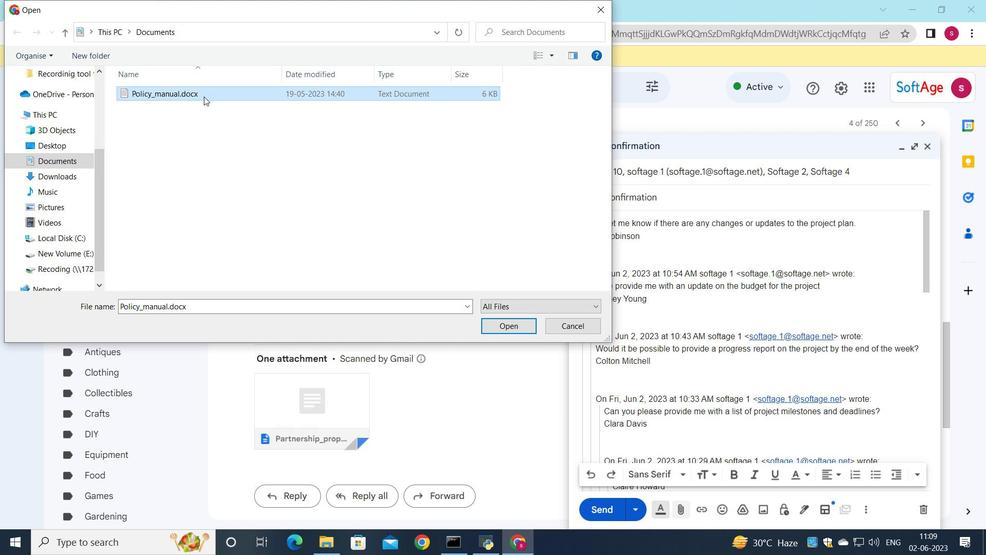 
Action: Mouse pressed left at (205, 97)
Screenshot: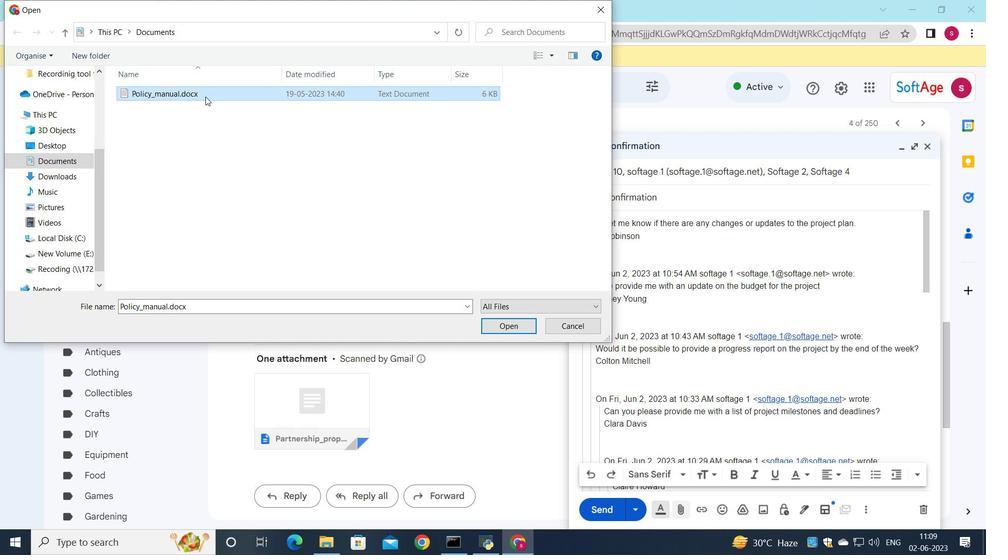 
Action: Mouse moved to (347, 142)
Screenshot: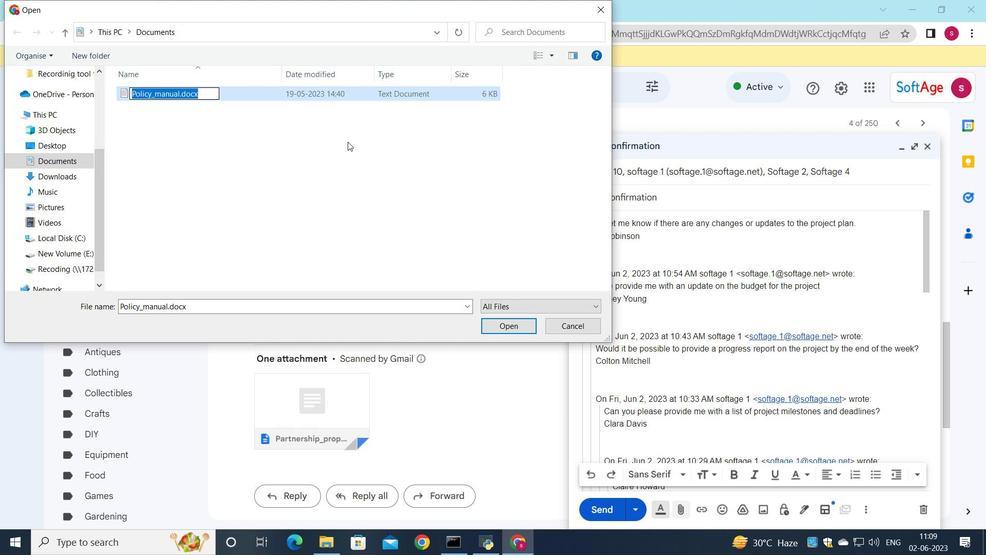 
Action: Key pressed <Key.shift>Timesheet.xlsx
Screenshot: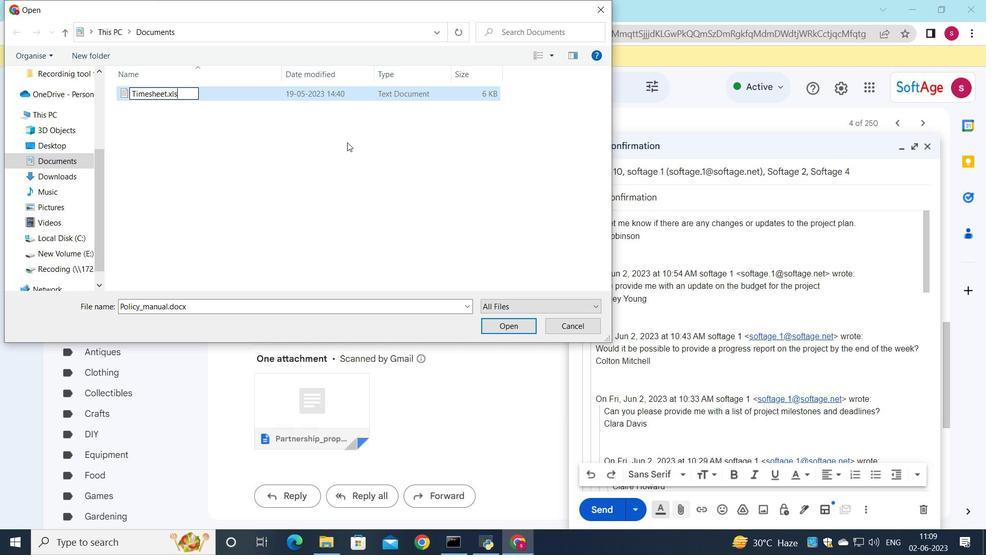 
Action: Mouse moved to (305, 93)
Screenshot: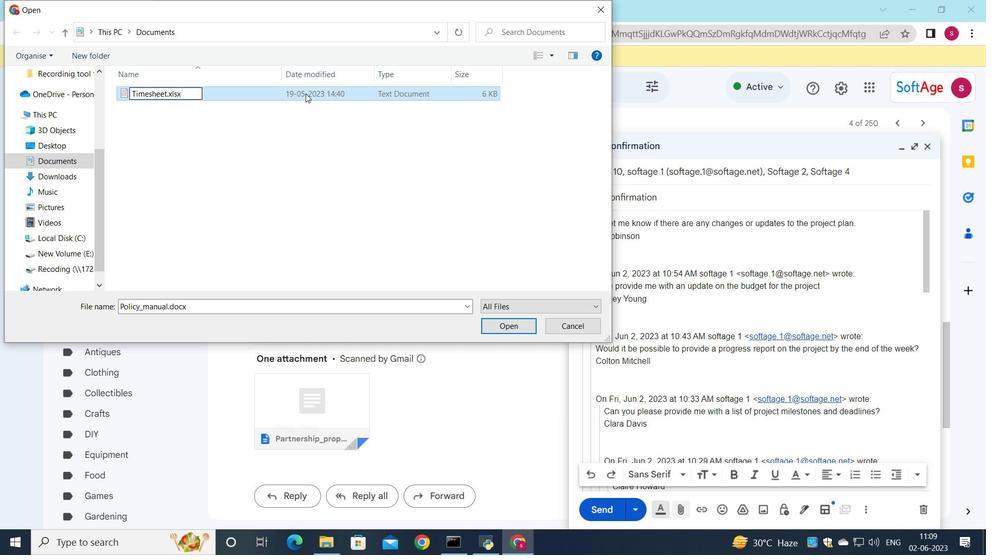 
Action: Mouse pressed left at (305, 93)
Screenshot: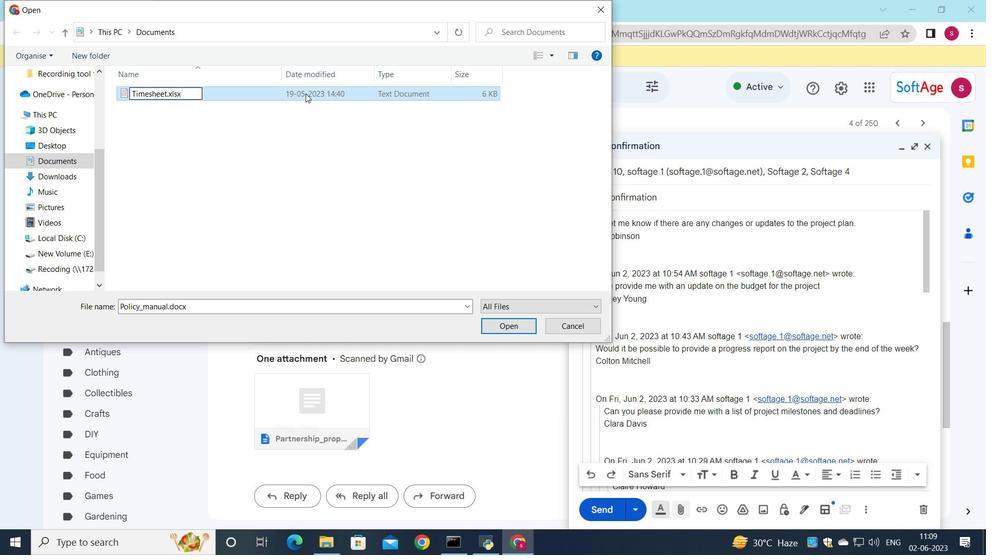 
Action: Mouse moved to (519, 325)
Screenshot: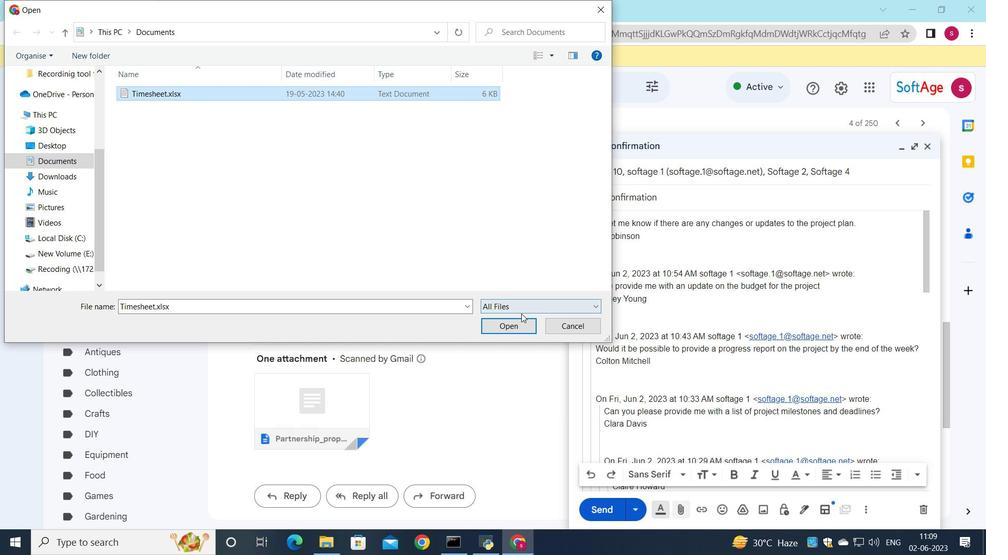 
Action: Mouse pressed left at (519, 325)
Screenshot: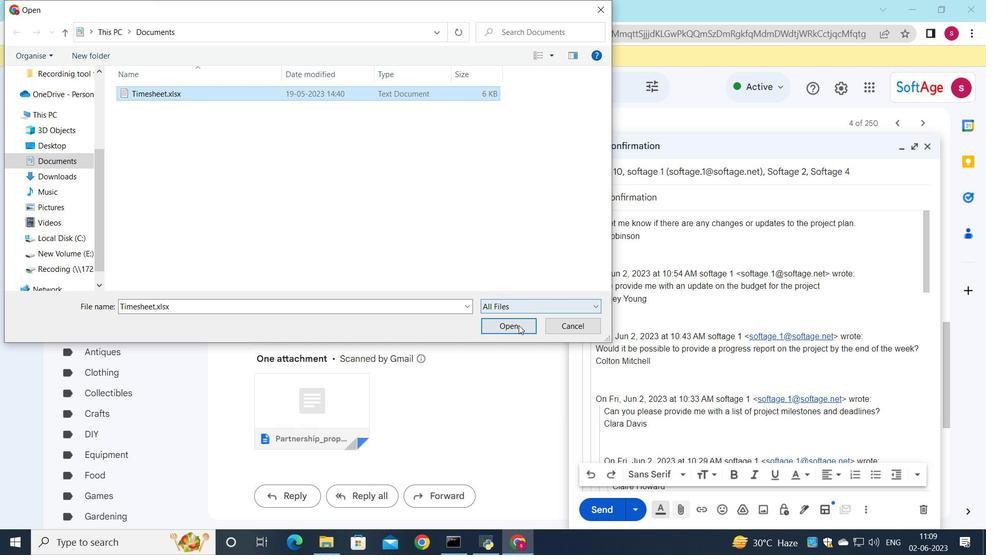 
Action: Mouse moved to (597, 510)
Screenshot: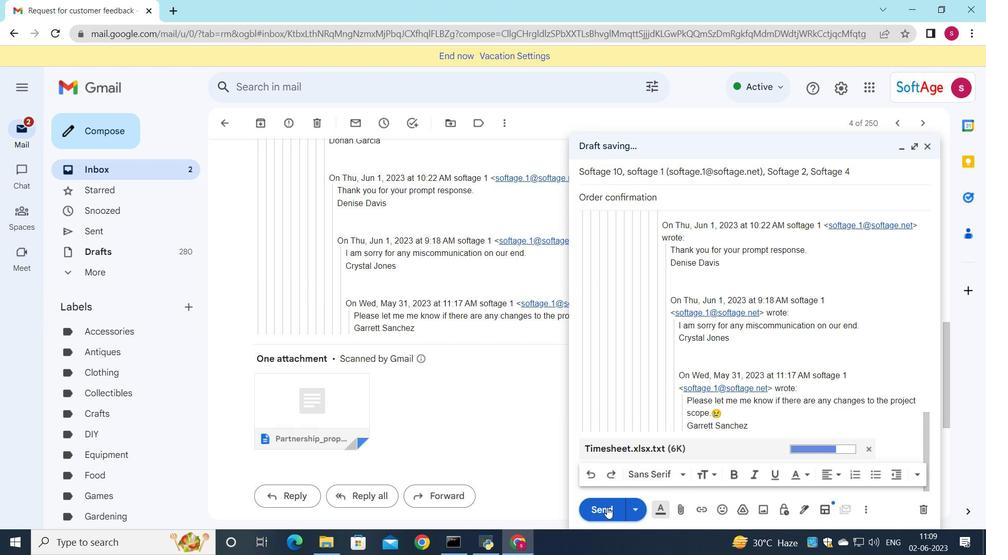 
Action: Mouse pressed left at (597, 510)
Screenshot: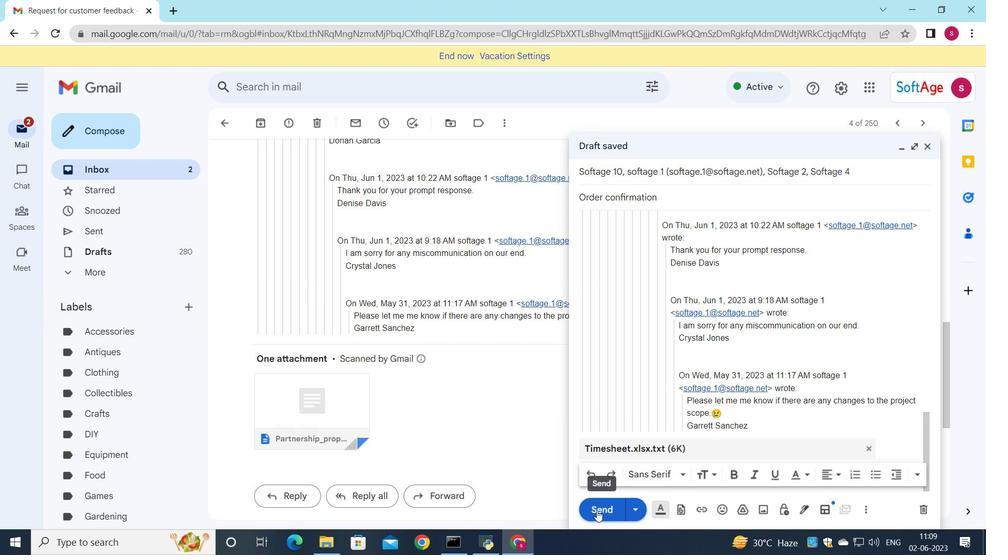 
Action: Mouse moved to (123, 169)
Screenshot: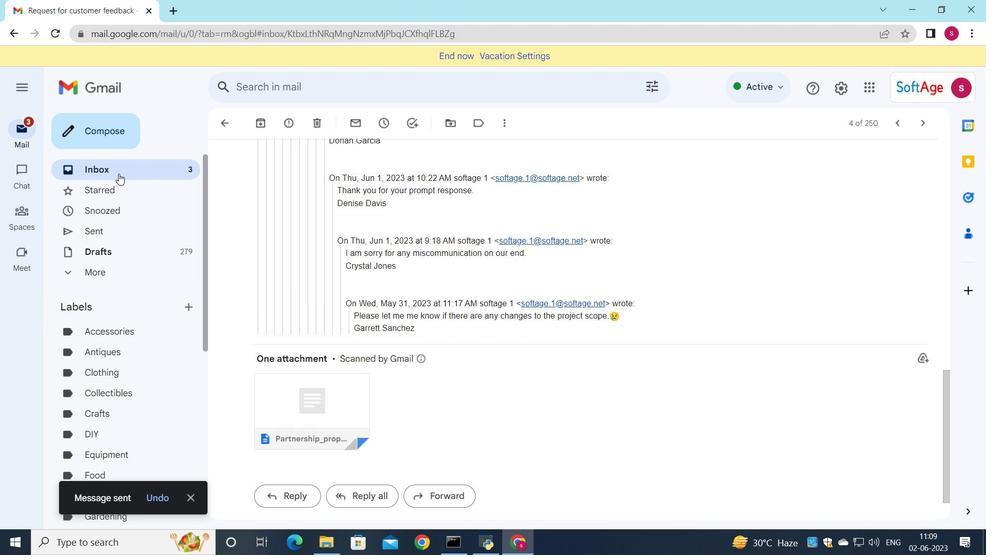 
Action: Mouse pressed left at (123, 169)
Screenshot: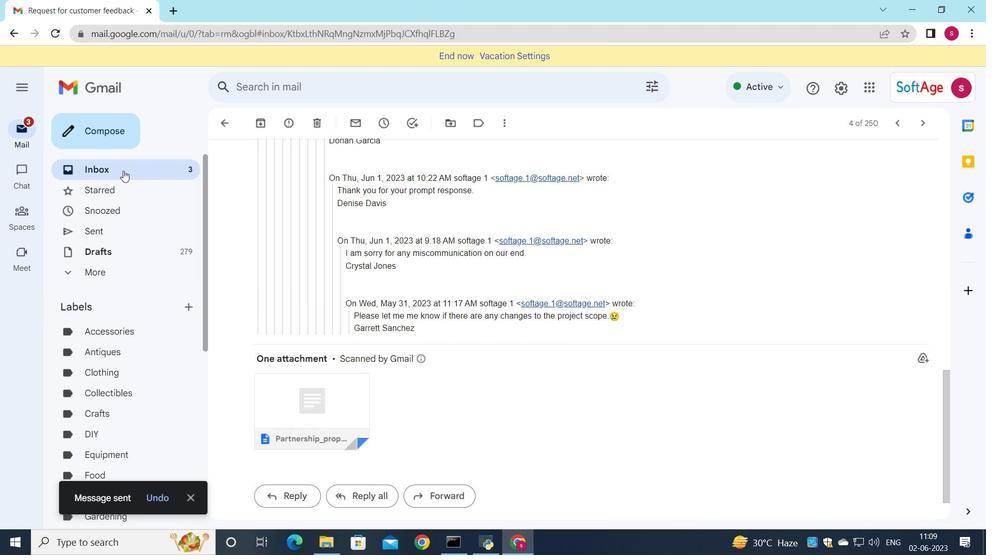 
Action: Mouse moved to (537, 176)
Screenshot: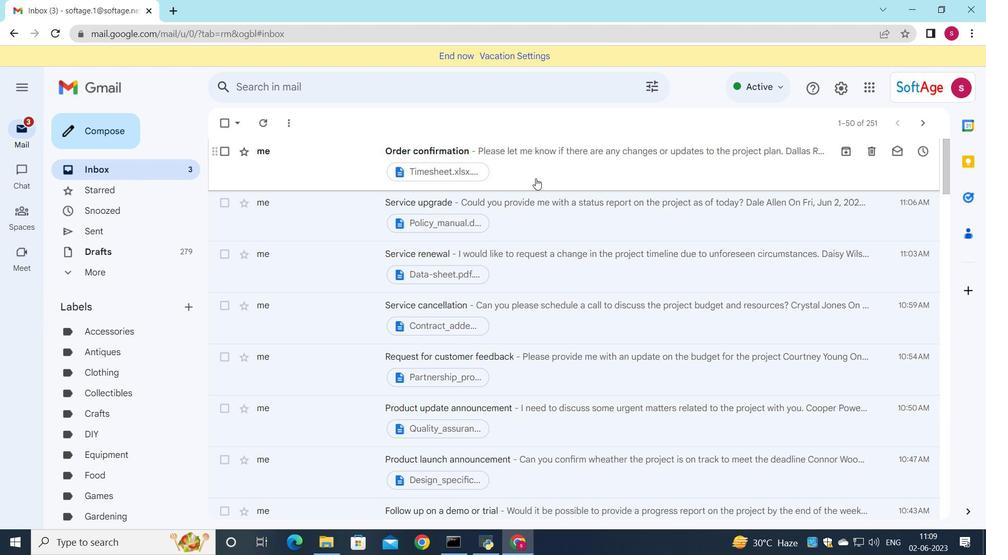 
Action: Mouse pressed left at (537, 176)
Screenshot: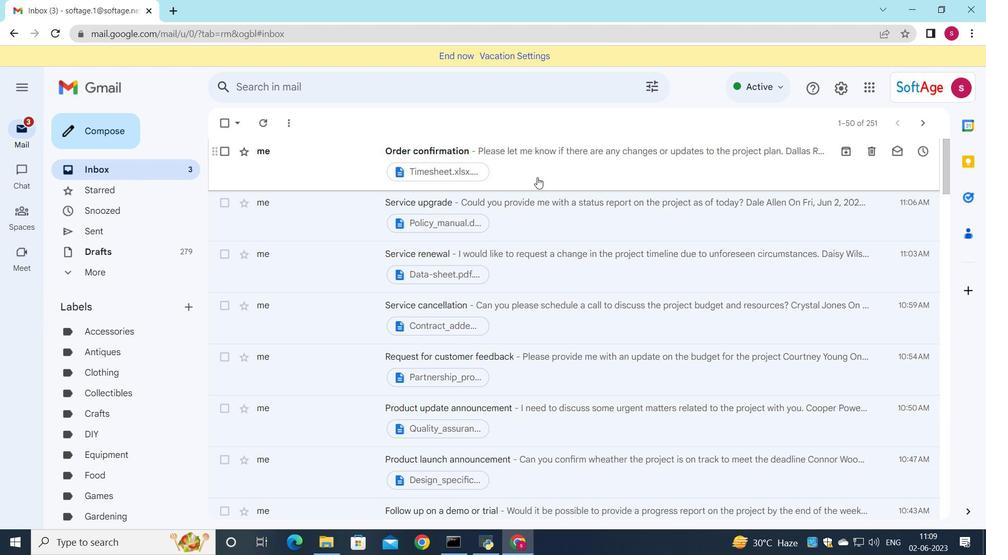 
Action: Mouse moved to (538, 177)
Screenshot: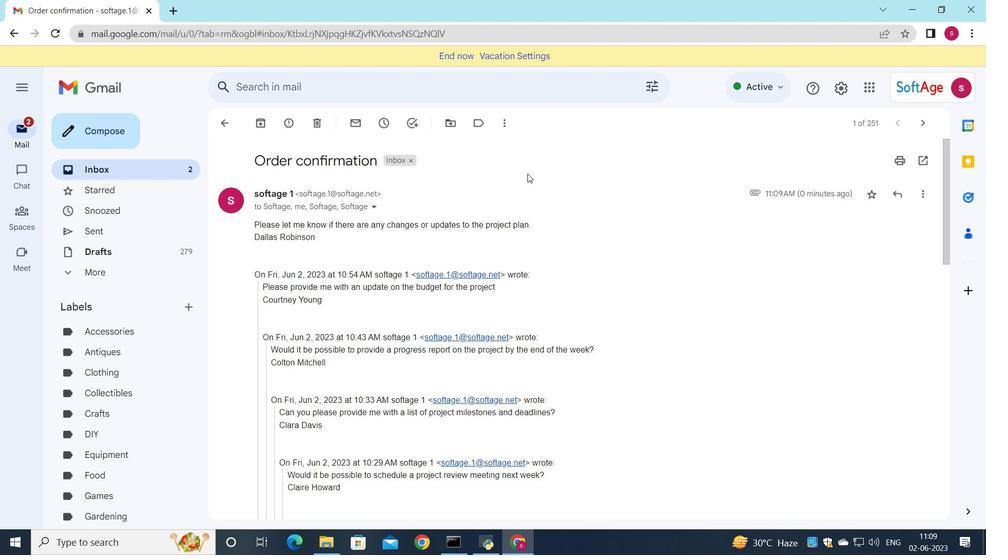 
